 Task: Find connections with filter location Fatehpur with filter topic #Entrepreneurshipwith filter profile language Potuguese with filter current company JSW with filter school Delhi Public School, Bokaro Steel City. with filter industry Vocational Rehabilitation Services with filter service category Research with filter keywords title Director of Inside Sales
Action: Mouse moved to (188, 282)
Screenshot: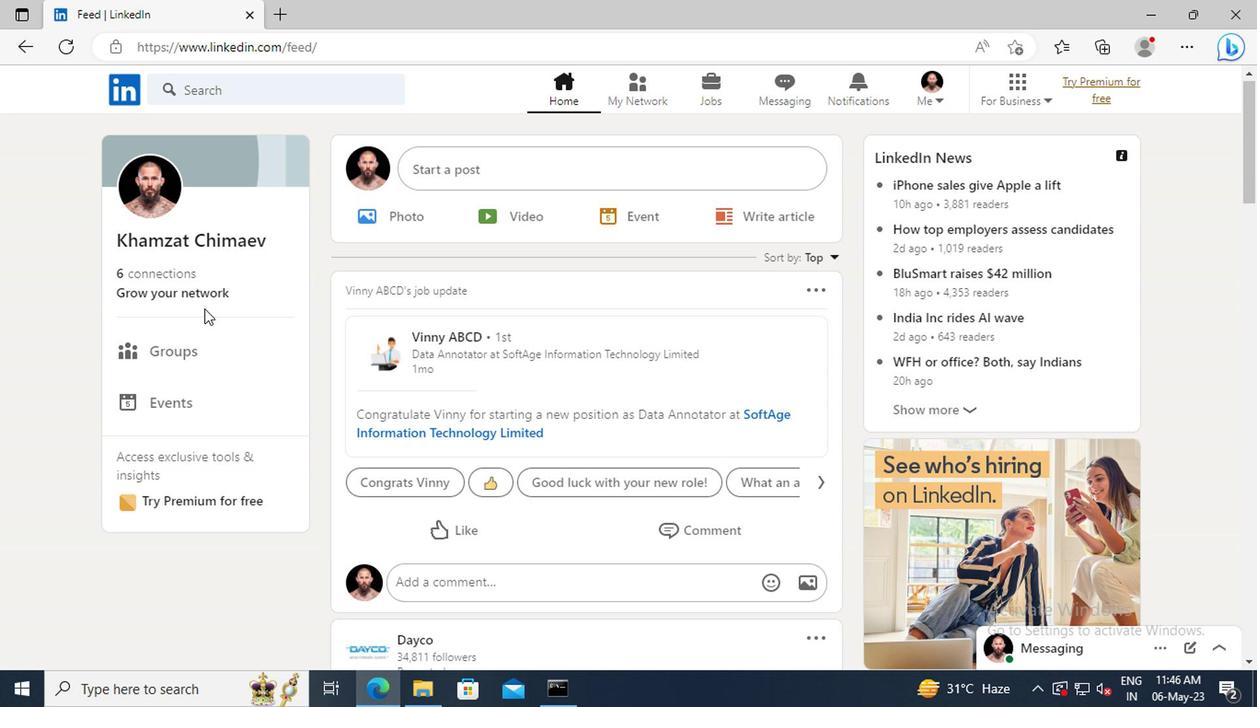 
Action: Mouse pressed left at (188, 282)
Screenshot: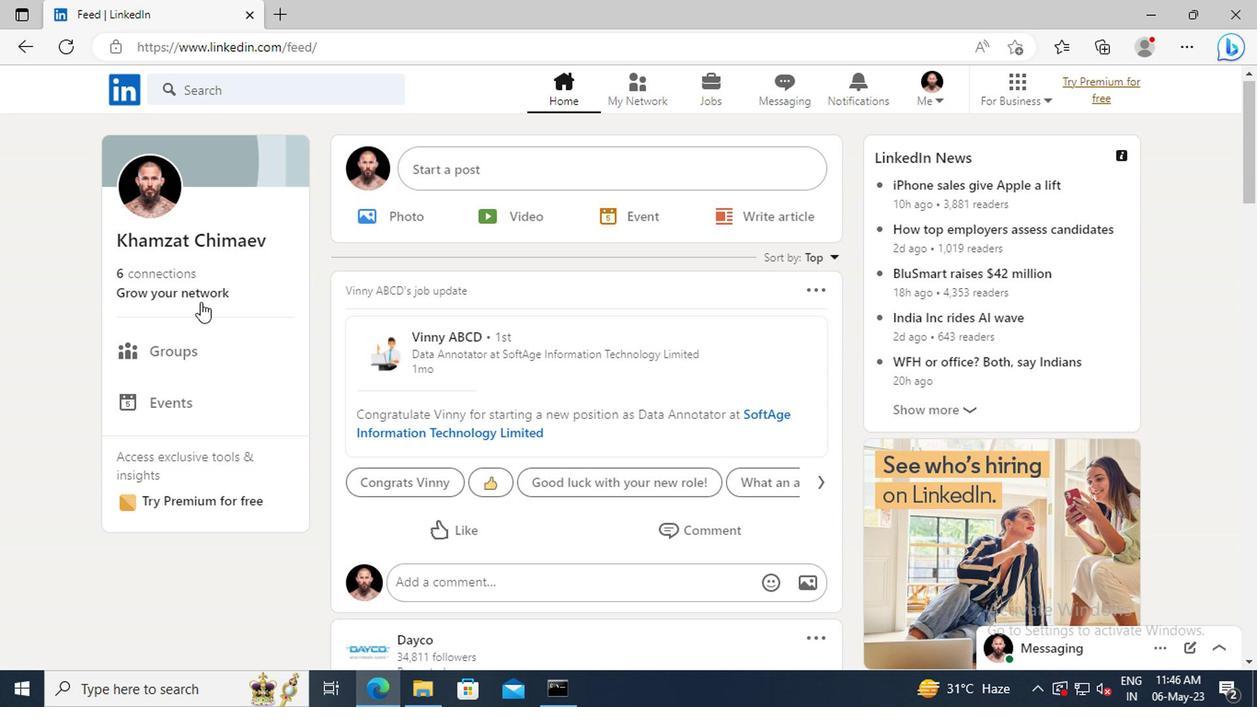
Action: Mouse moved to (197, 196)
Screenshot: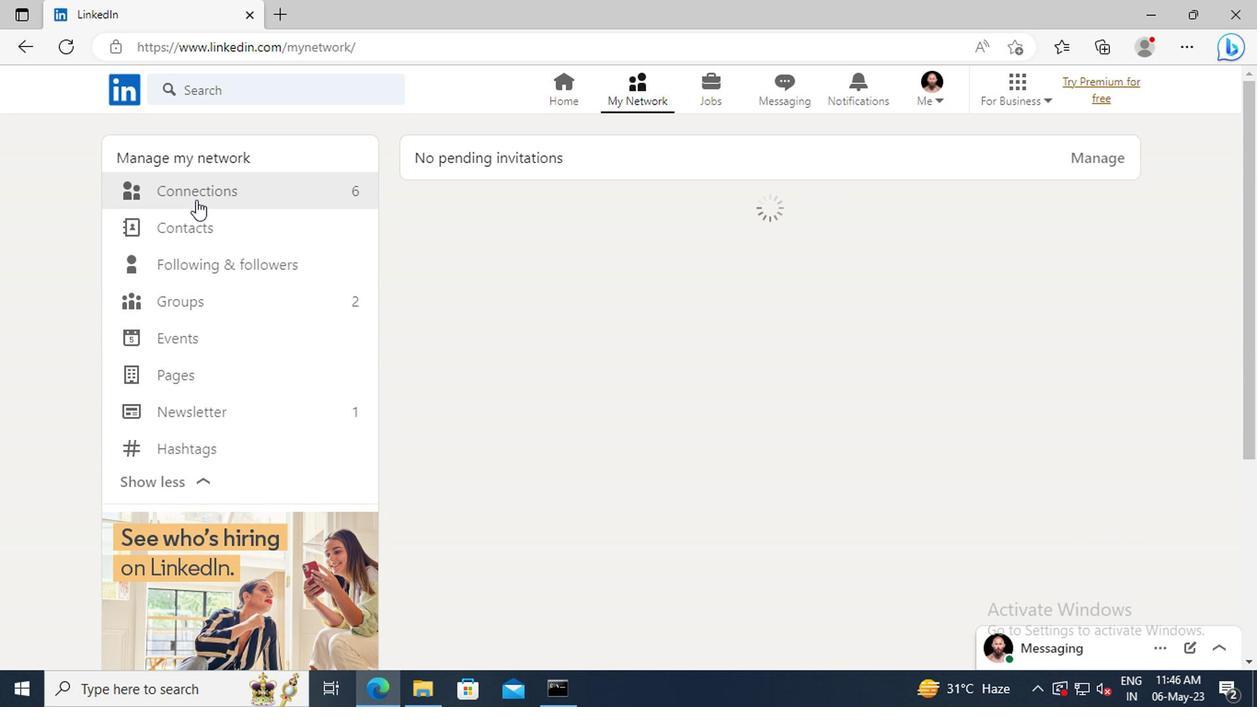 
Action: Mouse pressed left at (197, 196)
Screenshot: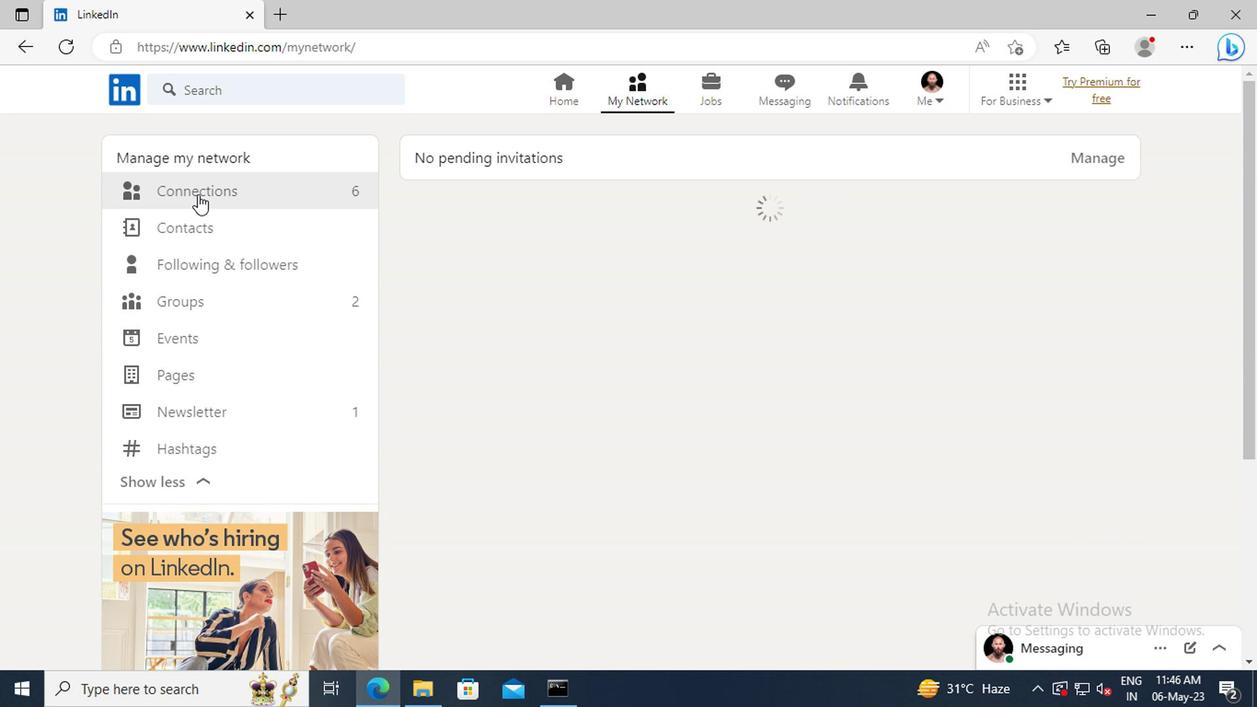 
Action: Mouse moved to (757, 198)
Screenshot: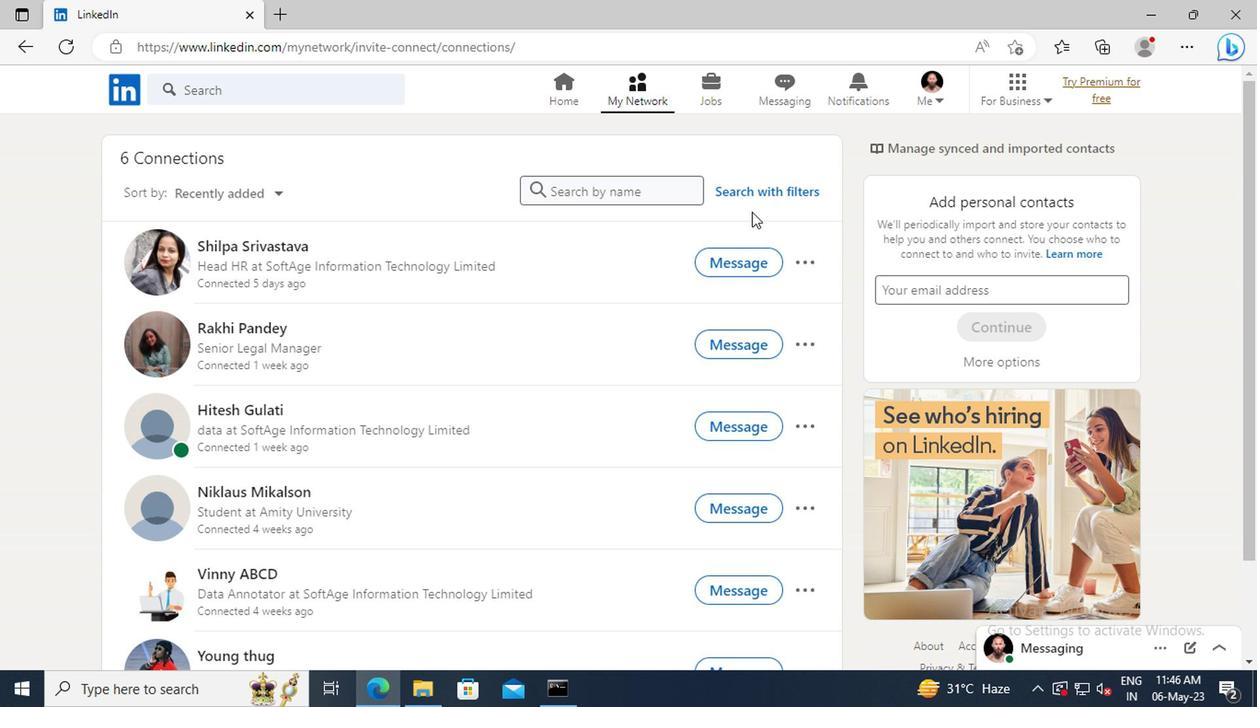 
Action: Mouse pressed left at (757, 198)
Screenshot: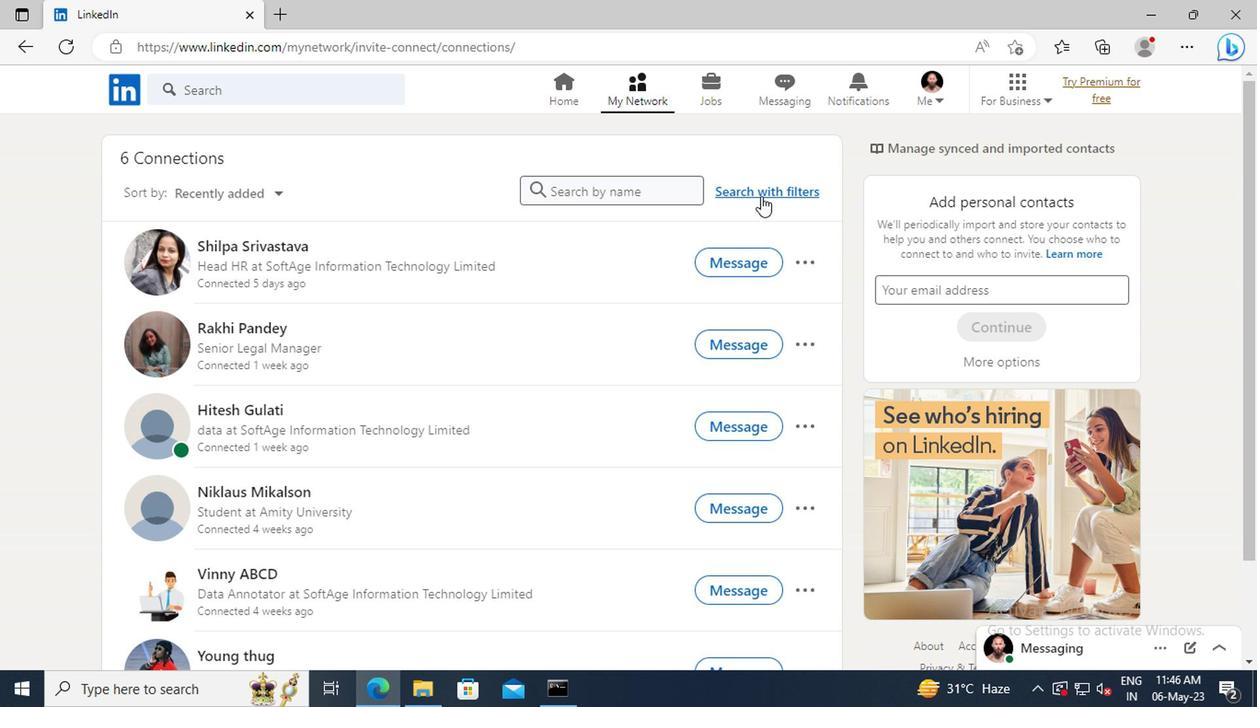 
Action: Mouse moved to (691, 141)
Screenshot: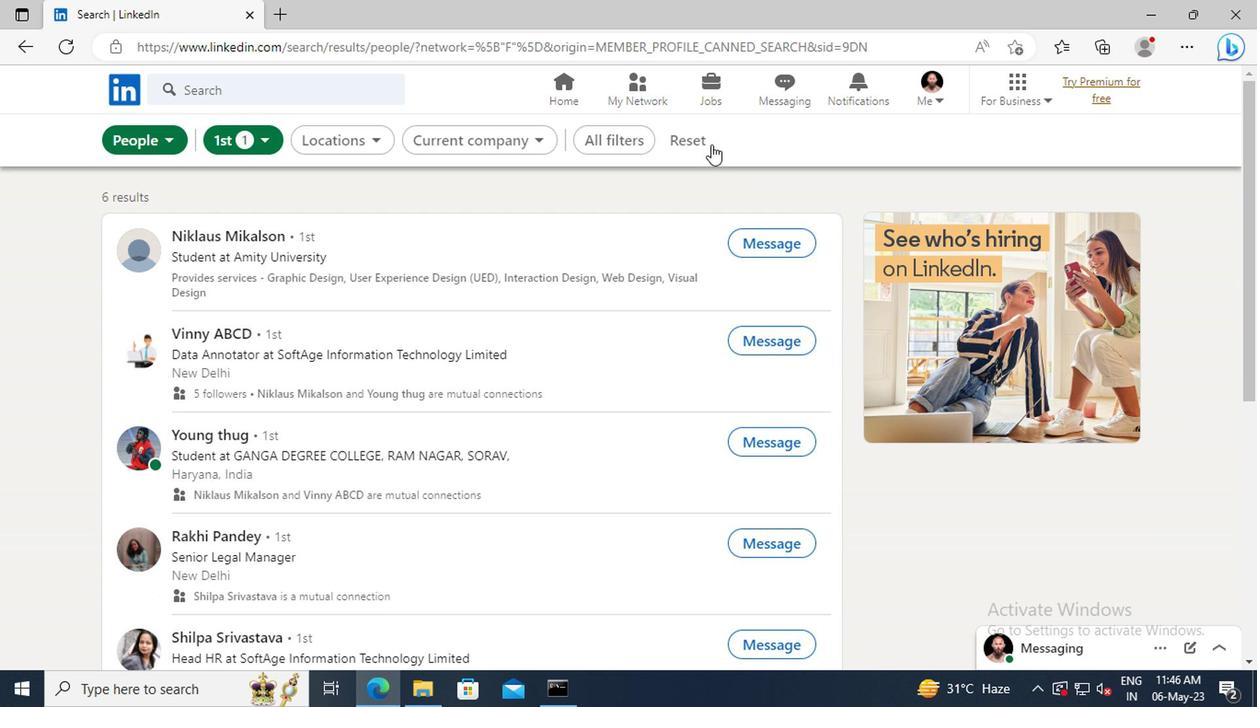 
Action: Mouse pressed left at (691, 141)
Screenshot: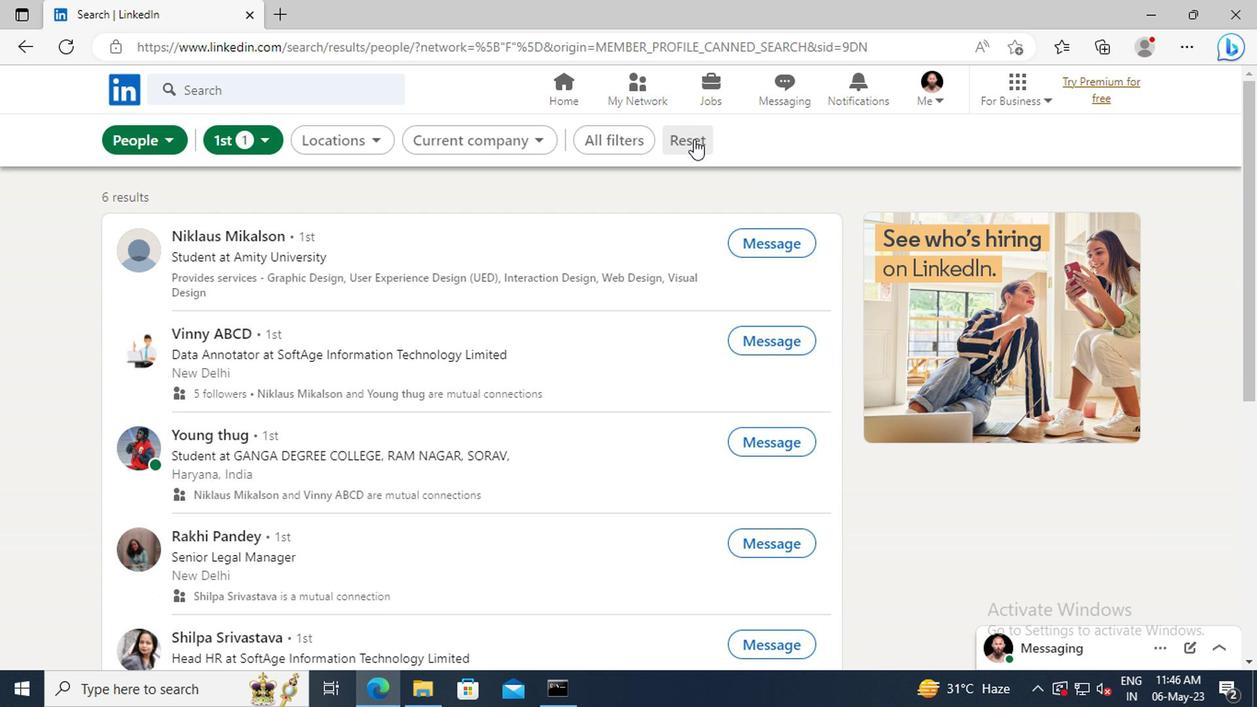 
Action: Mouse moved to (666, 141)
Screenshot: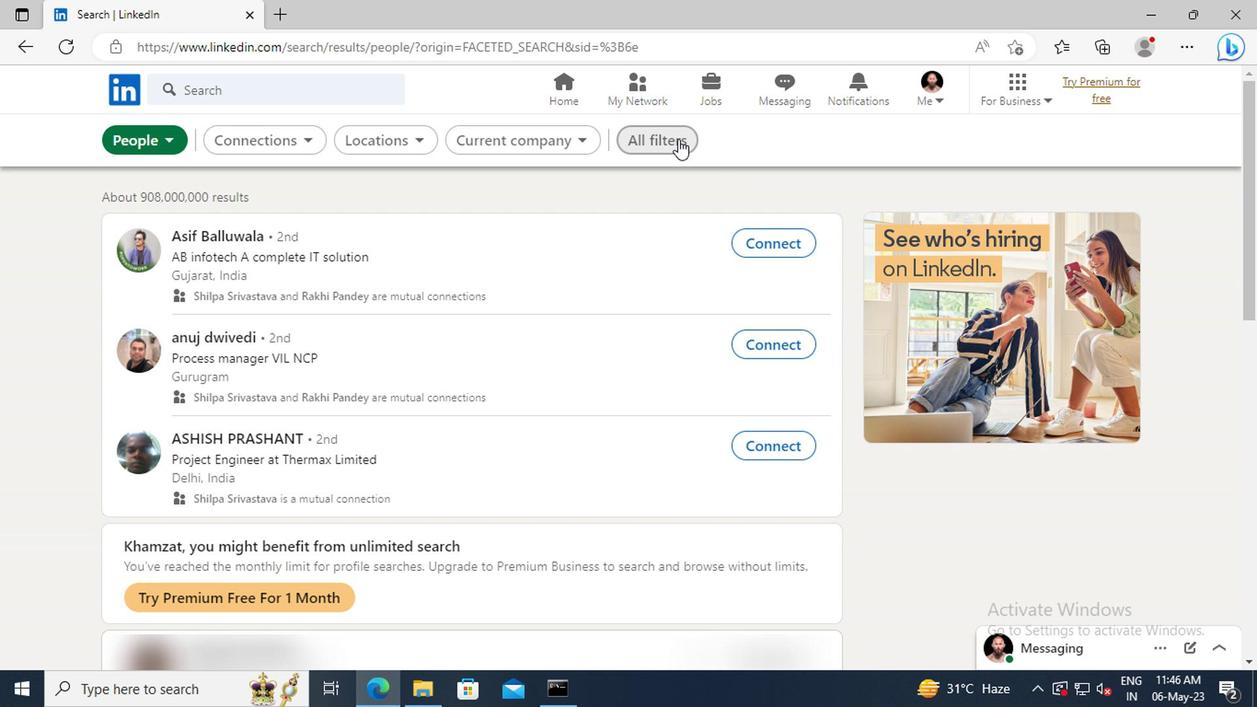 
Action: Mouse pressed left at (666, 141)
Screenshot: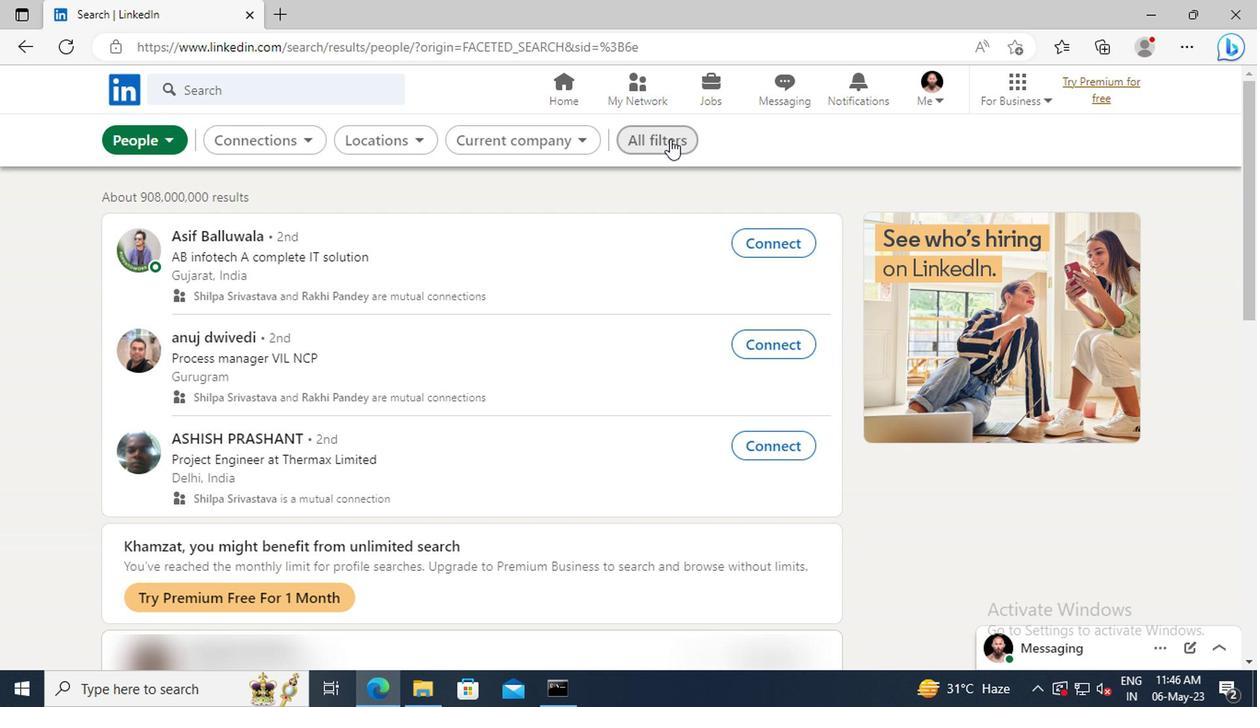 
Action: Mouse moved to (1023, 381)
Screenshot: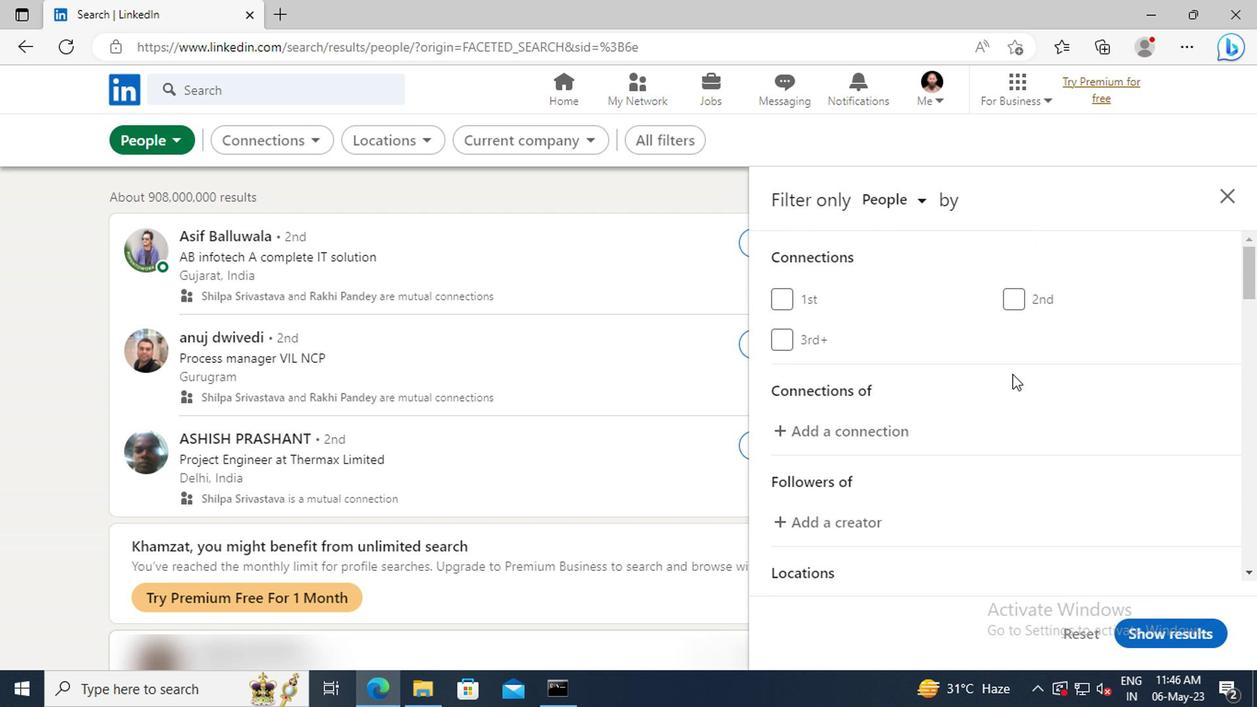 
Action: Mouse scrolled (1023, 379) with delta (0, -1)
Screenshot: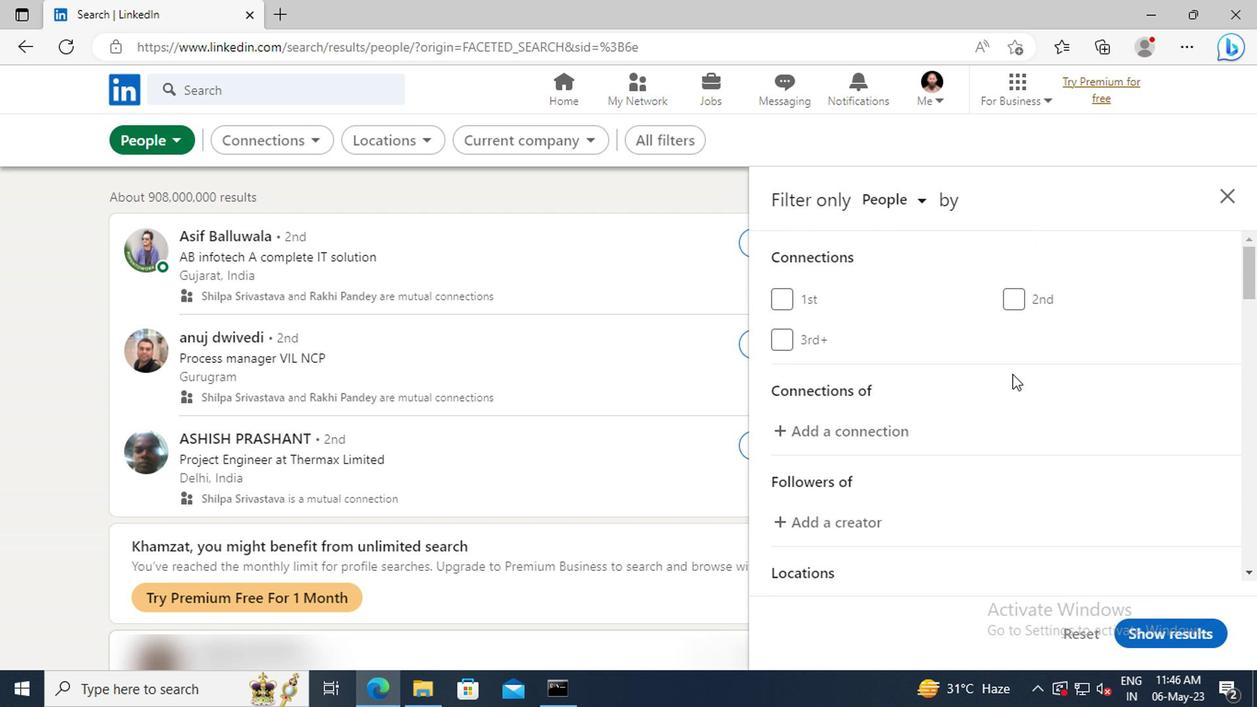 
Action: Mouse scrolled (1023, 379) with delta (0, -1)
Screenshot: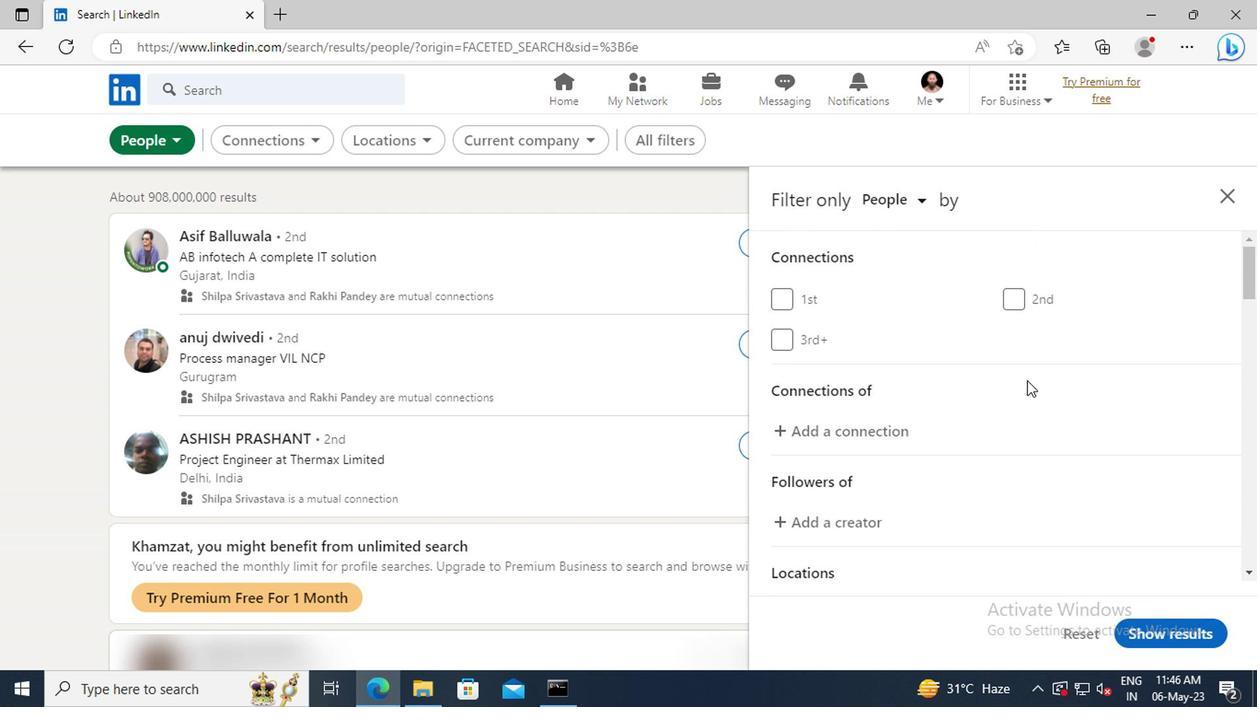 
Action: Mouse scrolled (1023, 379) with delta (0, -1)
Screenshot: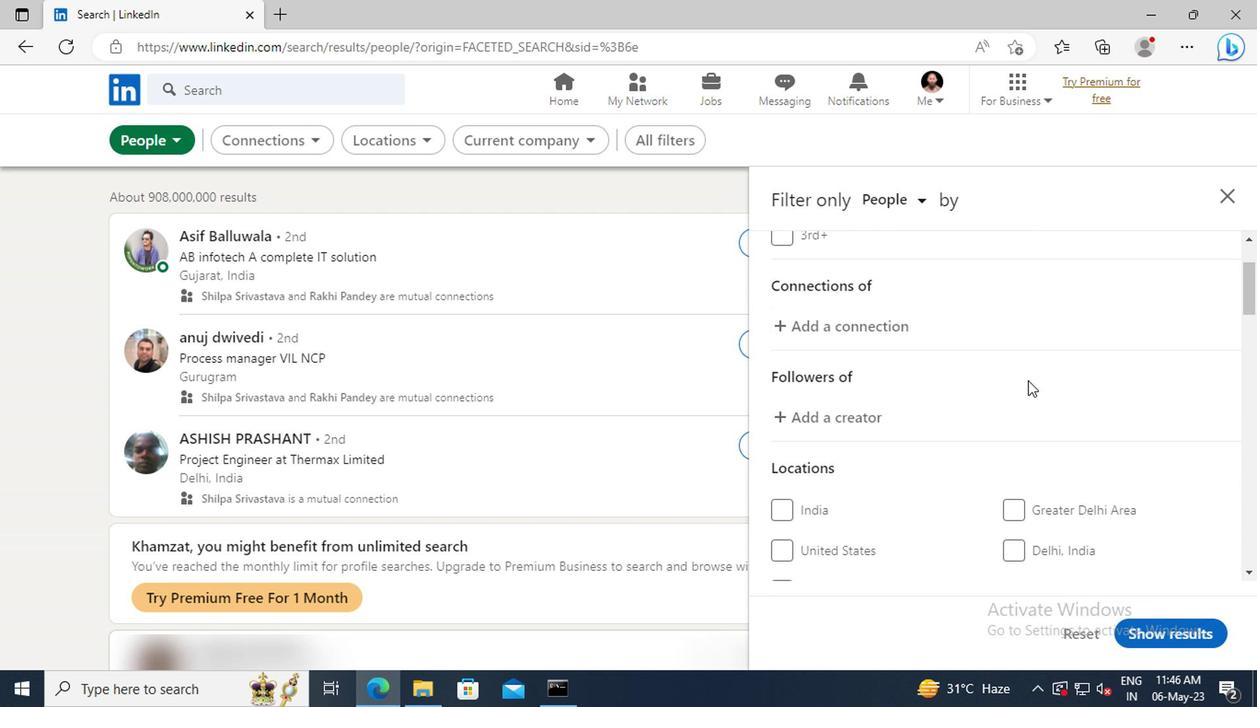 
Action: Mouse scrolled (1023, 379) with delta (0, -1)
Screenshot: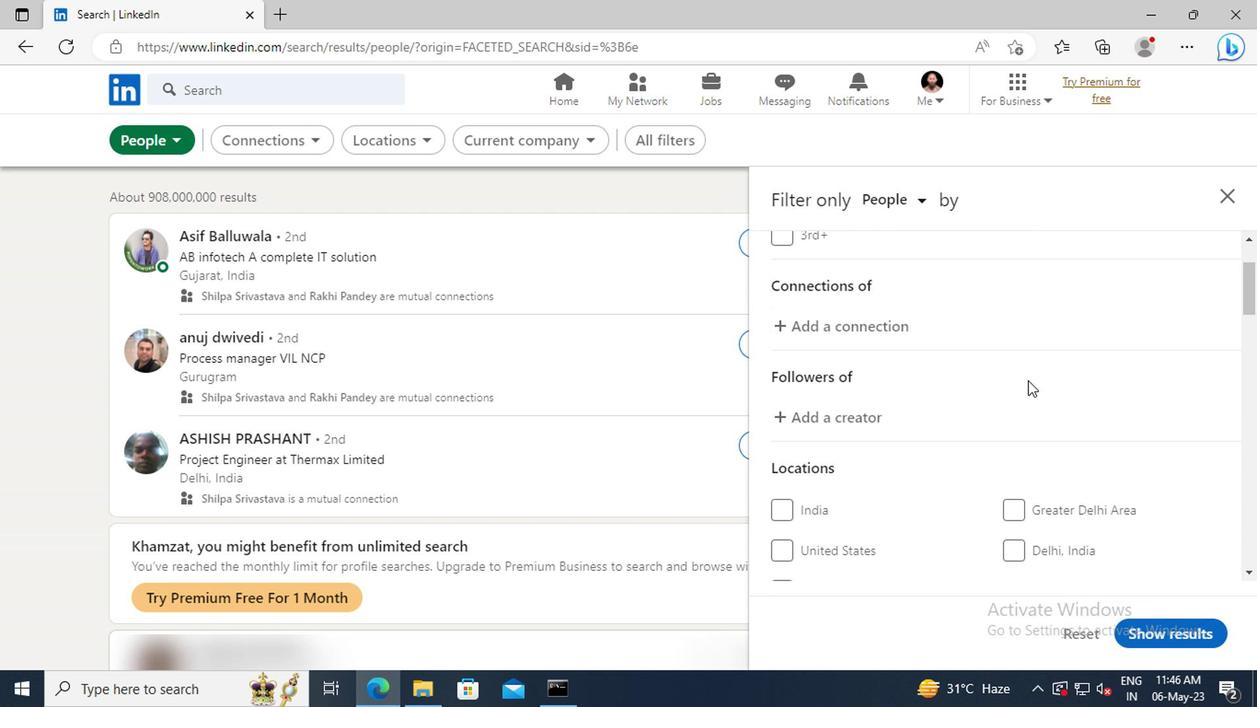 
Action: Mouse scrolled (1023, 379) with delta (0, -1)
Screenshot: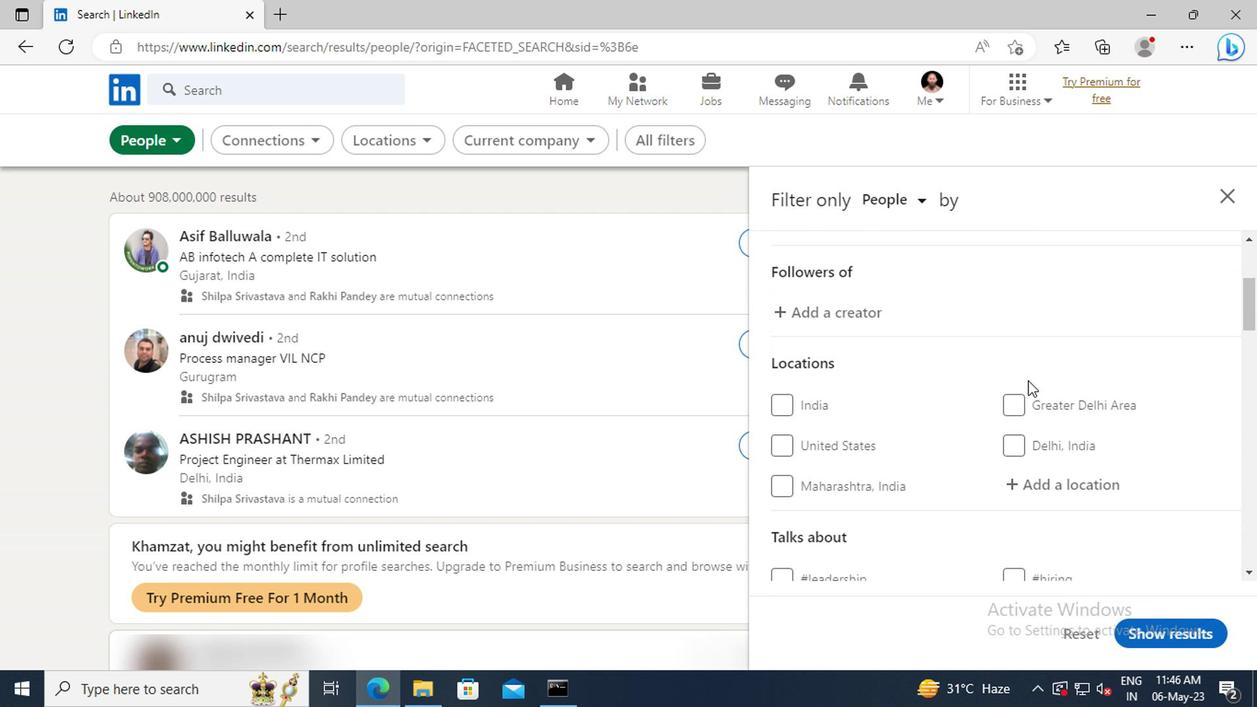 
Action: Mouse scrolled (1023, 379) with delta (0, -1)
Screenshot: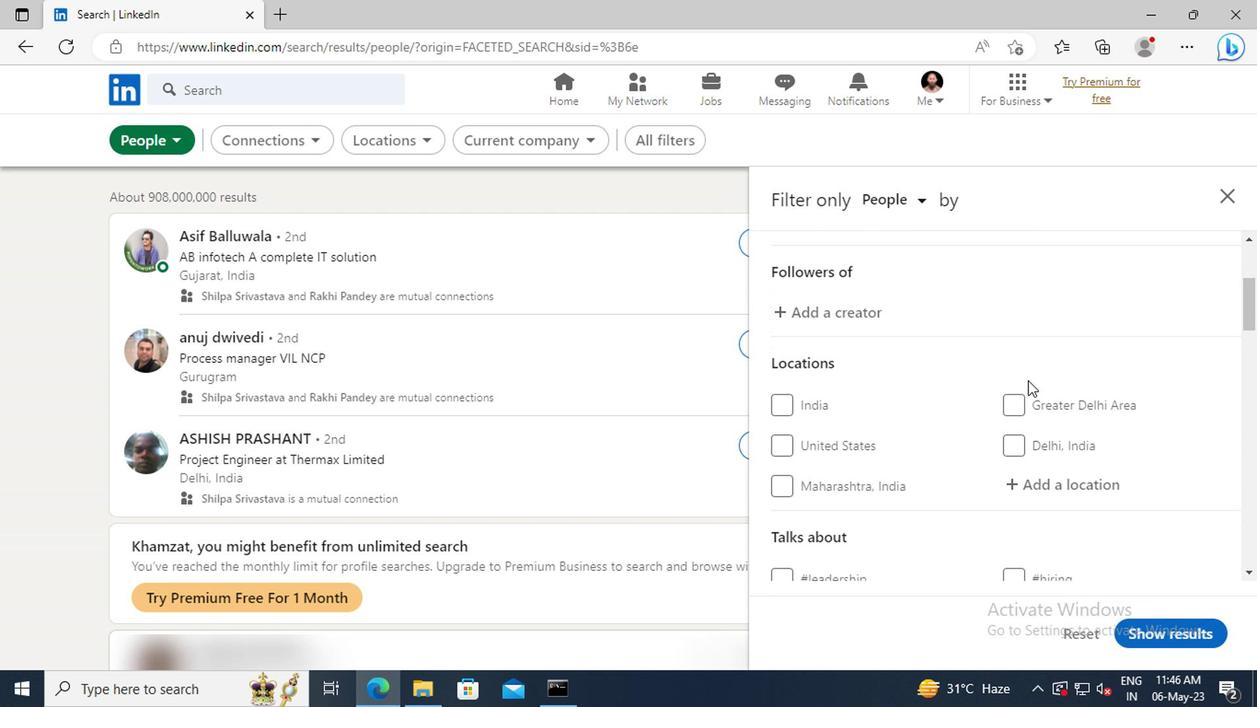 
Action: Mouse moved to (1025, 389)
Screenshot: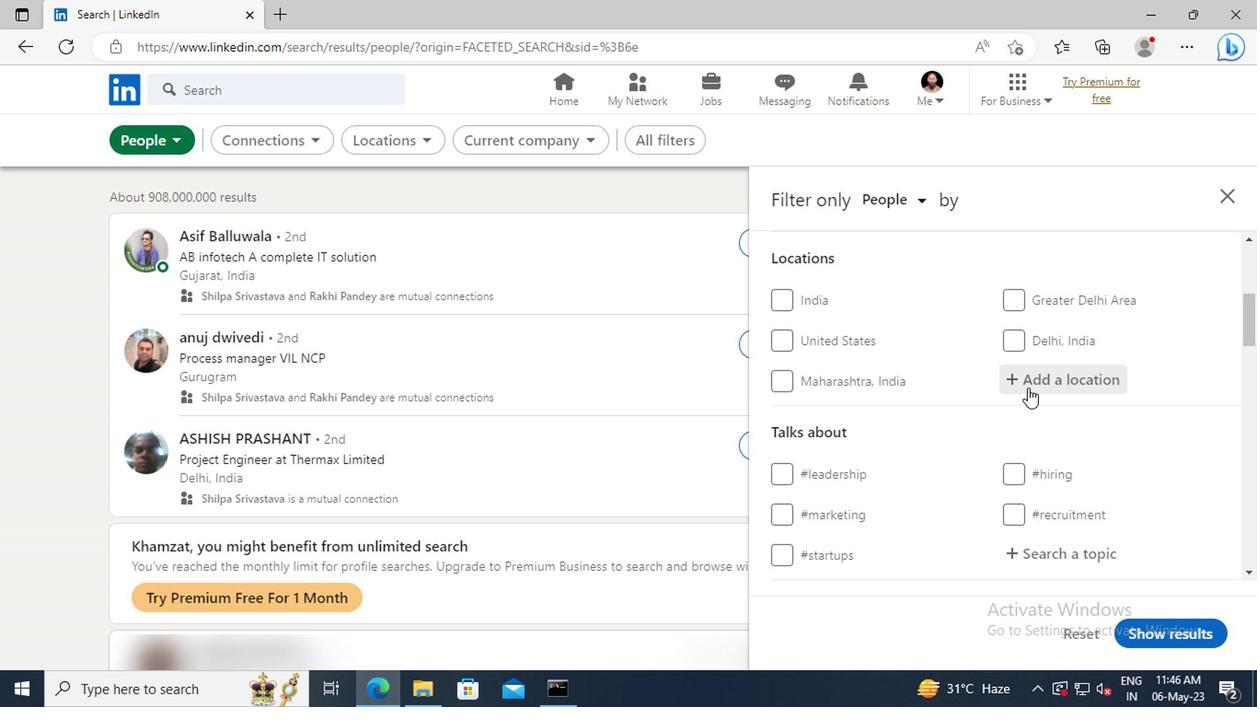 
Action: Mouse pressed left at (1025, 389)
Screenshot: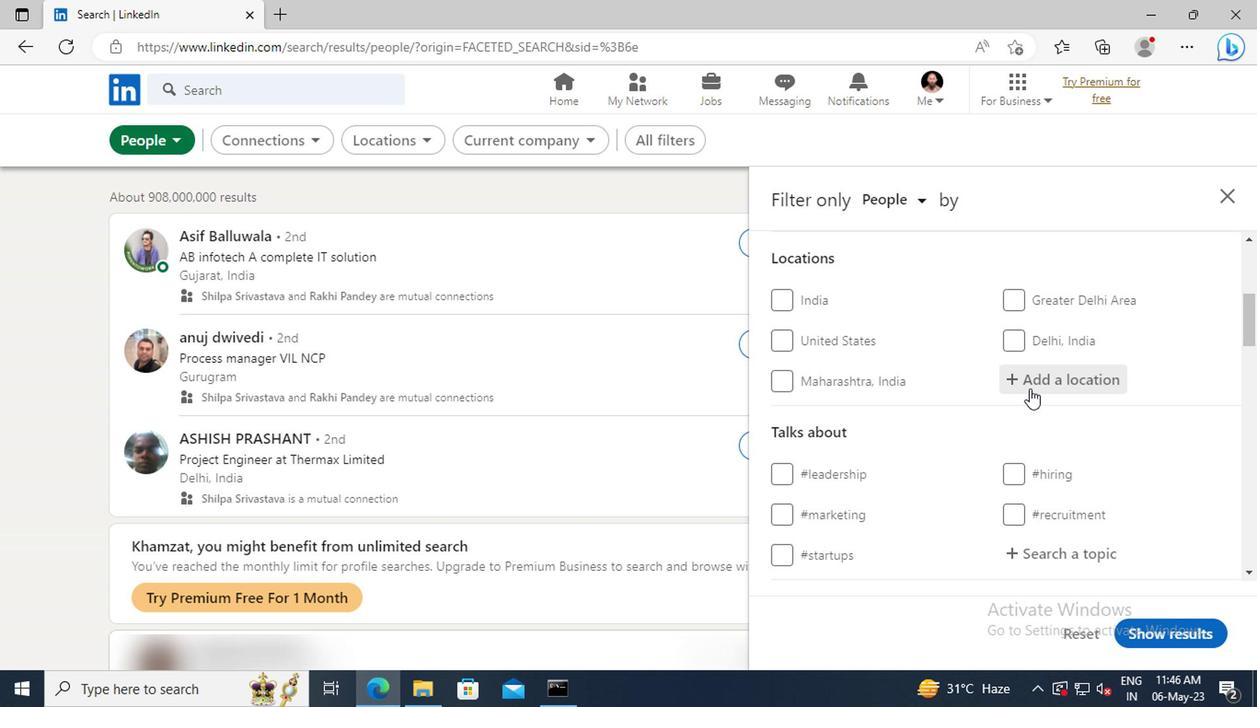 
Action: Key pressed <Key.shift>FATEHP
Screenshot: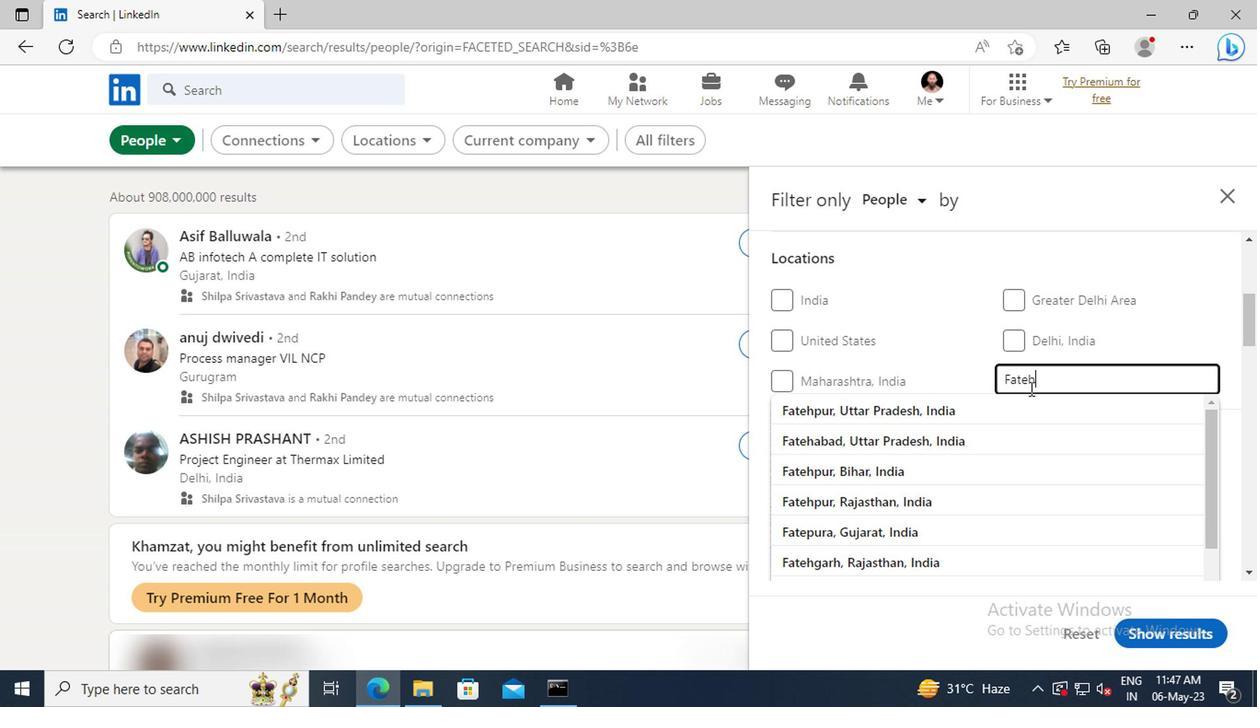 
Action: Mouse moved to (1027, 402)
Screenshot: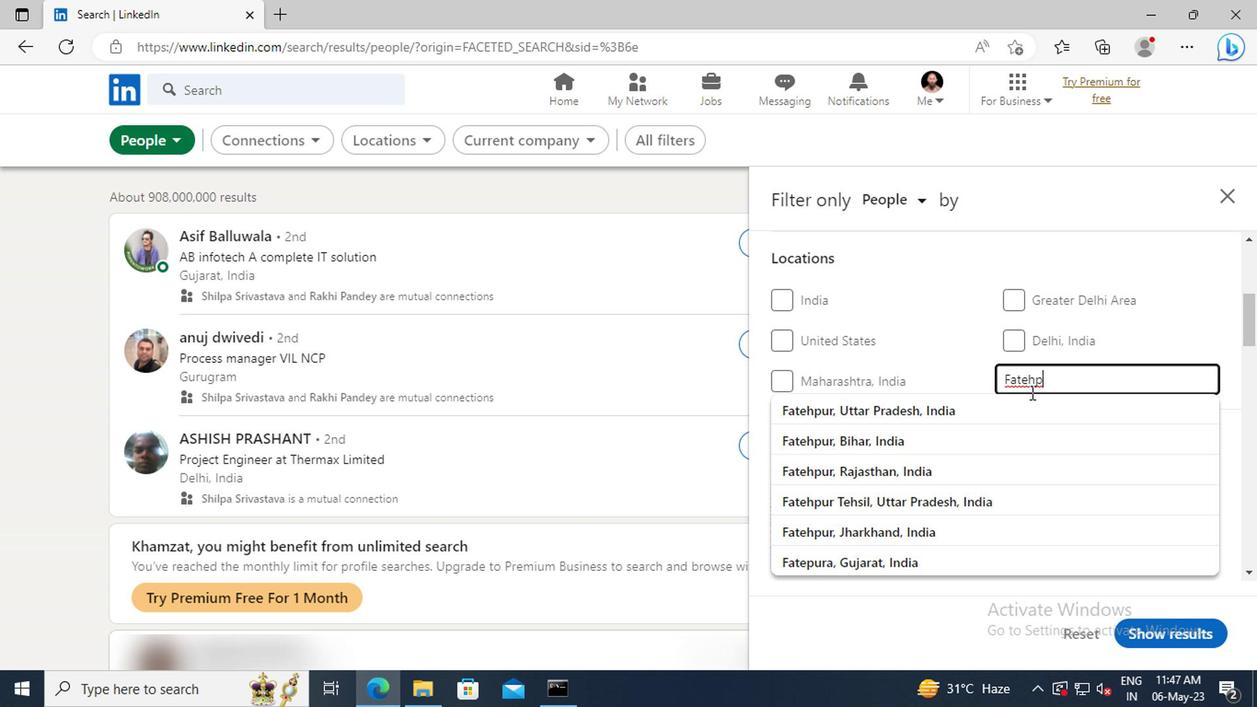 
Action: Mouse pressed left at (1027, 402)
Screenshot: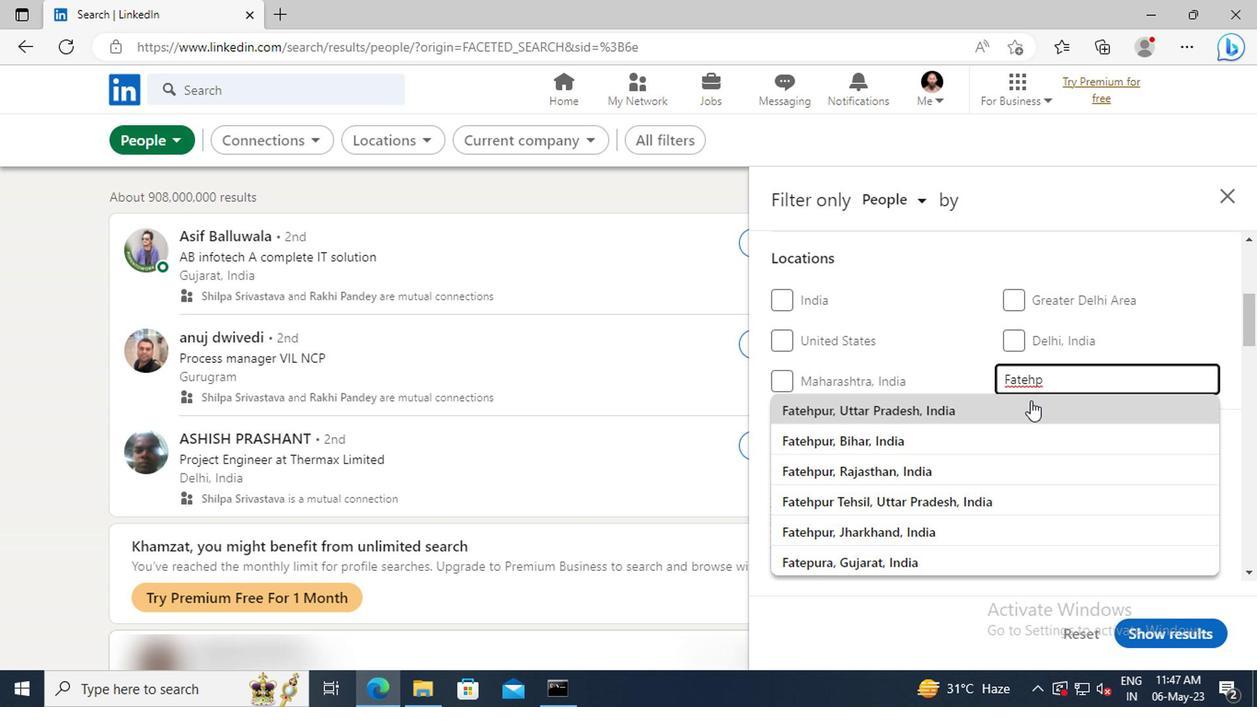 
Action: Mouse moved to (1027, 402)
Screenshot: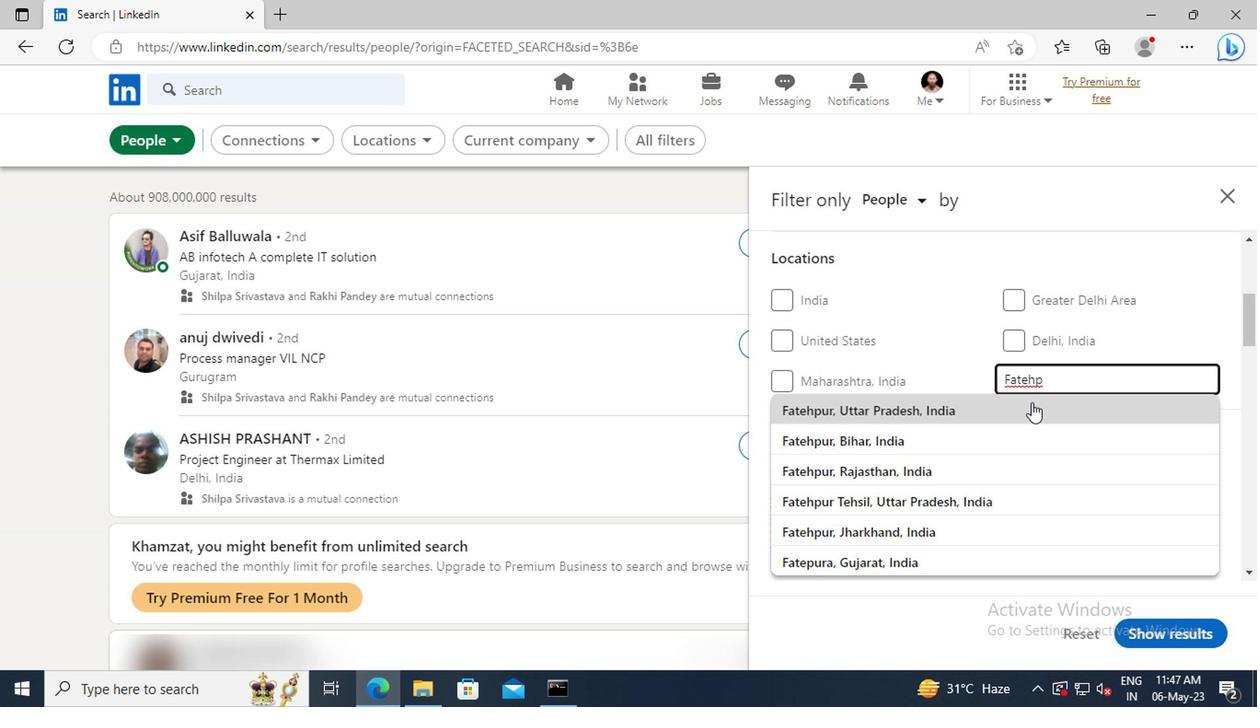 
Action: Mouse scrolled (1027, 402) with delta (0, 0)
Screenshot: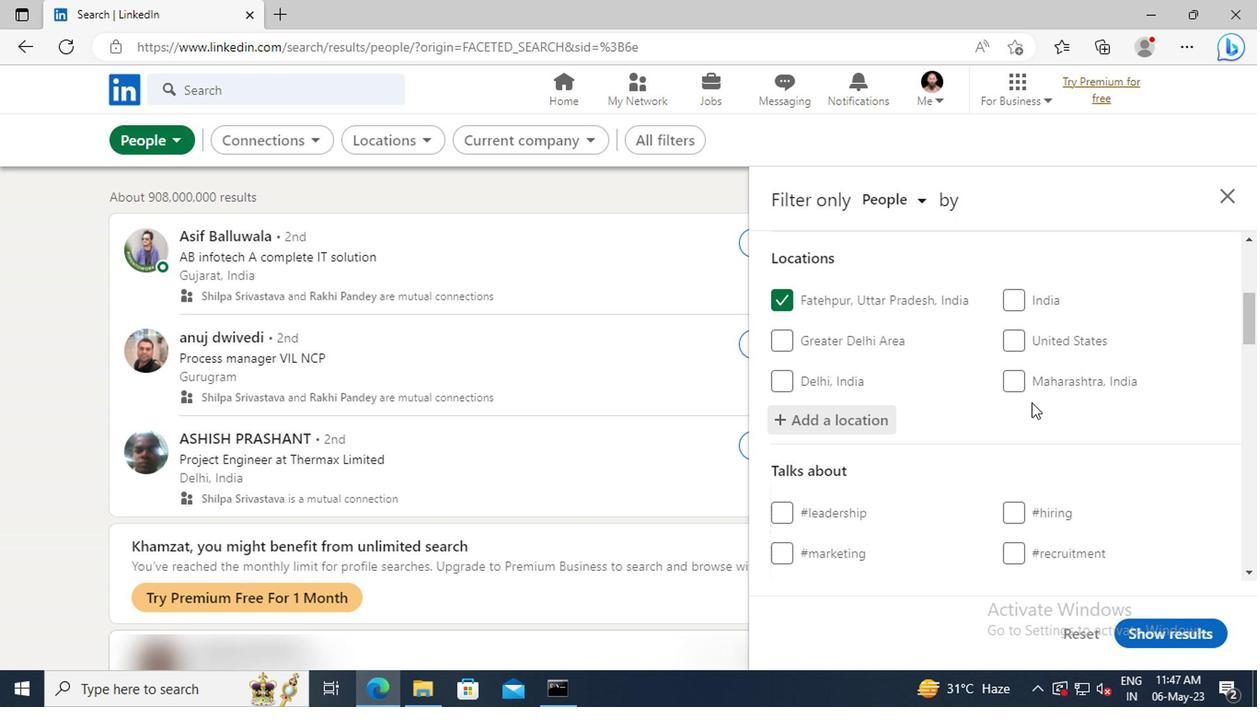 
Action: Mouse scrolled (1027, 402) with delta (0, 0)
Screenshot: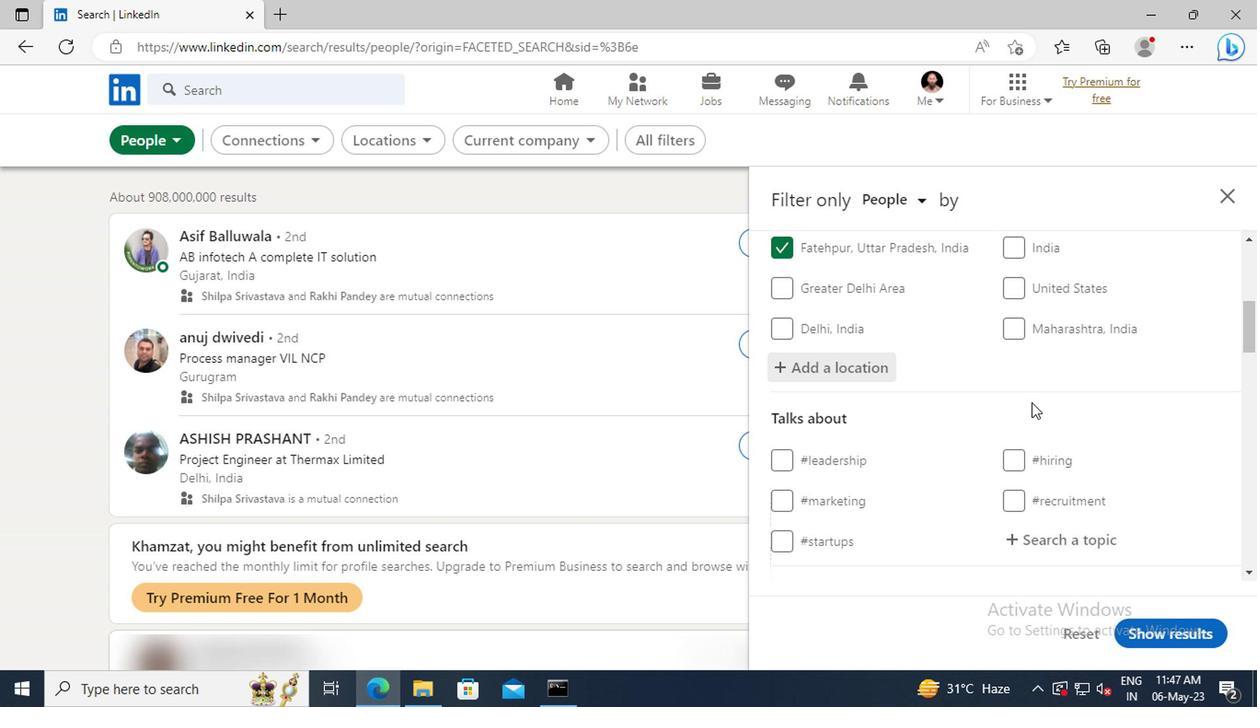 
Action: Mouse scrolled (1027, 402) with delta (0, 0)
Screenshot: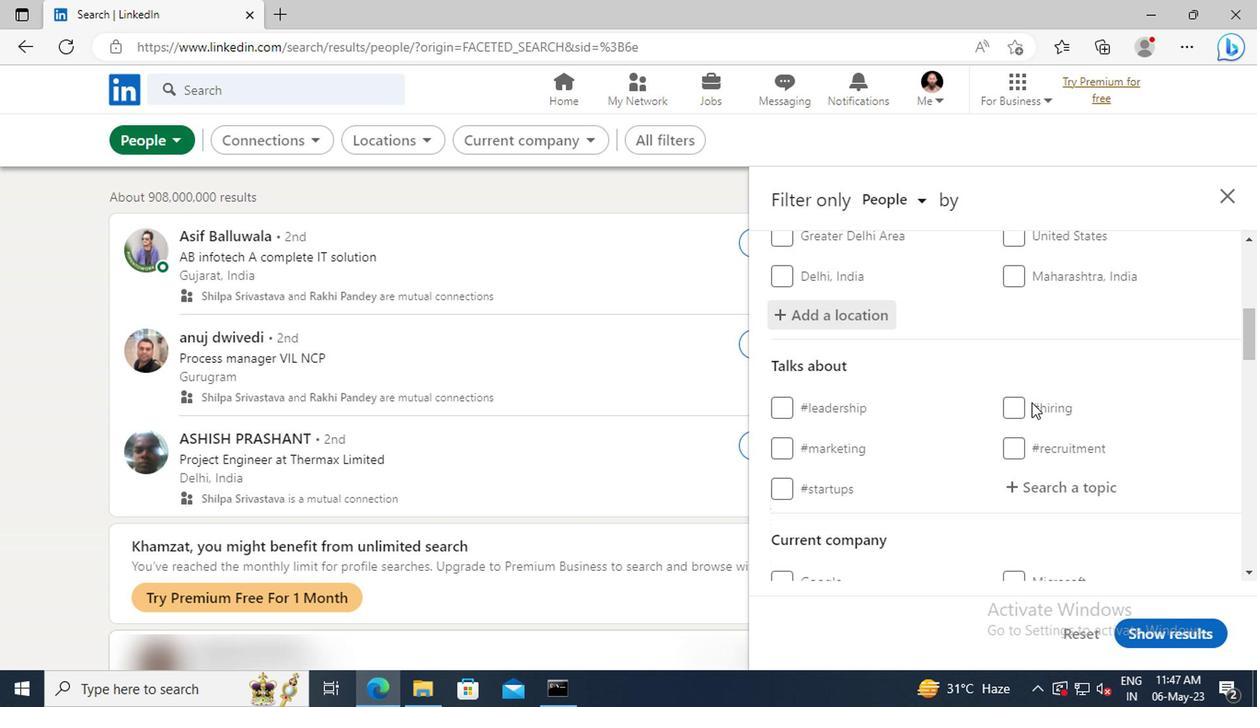 
Action: Mouse moved to (1033, 431)
Screenshot: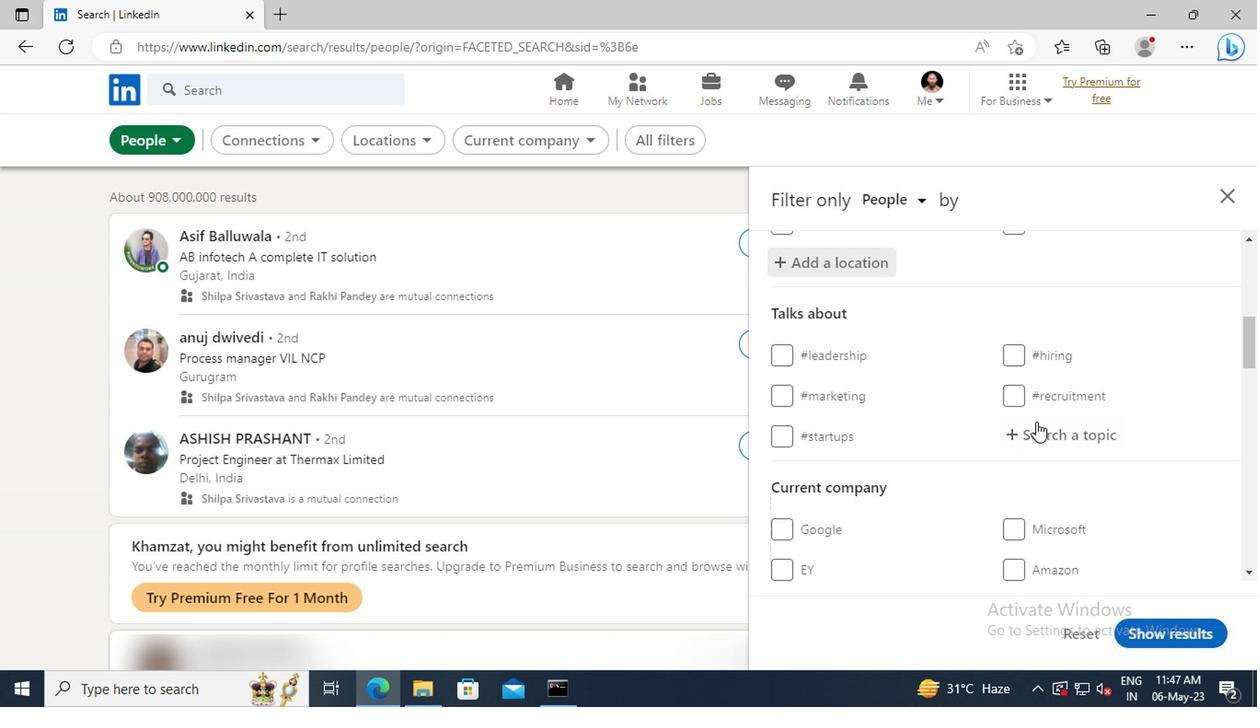 
Action: Mouse pressed left at (1033, 431)
Screenshot: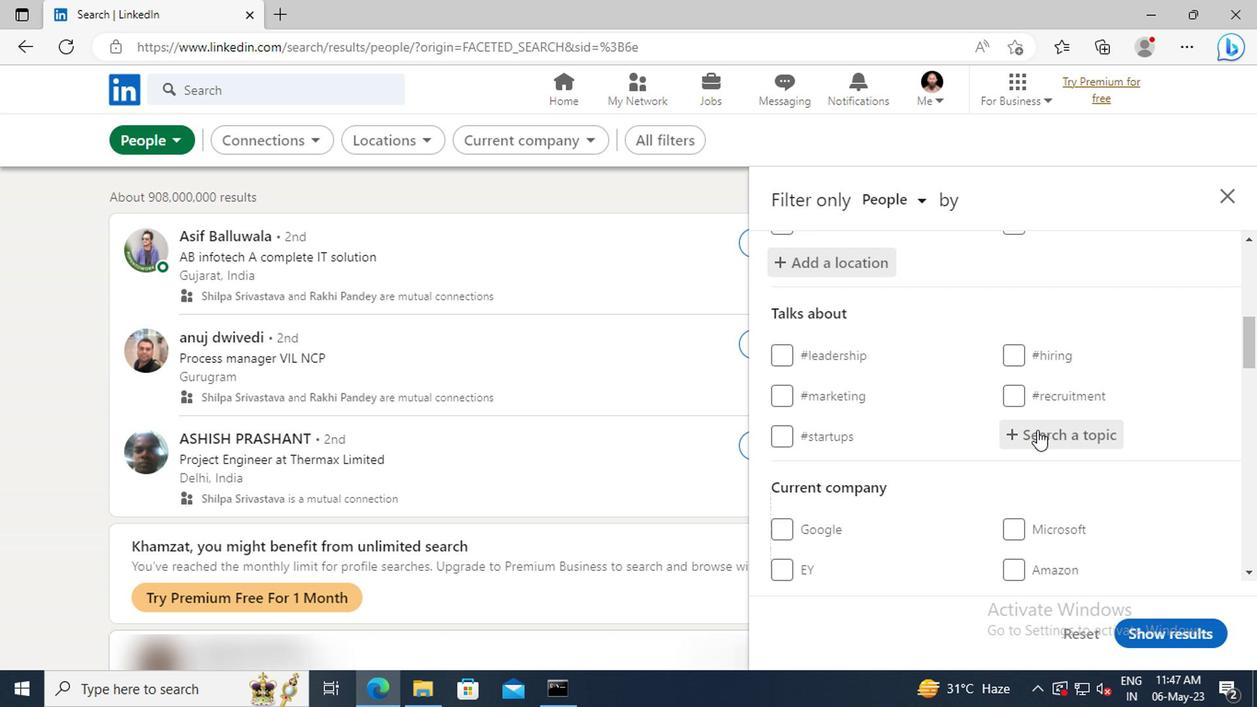
Action: Mouse moved to (1034, 431)
Screenshot: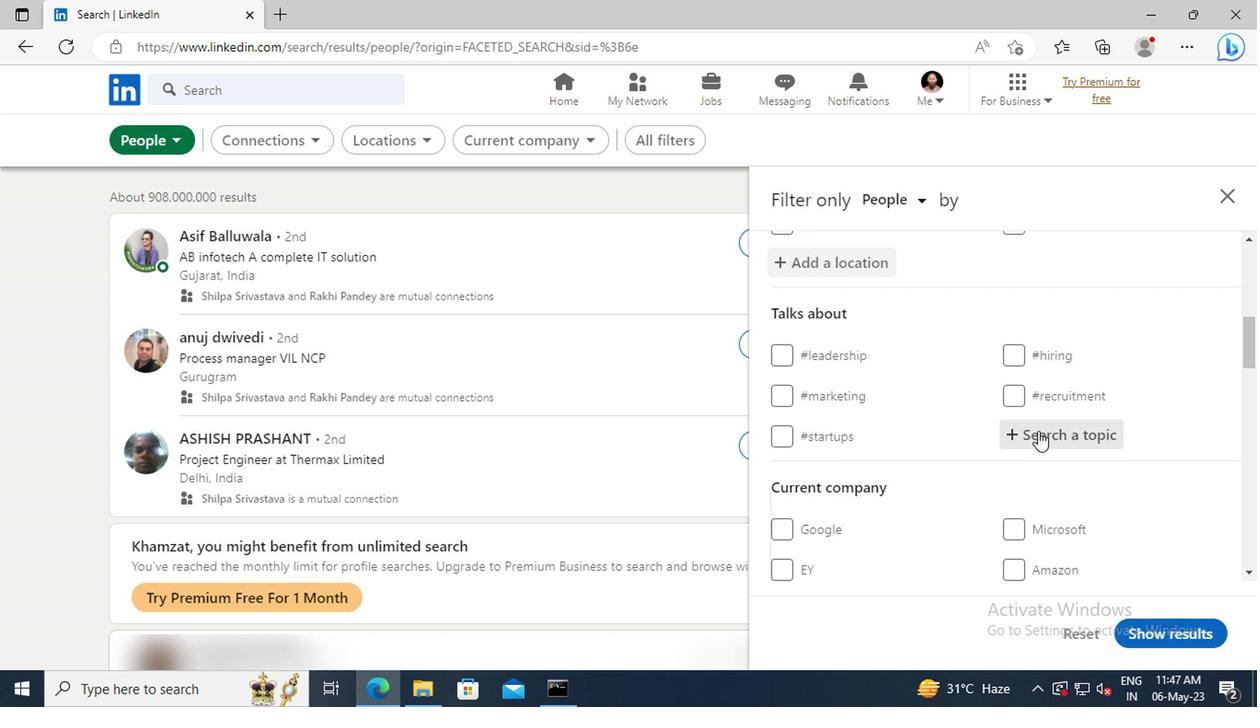 
Action: Key pressed <Key.shift>ENTREP
Screenshot: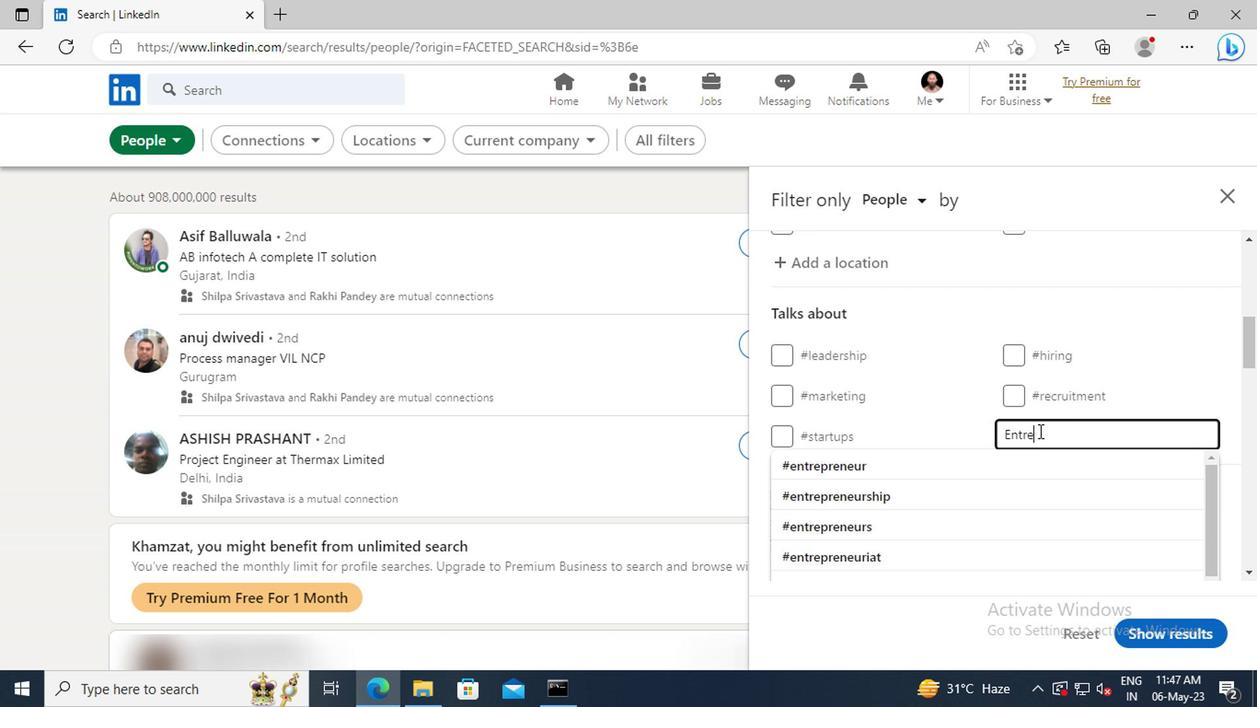 
Action: Mouse moved to (1036, 489)
Screenshot: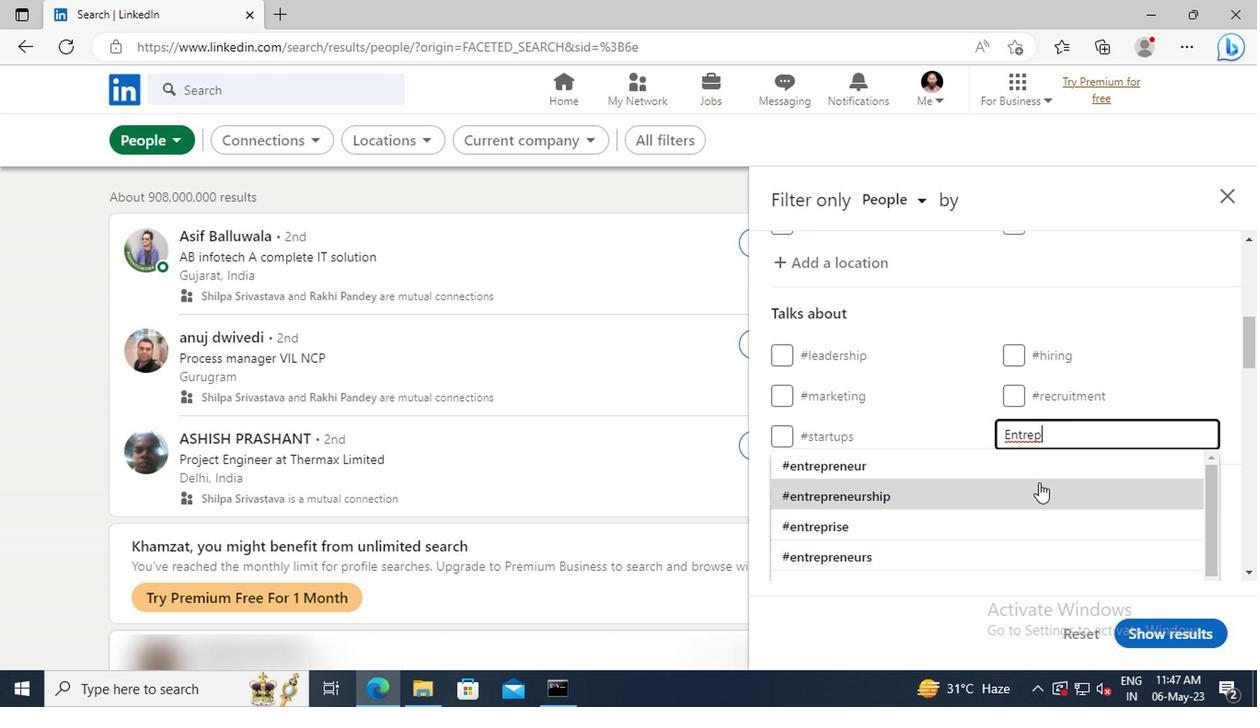 
Action: Mouse pressed left at (1036, 489)
Screenshot: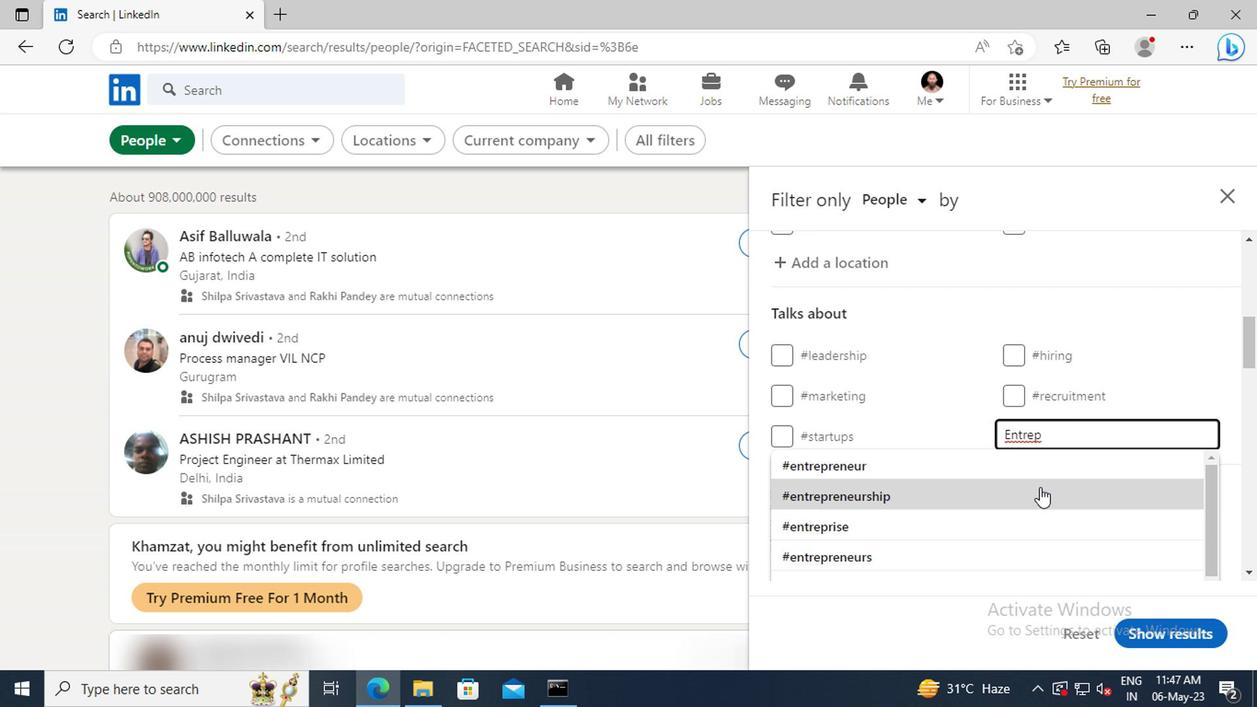 
Action: Mouse moved to (1045, 489)
Screenshot: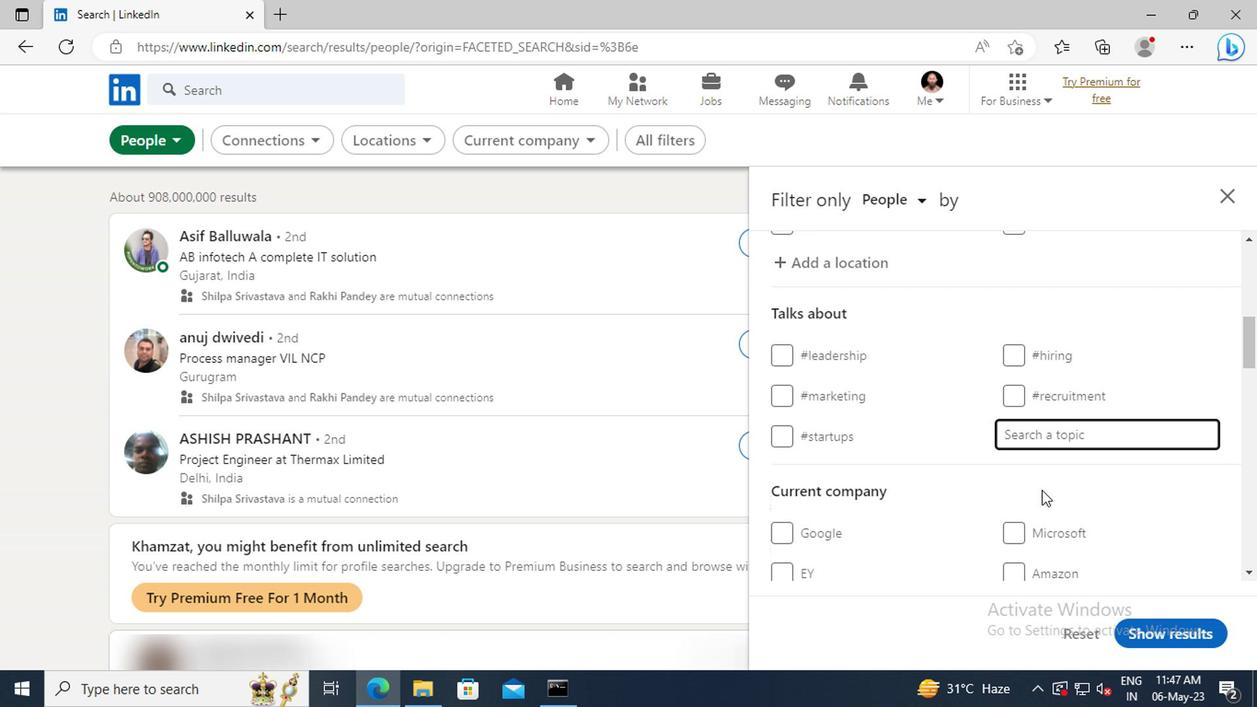 
Action: Mouse scrolled (1045, 488) with delta (0, -1)
Screenshot: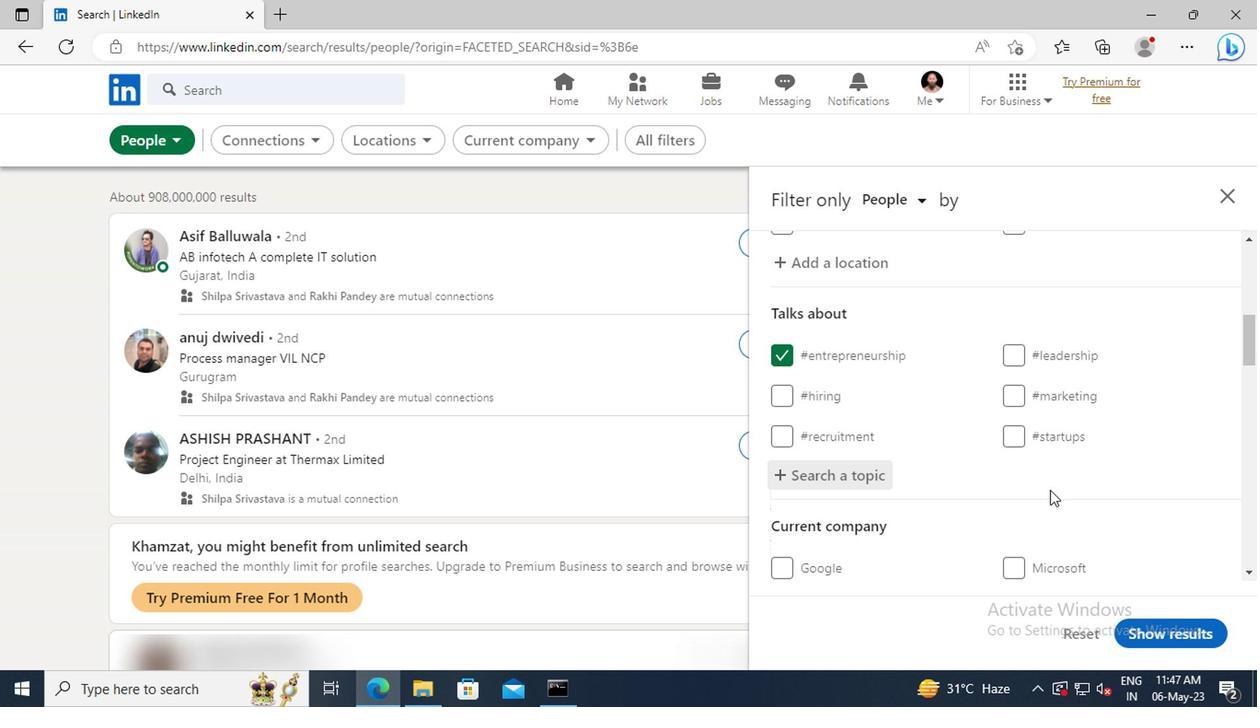 
Action: Mouse scrolled (1045, 488) with delta (0, -1)
Screenshot: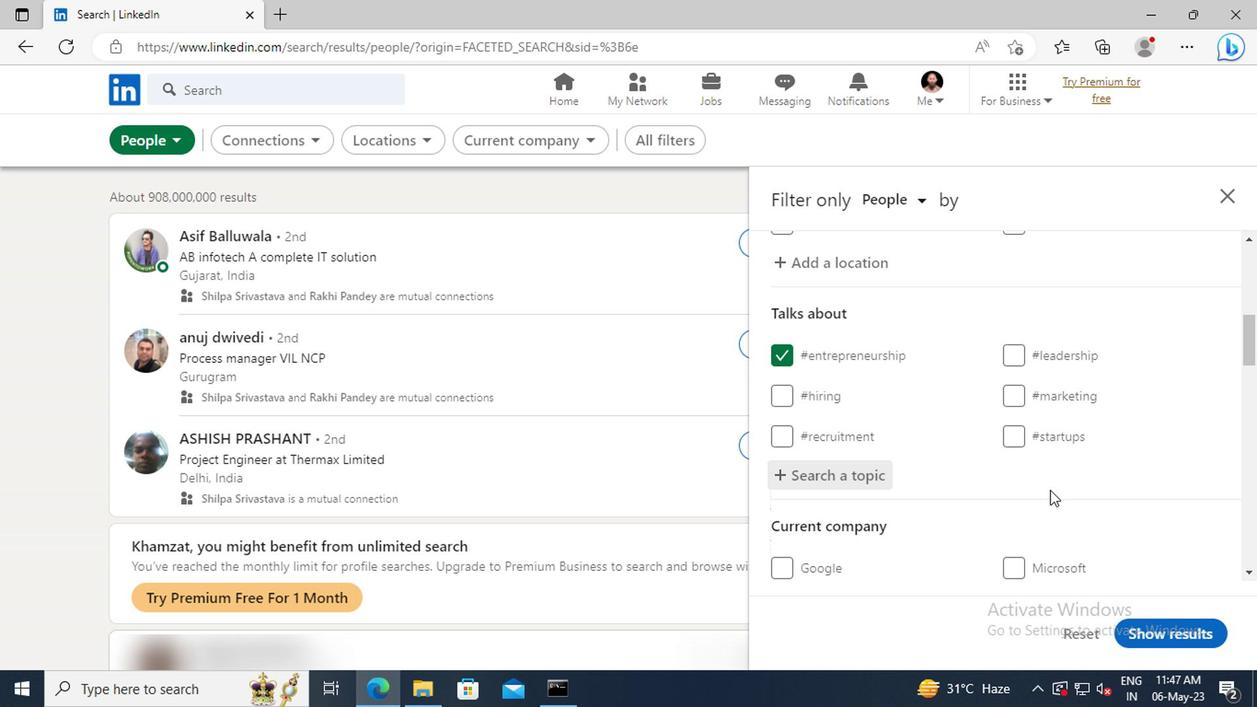 
Action: Mouse scrolled (1045, 488) with delta (0, -1)
Screenshot: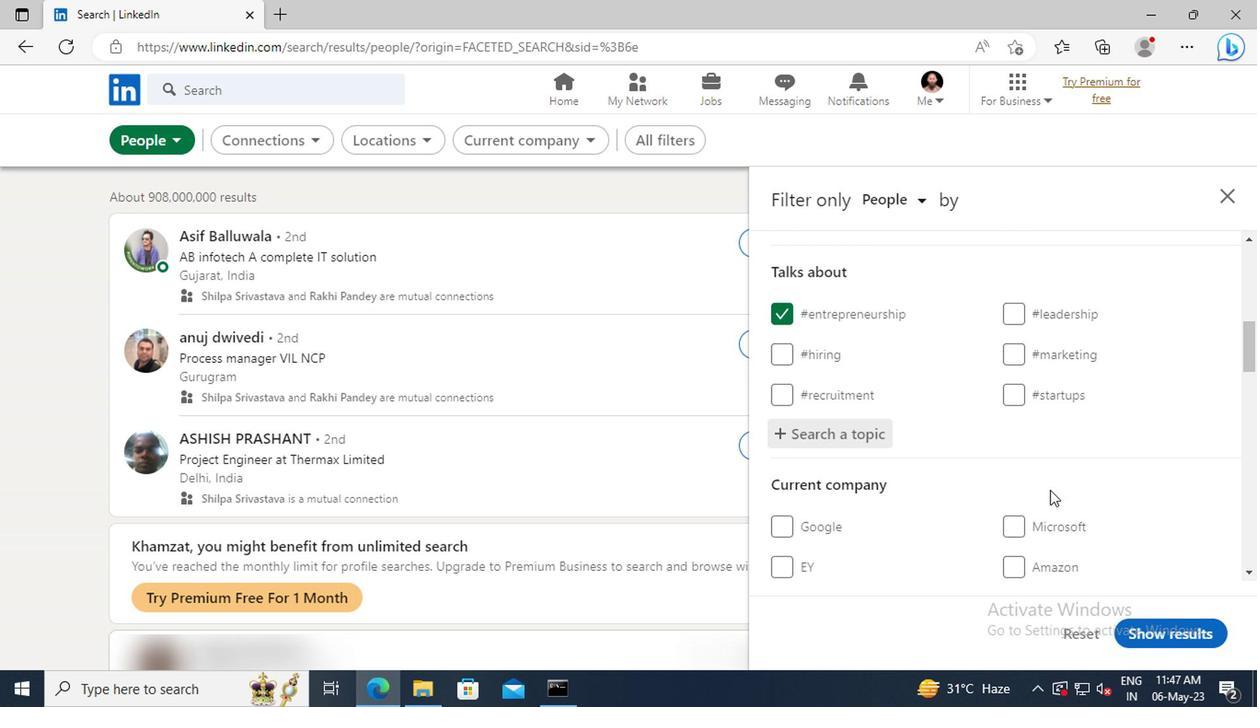 
Action: Mouse scrolled (1045, 488) with delta (0, -1)
Screenshot: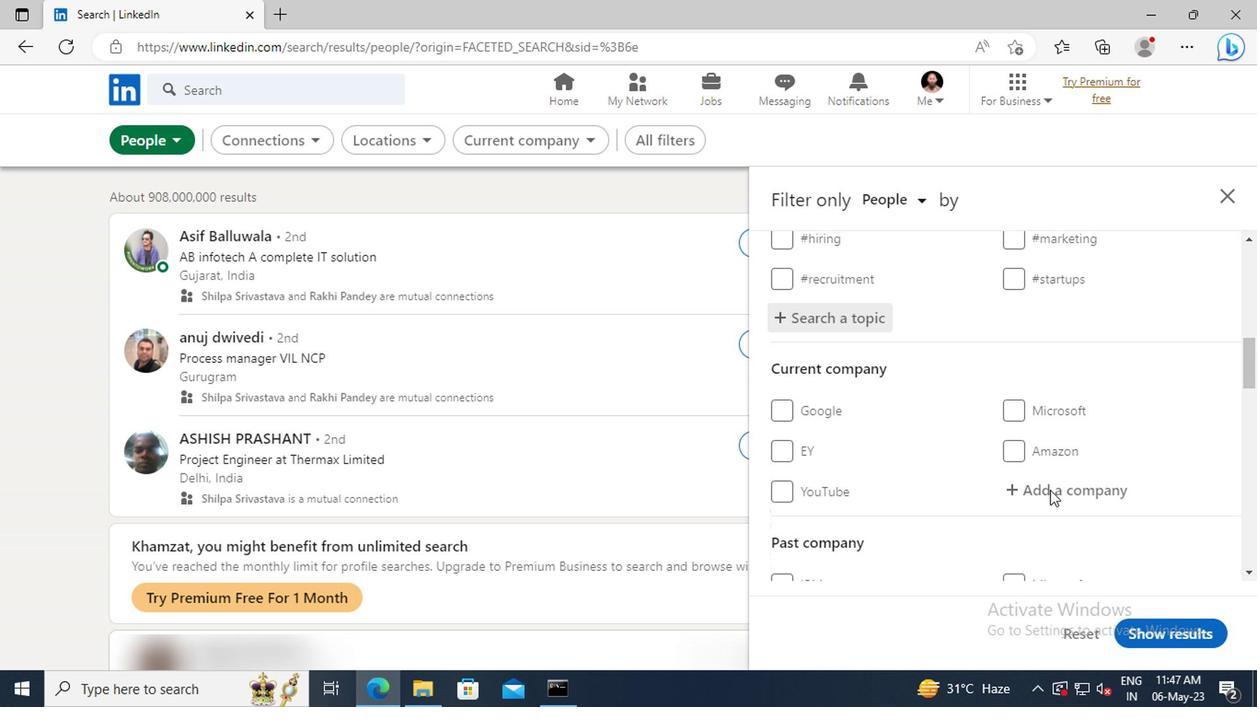 
Action: Mouse scrolled (1045, 488) with delta (0, -1)
Screenshot: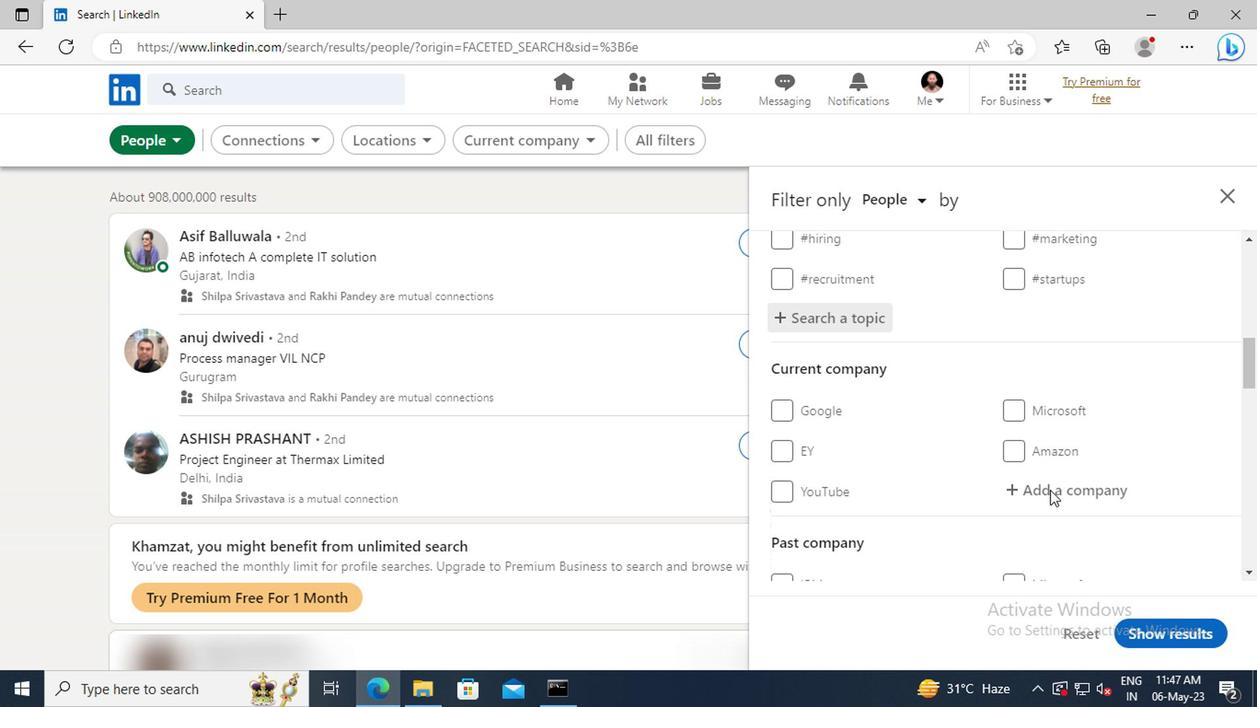 
Action: Mouse scrolled (1045, 488) with delta (0, -1)
Screenshot: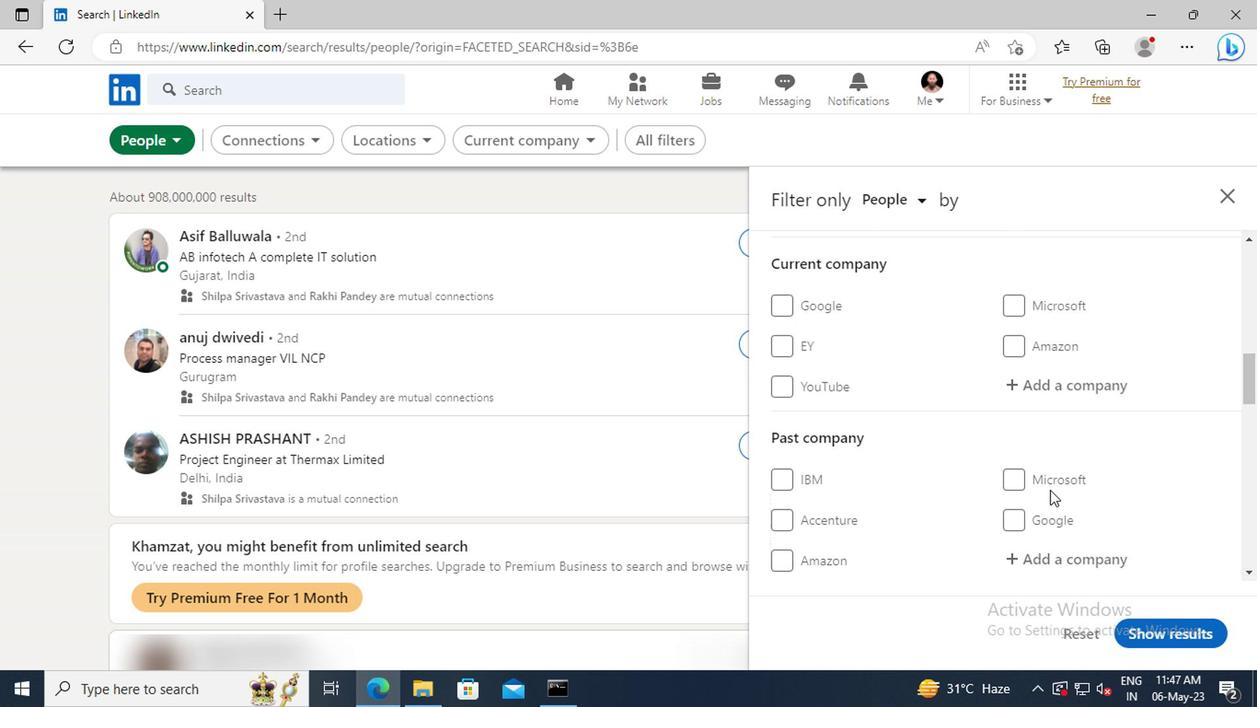 
Action: Mouse scrolled (1045, 488) with delta (0, -1)
Screenshot: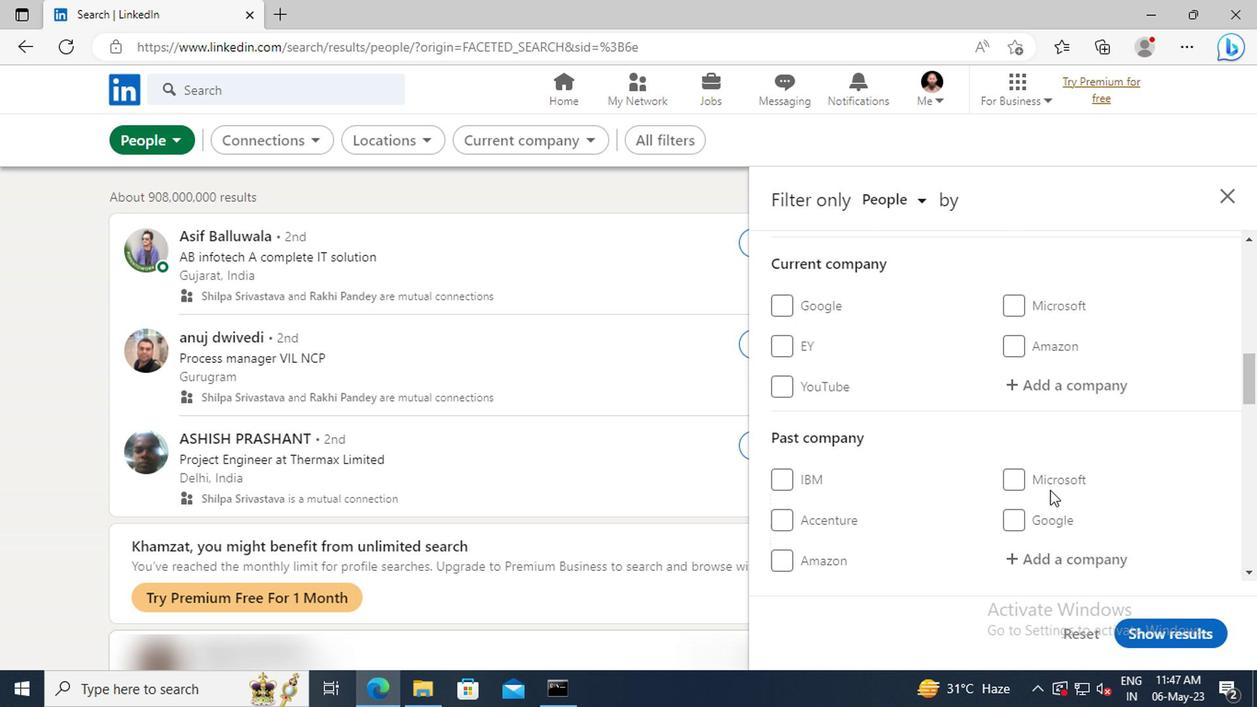 
Action: Mouse scrolled (1045, 488) with delta (0, -1)
Screenshot: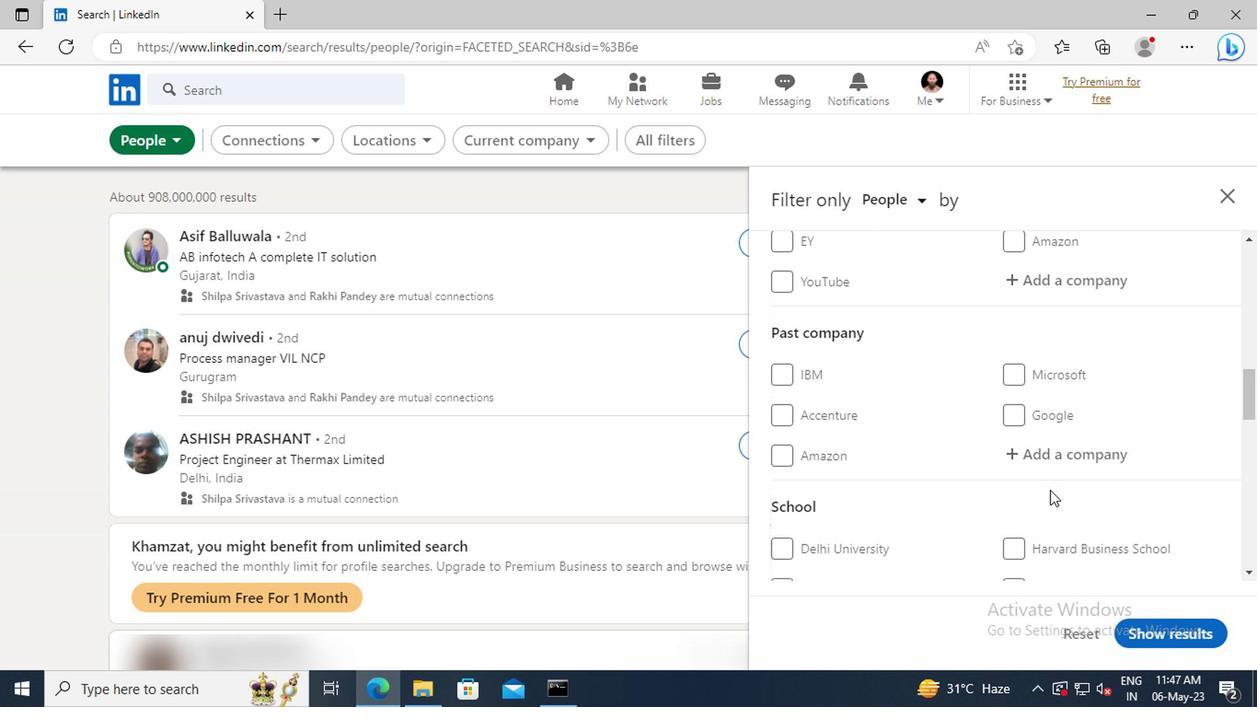 
Action: Mouse scrolled (1045, 488) with delta (0, -1)
Screenshot: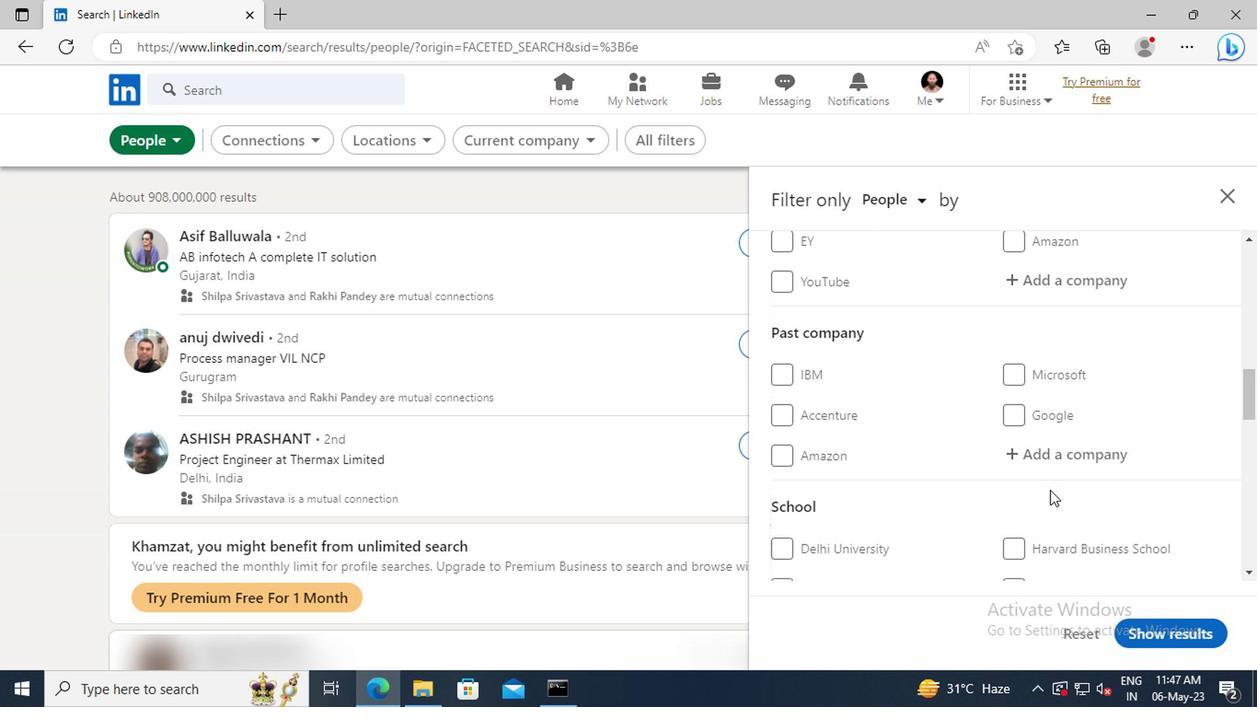 
Action: Mouse scrolled (1045, 488) with delta (0, -1)
Screenshot: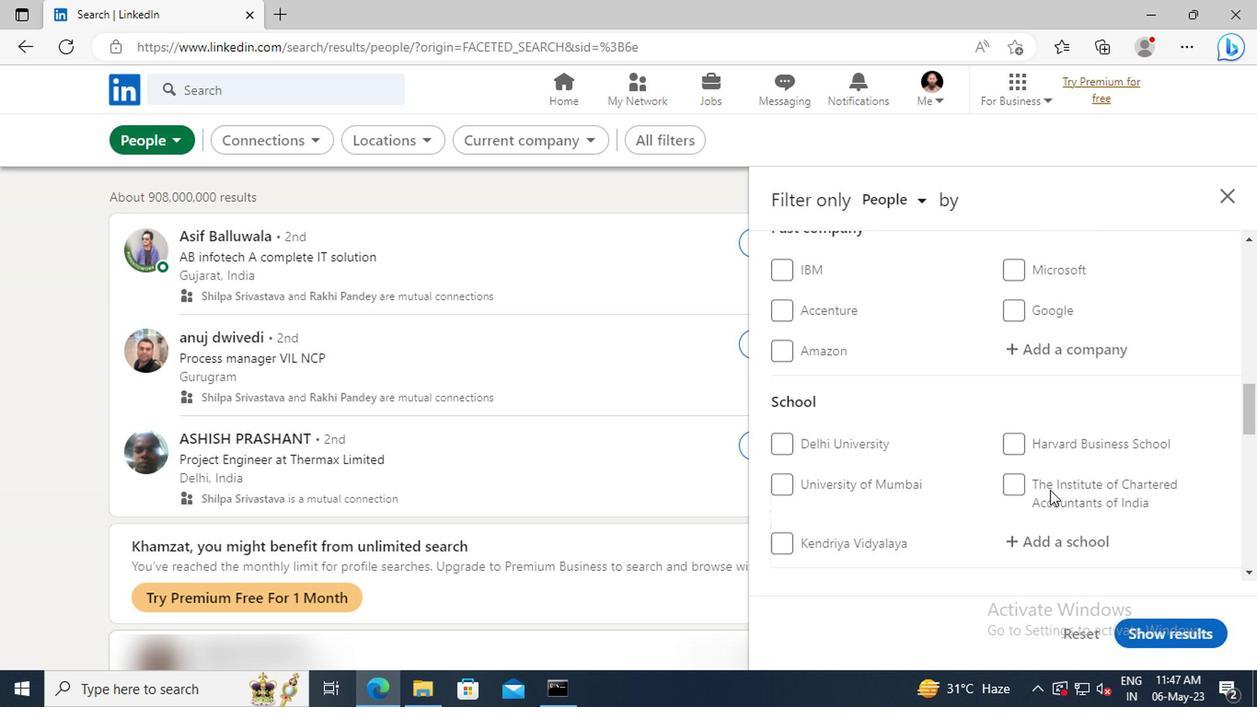 
Action: Mouse scrolled (1045, 488) with delta (0, -1)
Screenshot: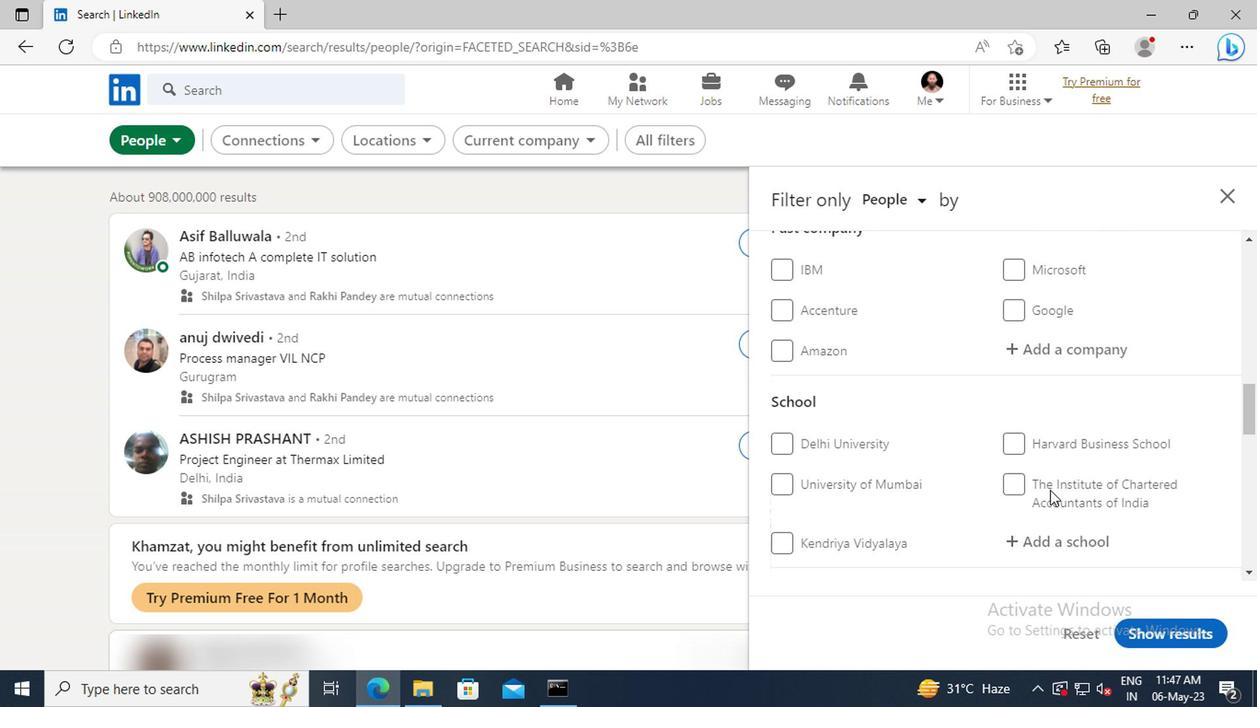 
Action: Mouse scrolled (1045, 488) with delta (0, -1)
Screenshot: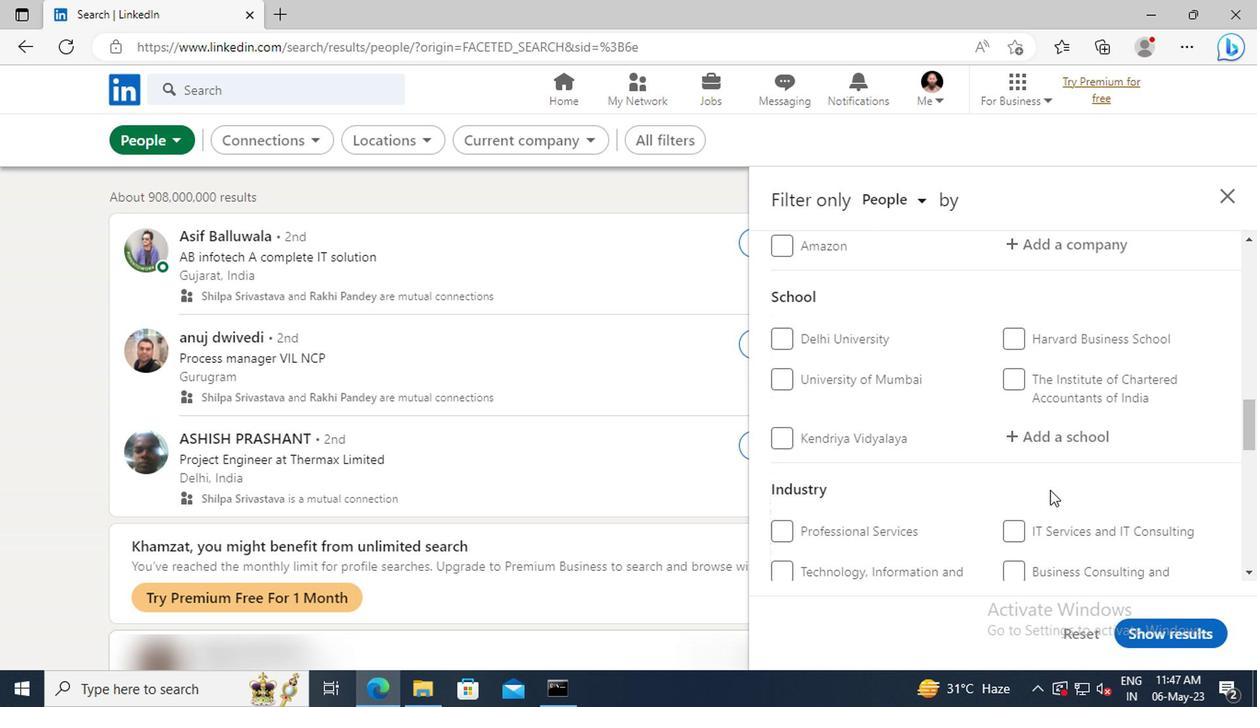 
Action: Mouse scrolled (1045, 488) with delta (0, -1)
Screenshot: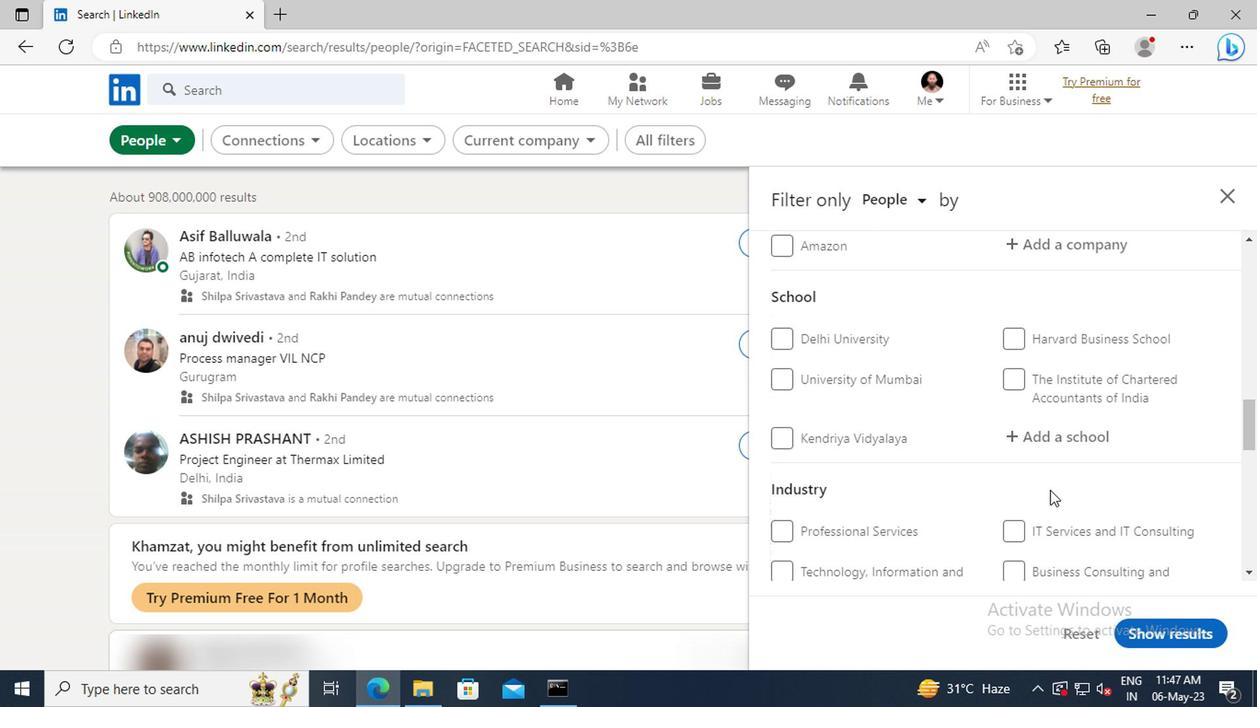 
Action: Mouse scrolled (1045, 488) with delta (0, -1)
Screenshot: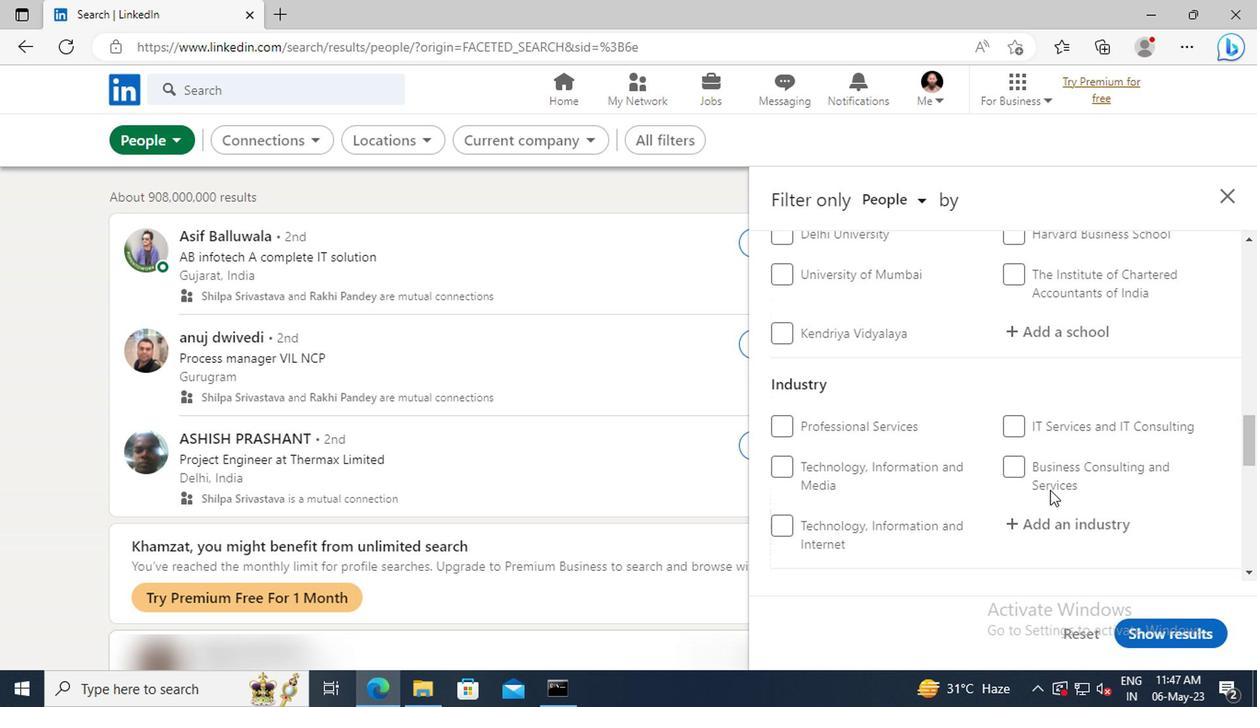 
Action: Mouse scrolled (1045, 488) with delta (0, -1)
Screenshot: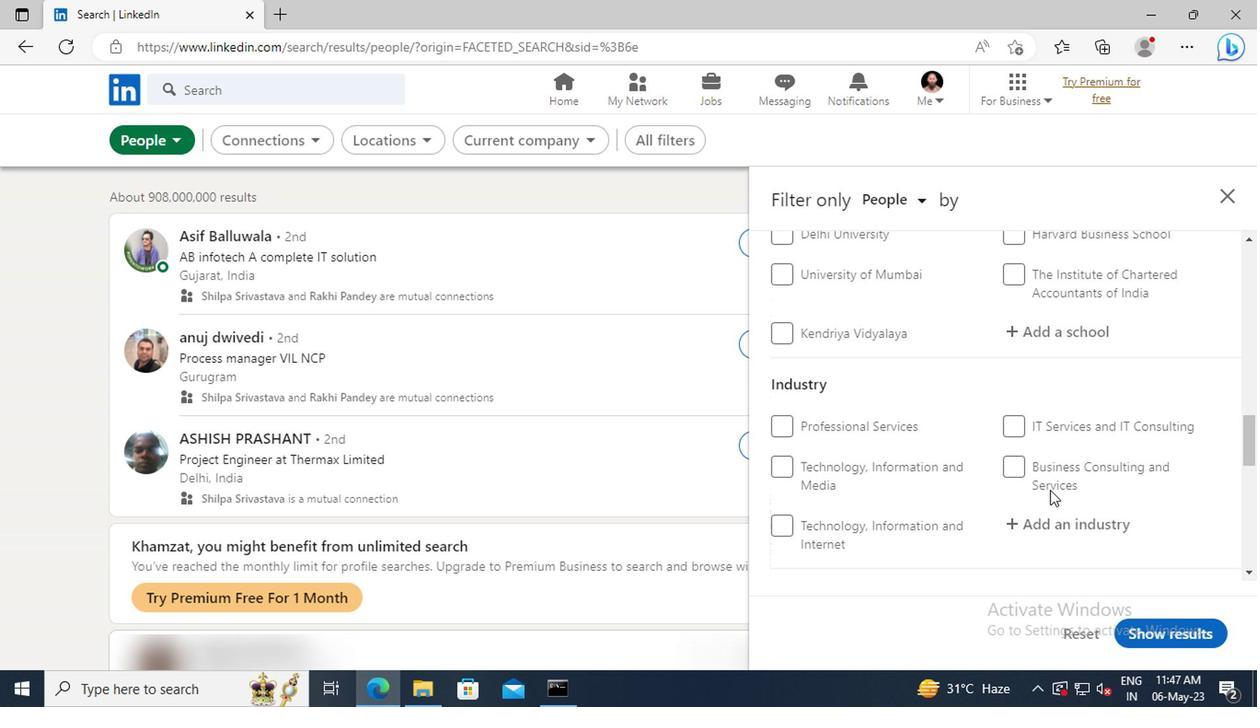 
Action: Mouse scrolled (1045, 488) with delta (0, -1)
Screenshot: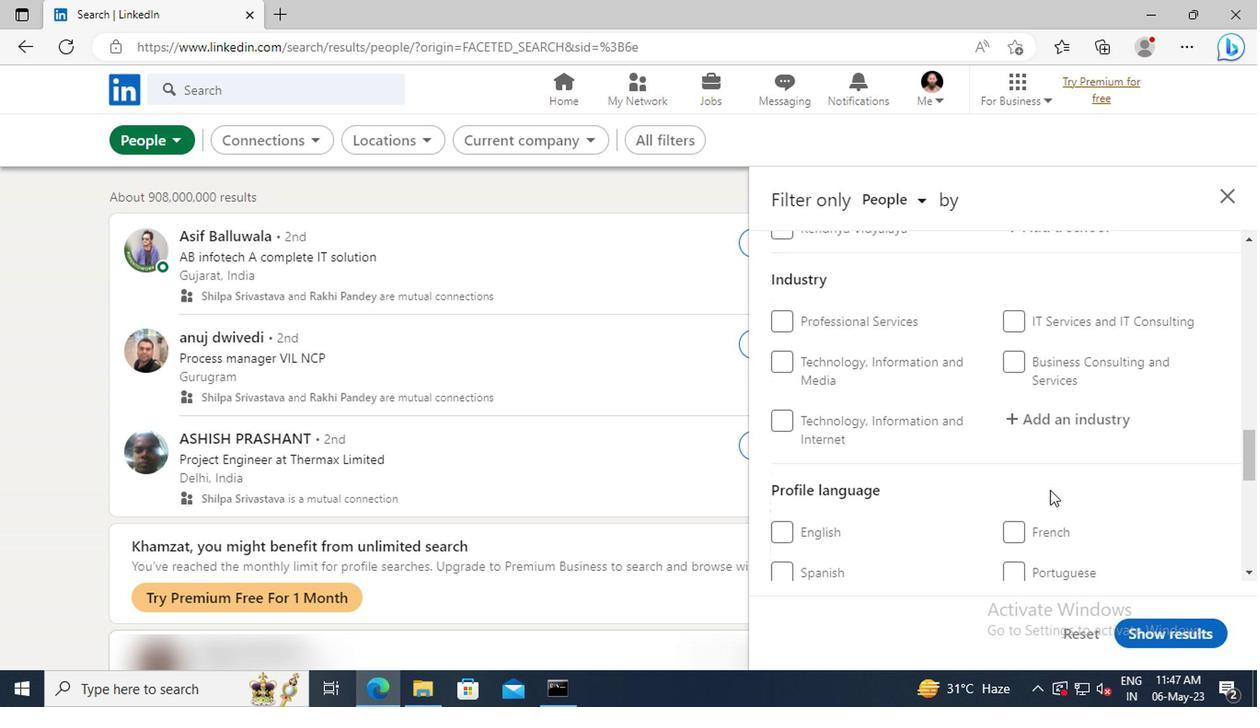 
Action: Mouse moved to (1008, 522)
Screenshot: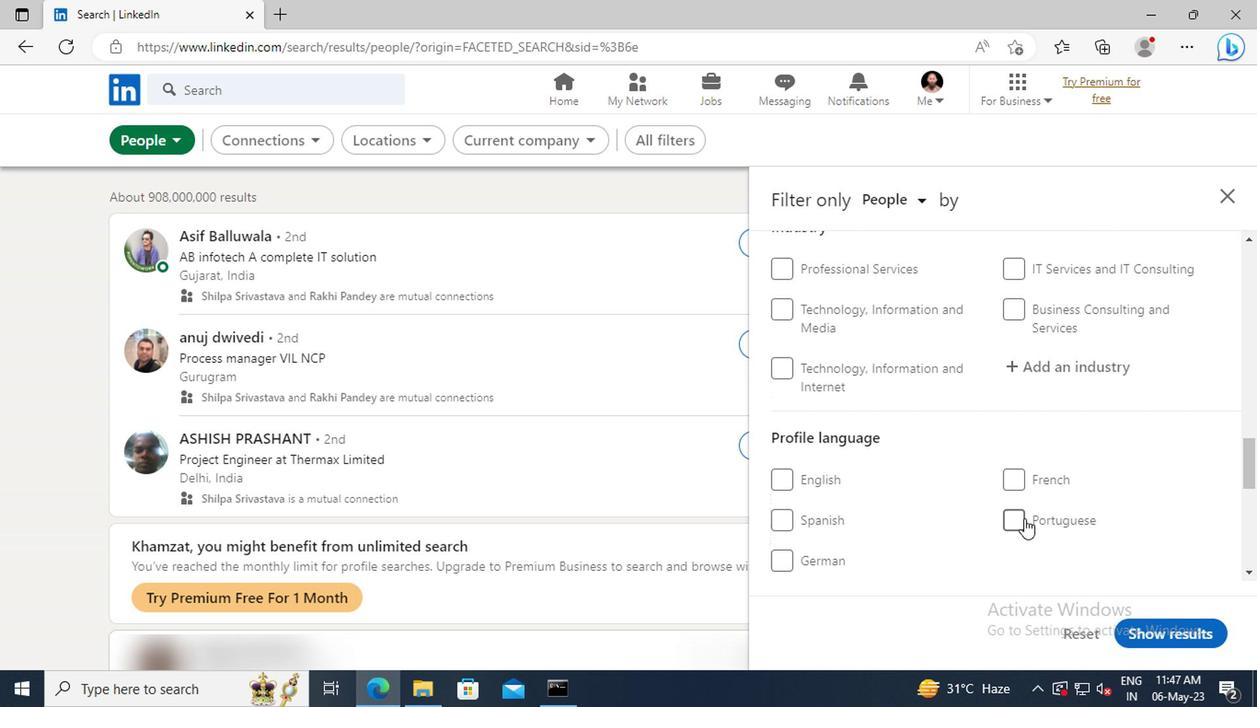 
Action: Mouse pressed left at (1008, 522)
Screenshot: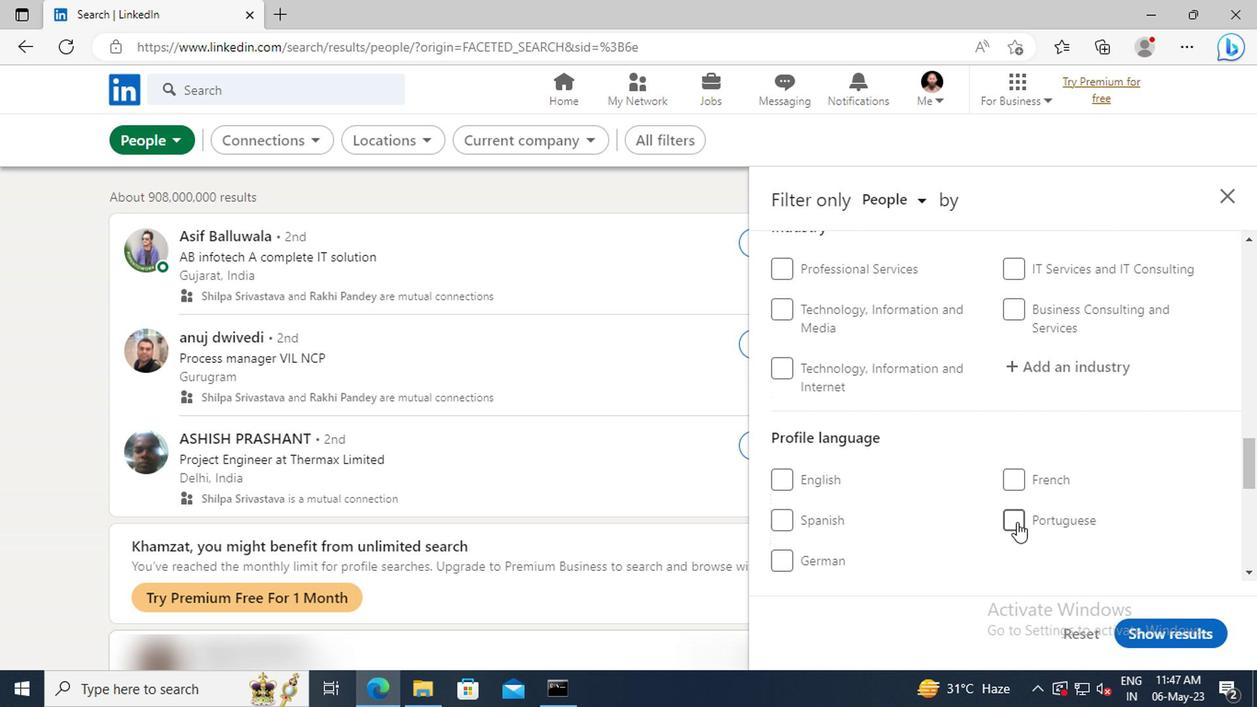 
Action: Mouse moved to (1043, 448)
Screenshot: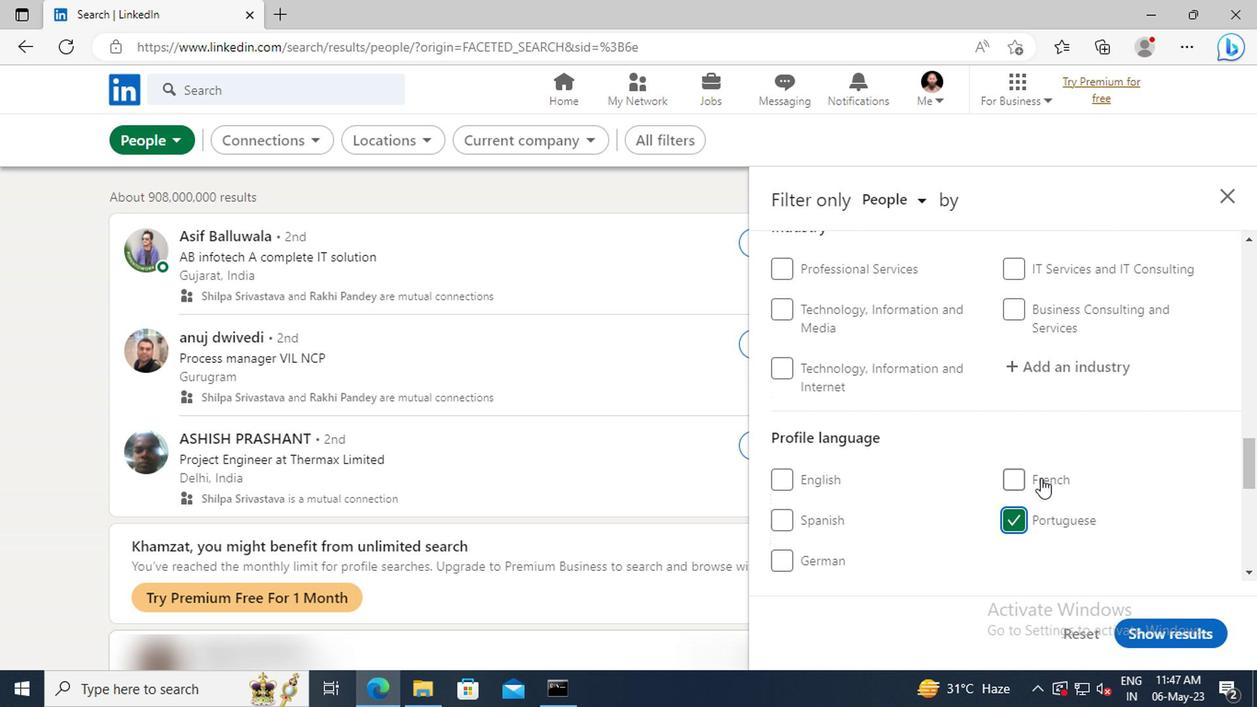 
Action: Mouse scrolled (1043, 449) with delta (0, 0)
Screenshot: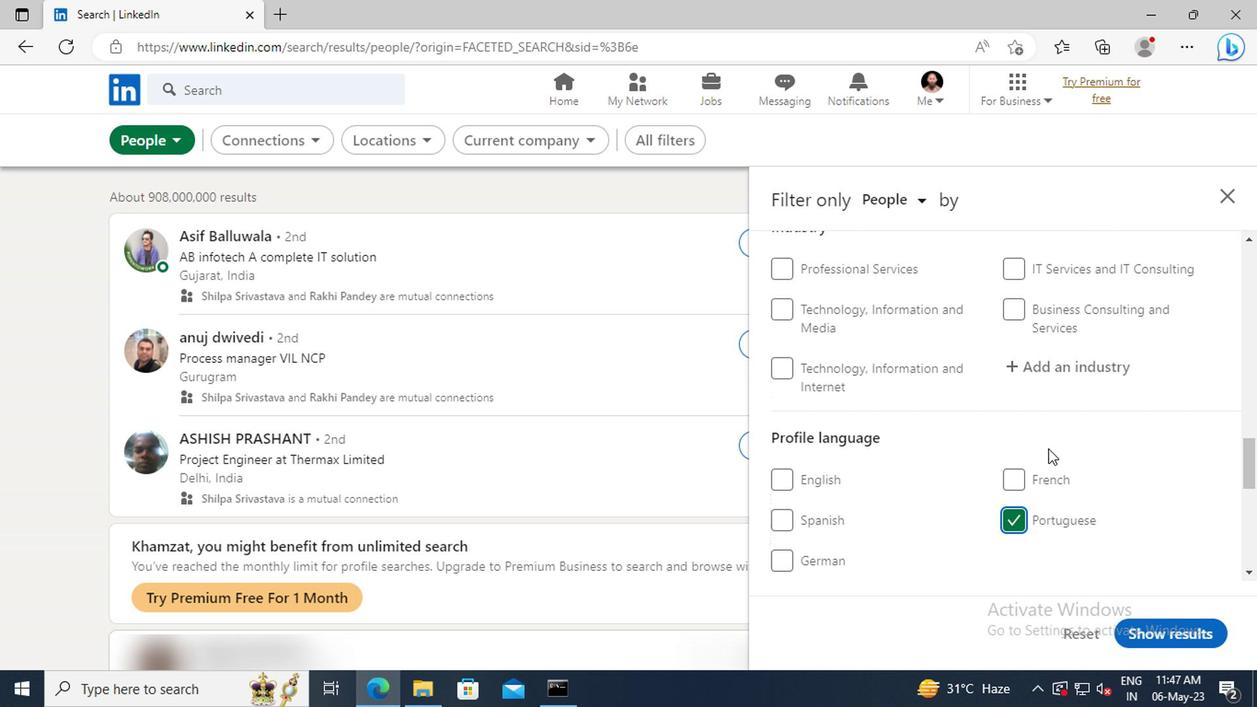 
Action: Mouse scrolled (1043, 449) with delta (0, 0)
Screenshot: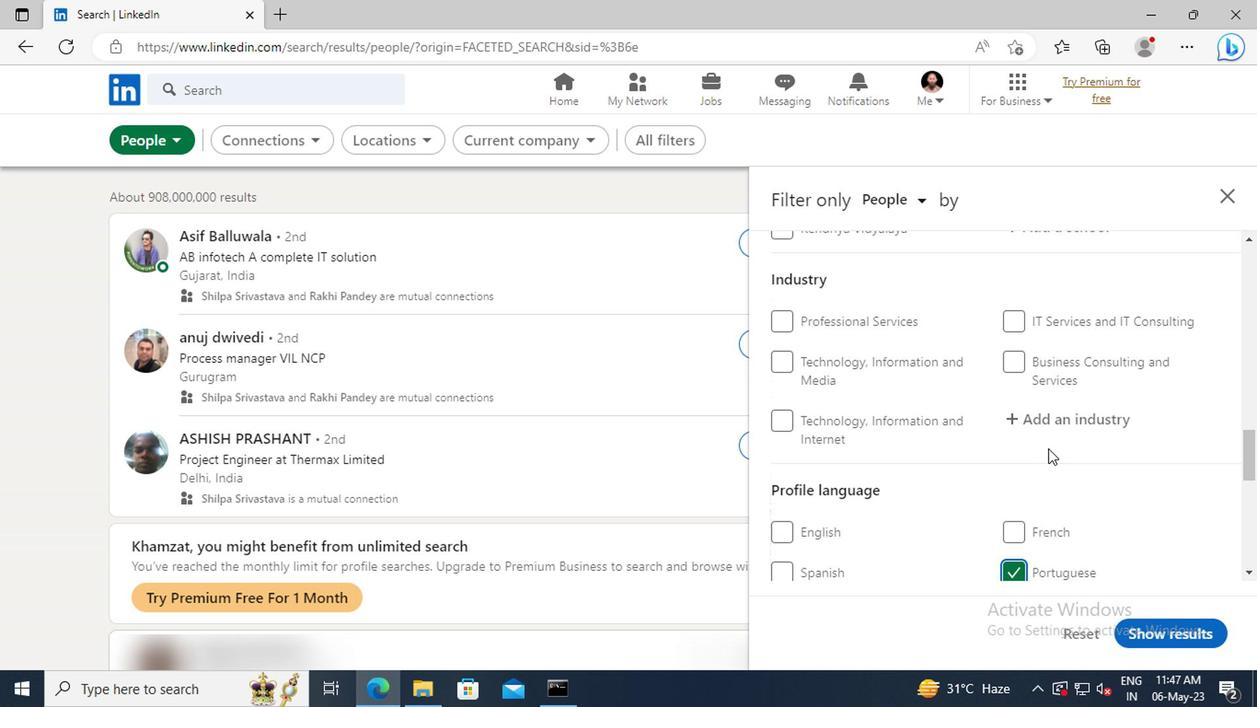 
Action: Mouse scrolled (1043, 449) with delta (0, 0)
Screenshot: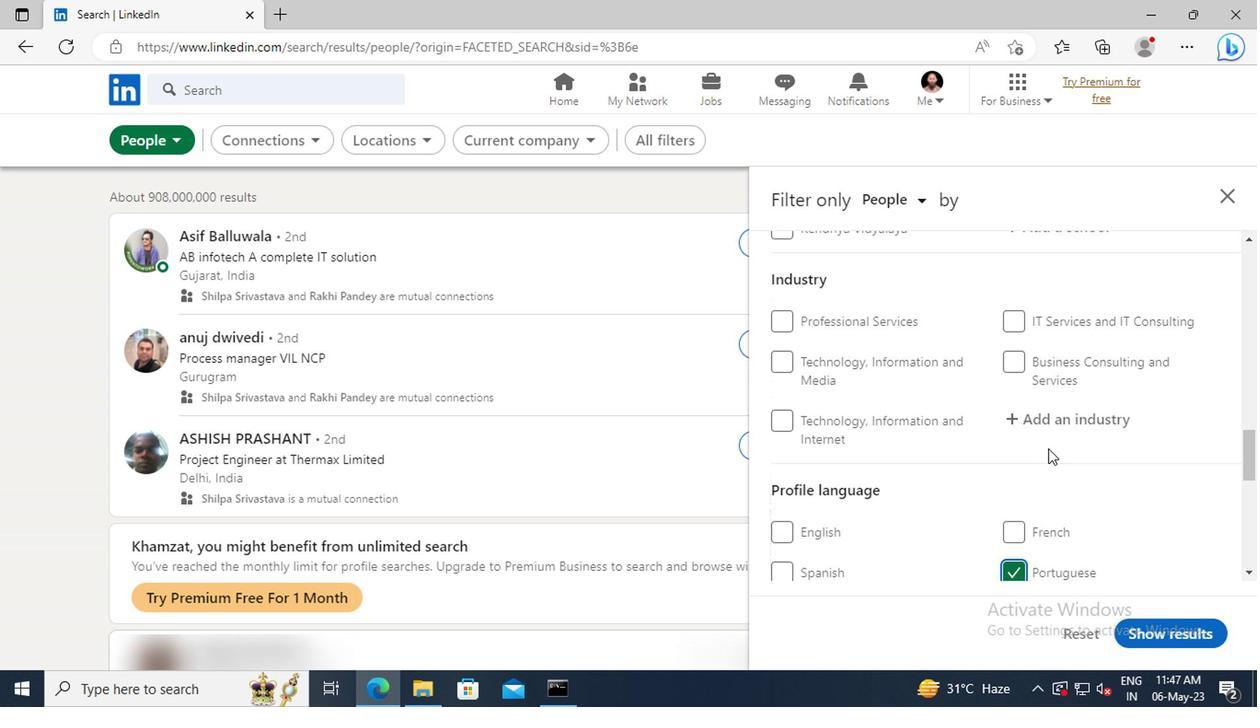 
Action: Mouse scrolled (1043, 449) with delta (0, 0)
Screenshot: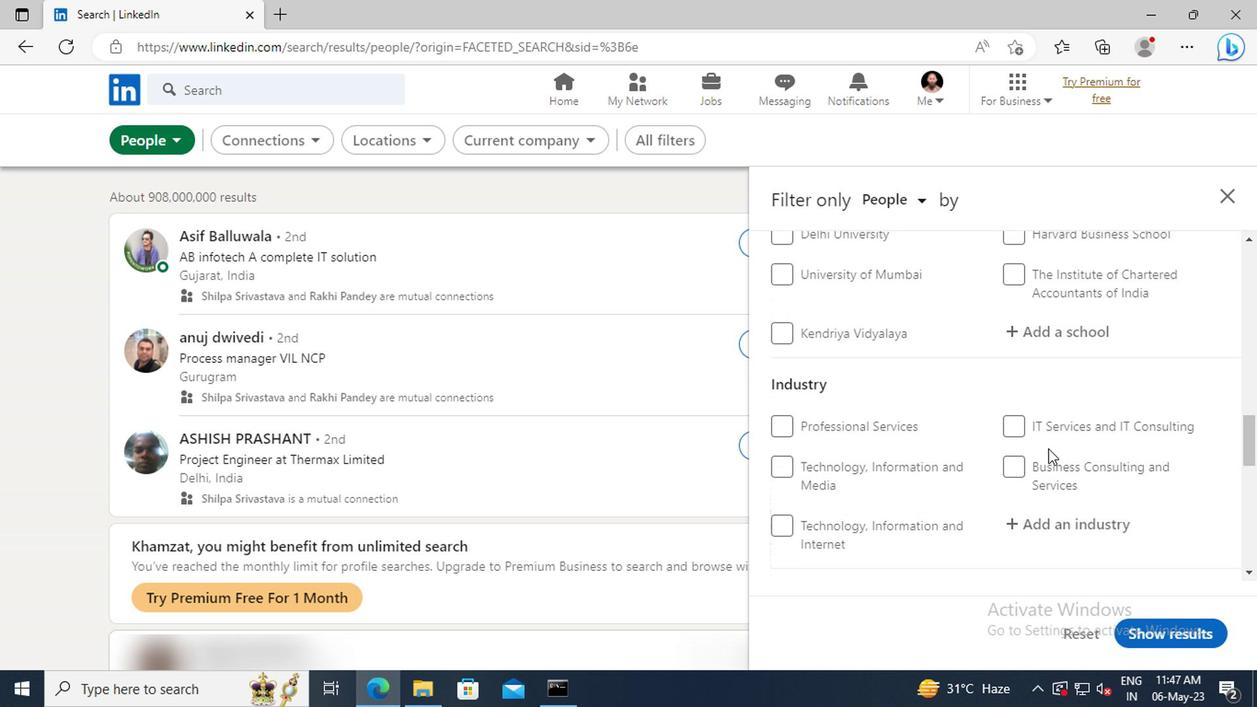
Action: Mouse scrolled (1043, 449) with delta (0, 0)
Screenshot: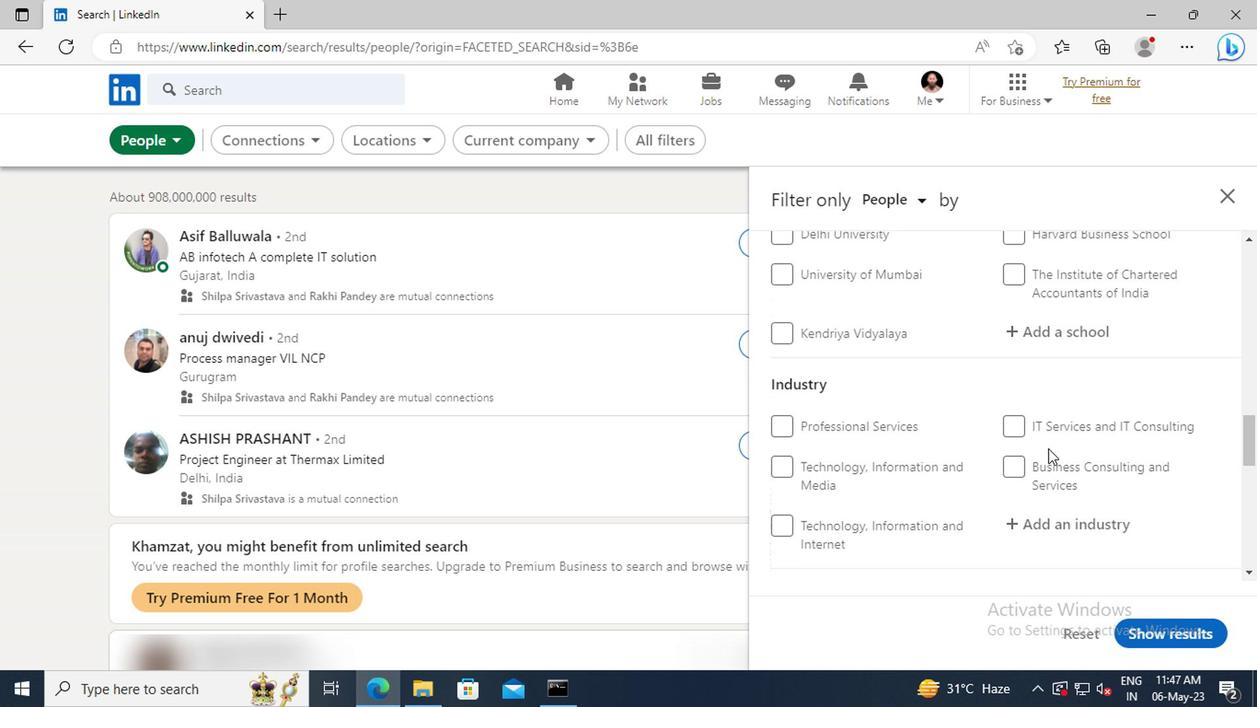 
Action: Mouse scrolled (1043, 449) with delta (0, 0)
Screenshot: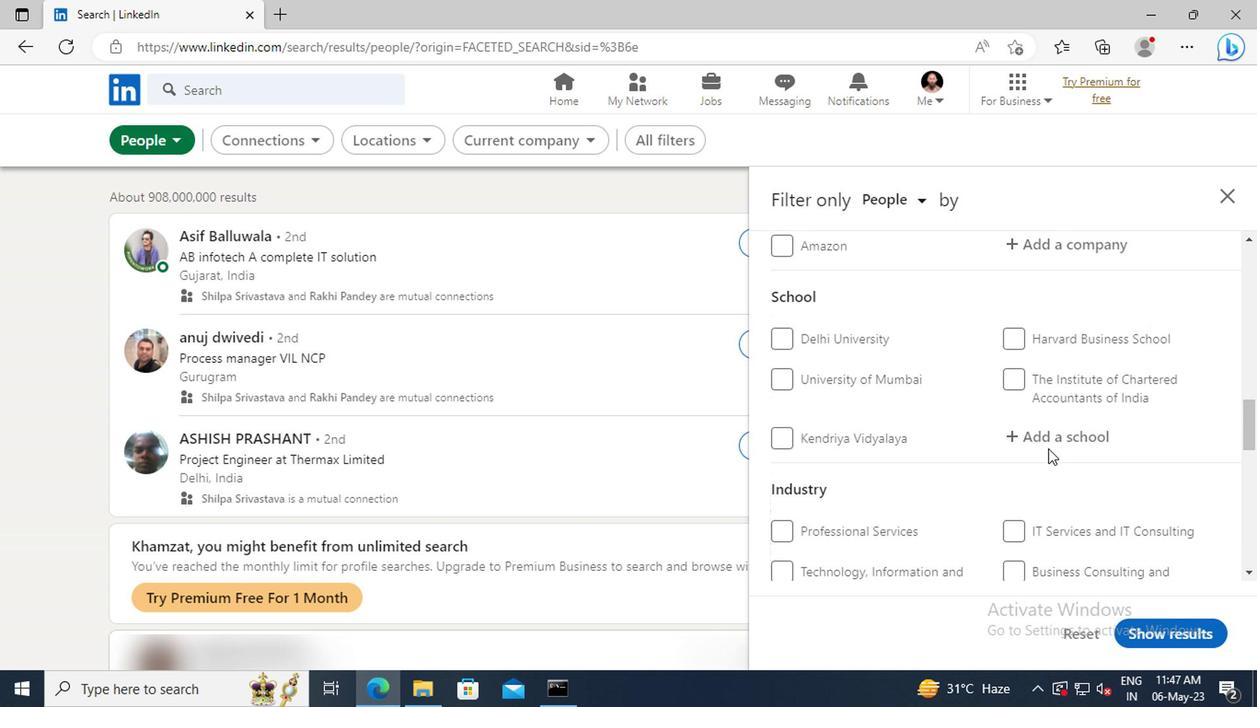 
Action: Mouse scrolled (1043, 449) with delta (0, 0)
Screenshot: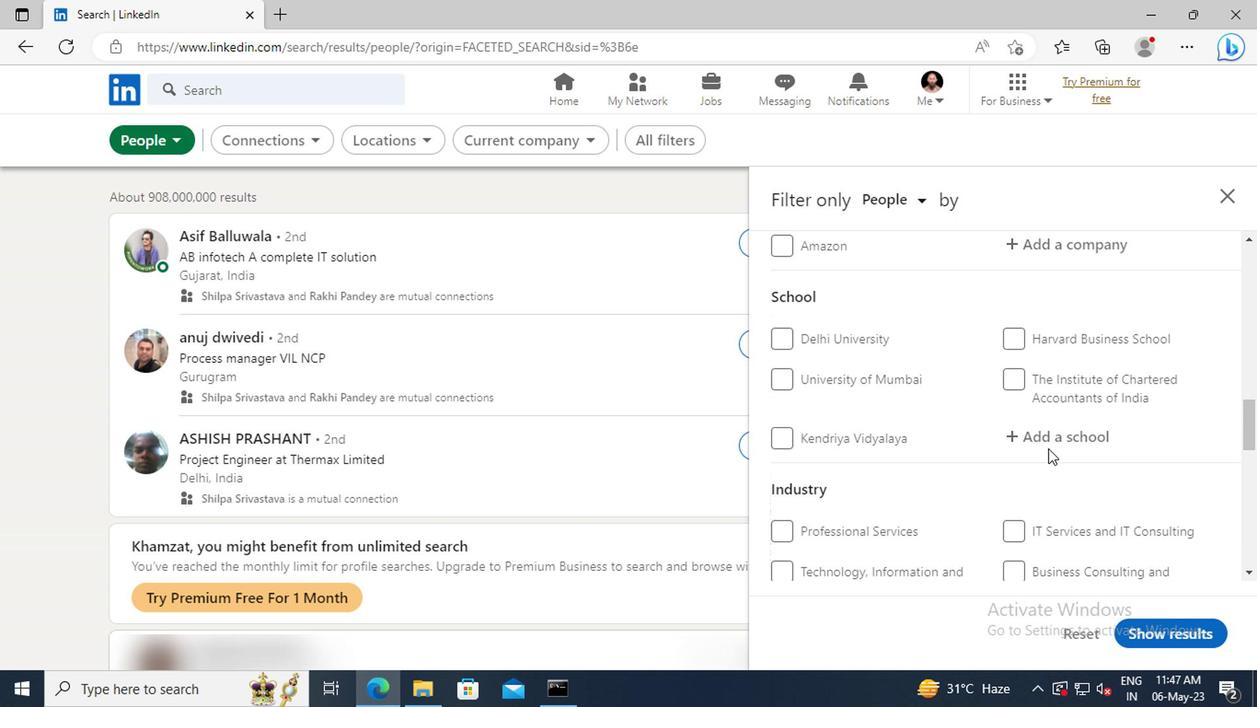 
Action: Mouse scrolled (1043, 449) with delta (0, 0)
Screenshot: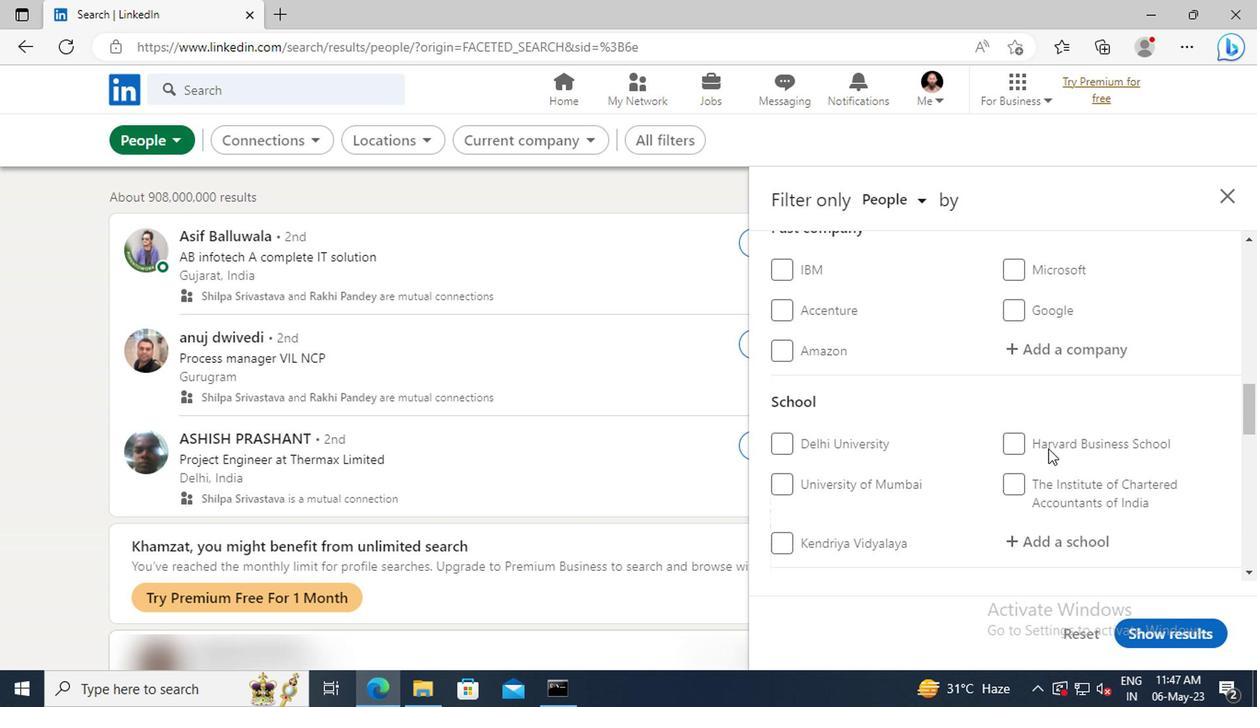 
Action: Mouse scrolled (1043, 449) with delta (0, 0)
Screenshot: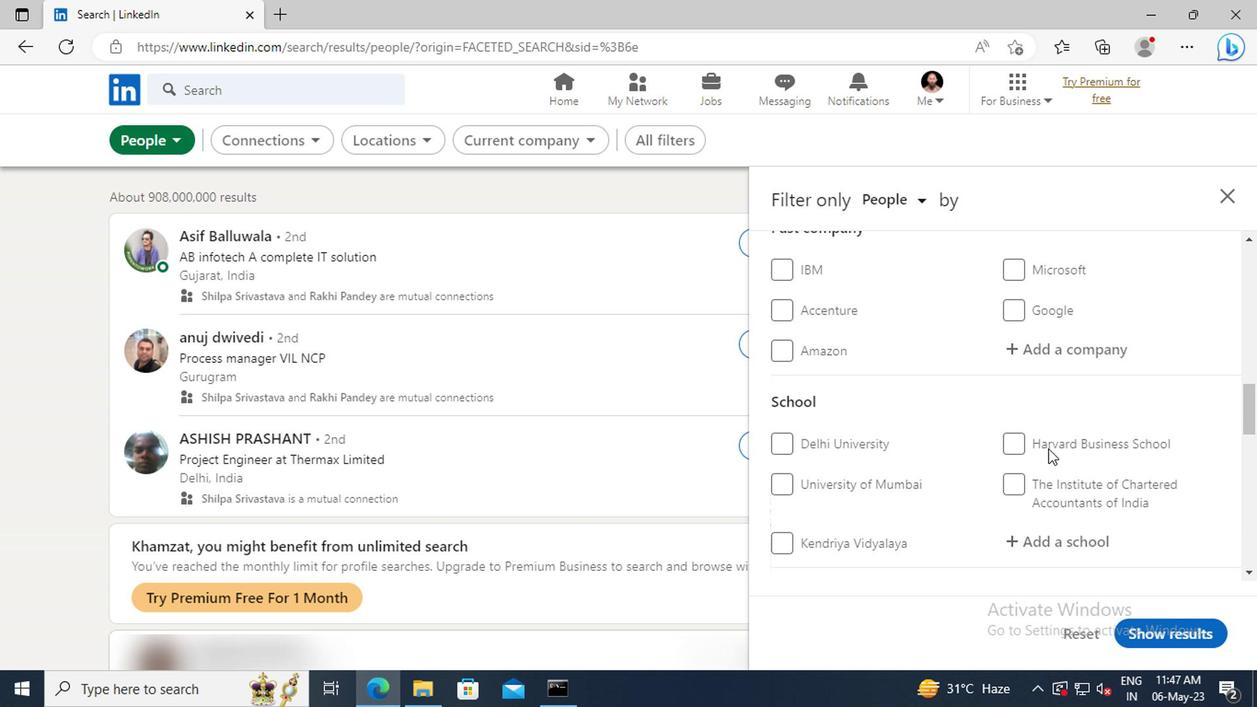 
Action: Mouse scrolled (1043, 449) with delta (0, 0)
Screenshot: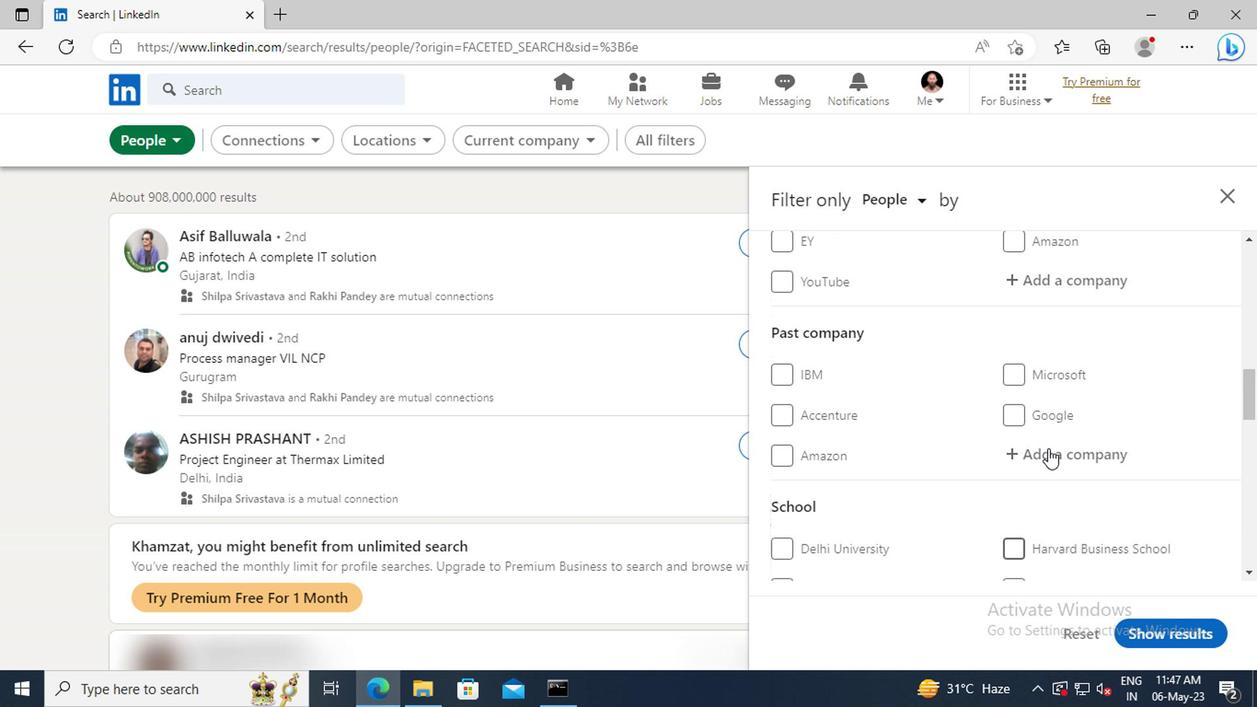 
Action: Mouse scrolled (1043, 449) with delta (0, 0)
Screenshot: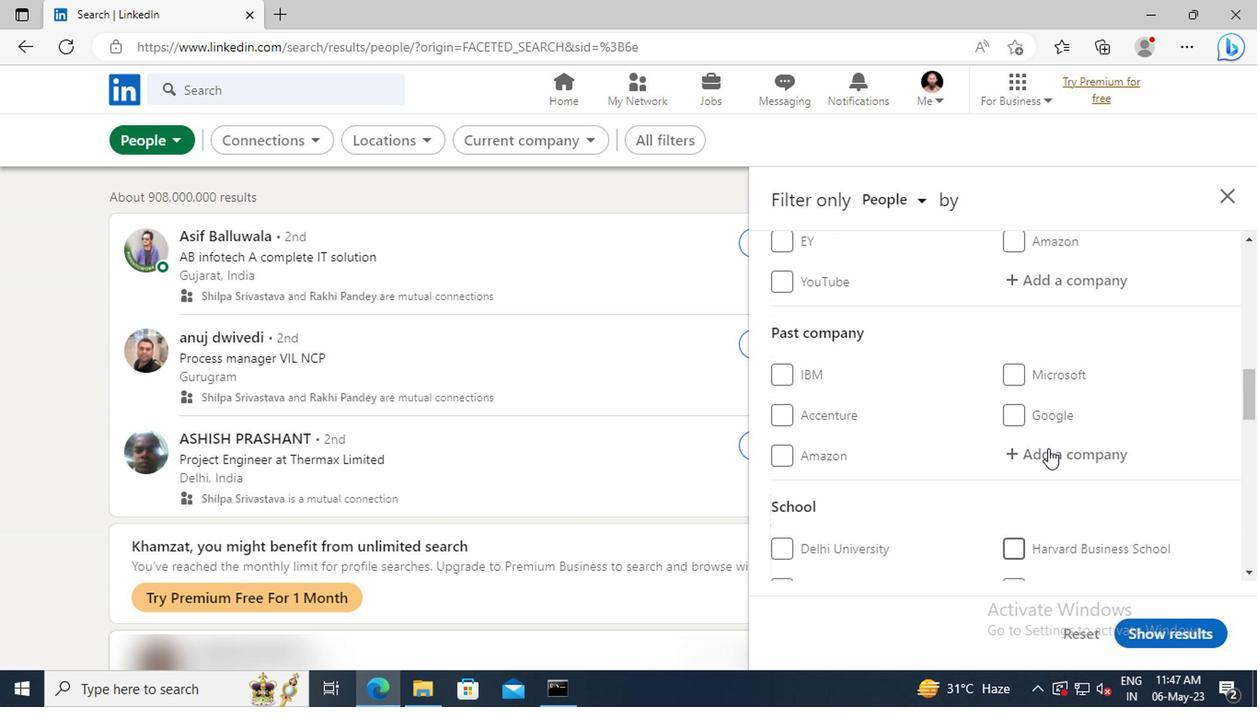 
Action: Mouse scrolled (1043, 449) with delta (0, 0)
Screenshot: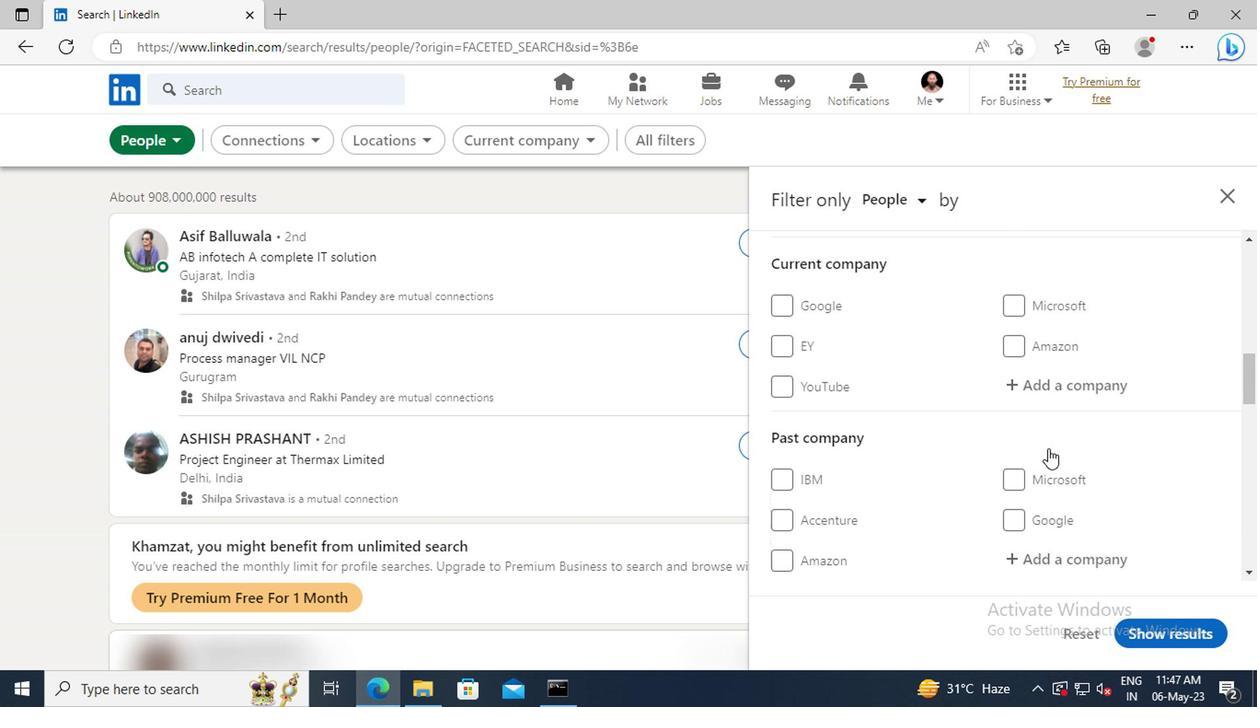 
Action: Mouse moved to (1041, 437)
Screenshot: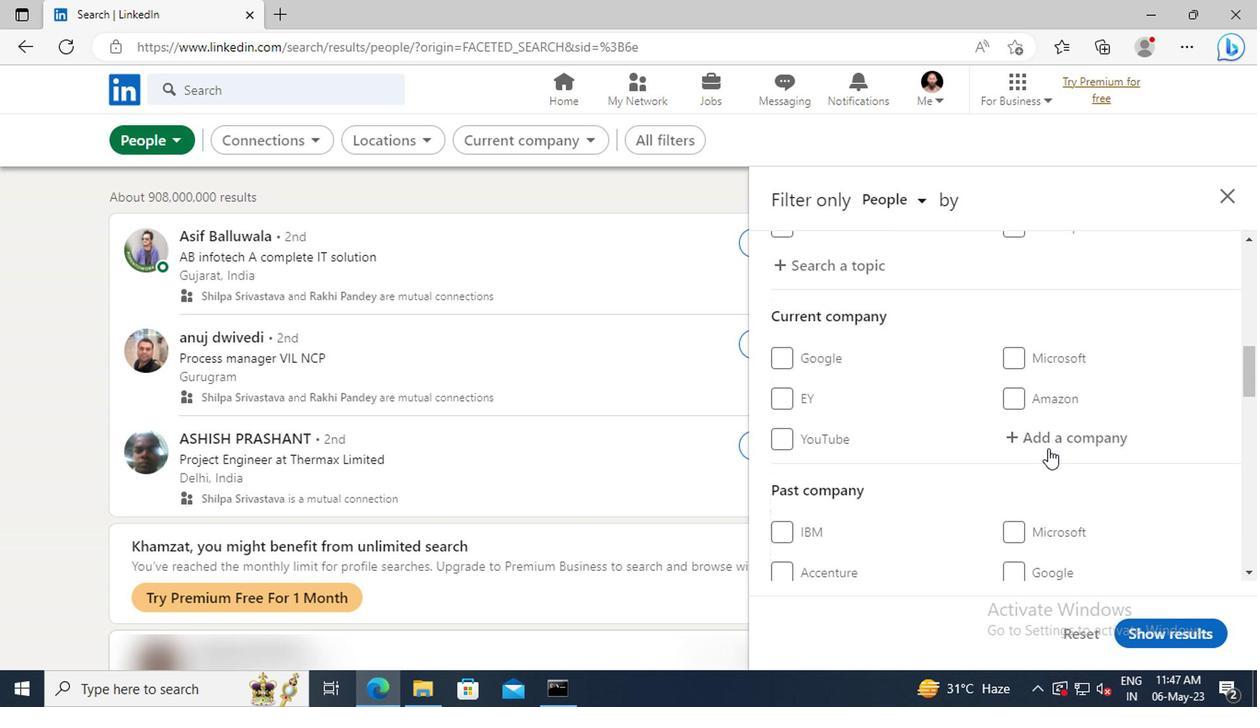 
Action: Mouse pressed left at (1041, 437)
Screenshot: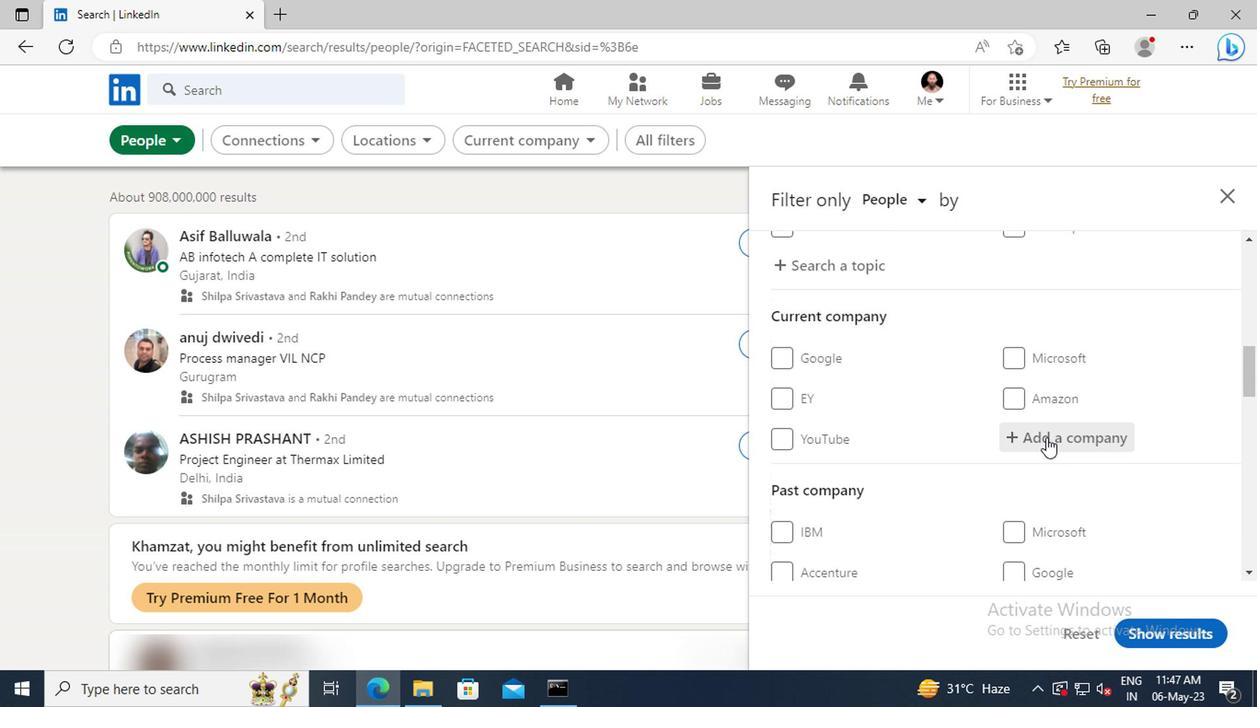 
Action: Mouse moved to (1038, 438)
Screenshot: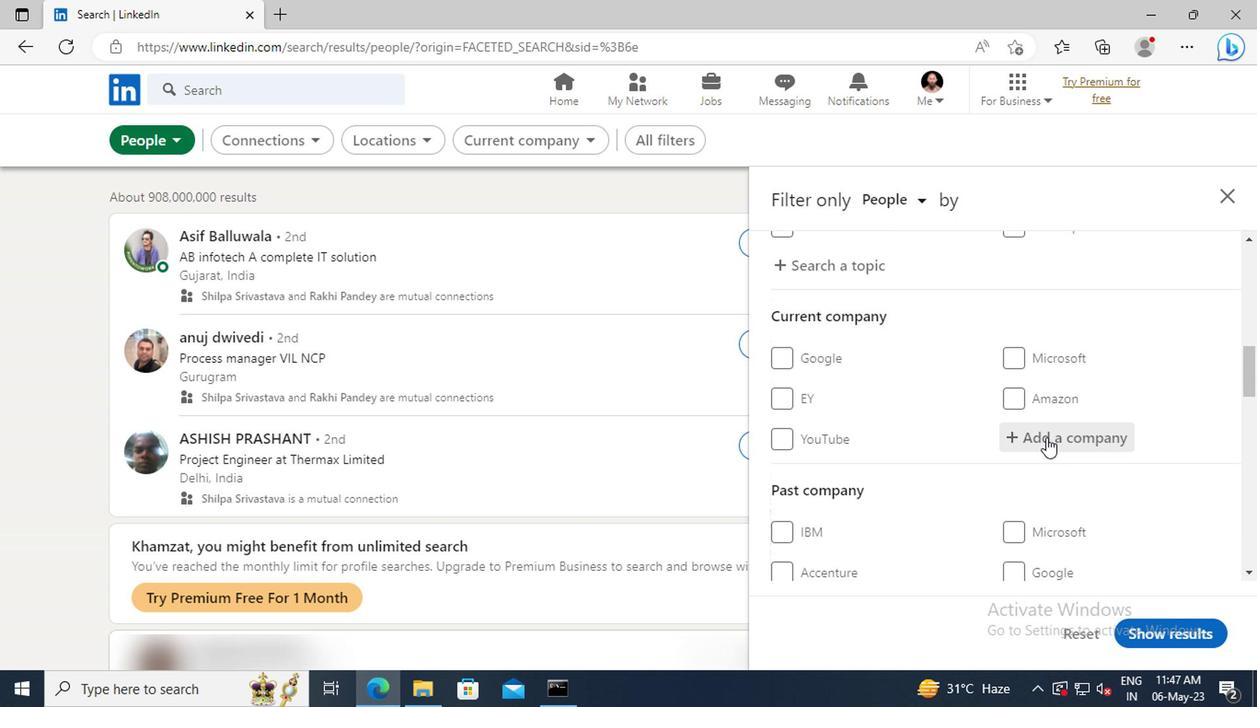 
Action: Key pressed <Key.shift>JSW
Screenshot: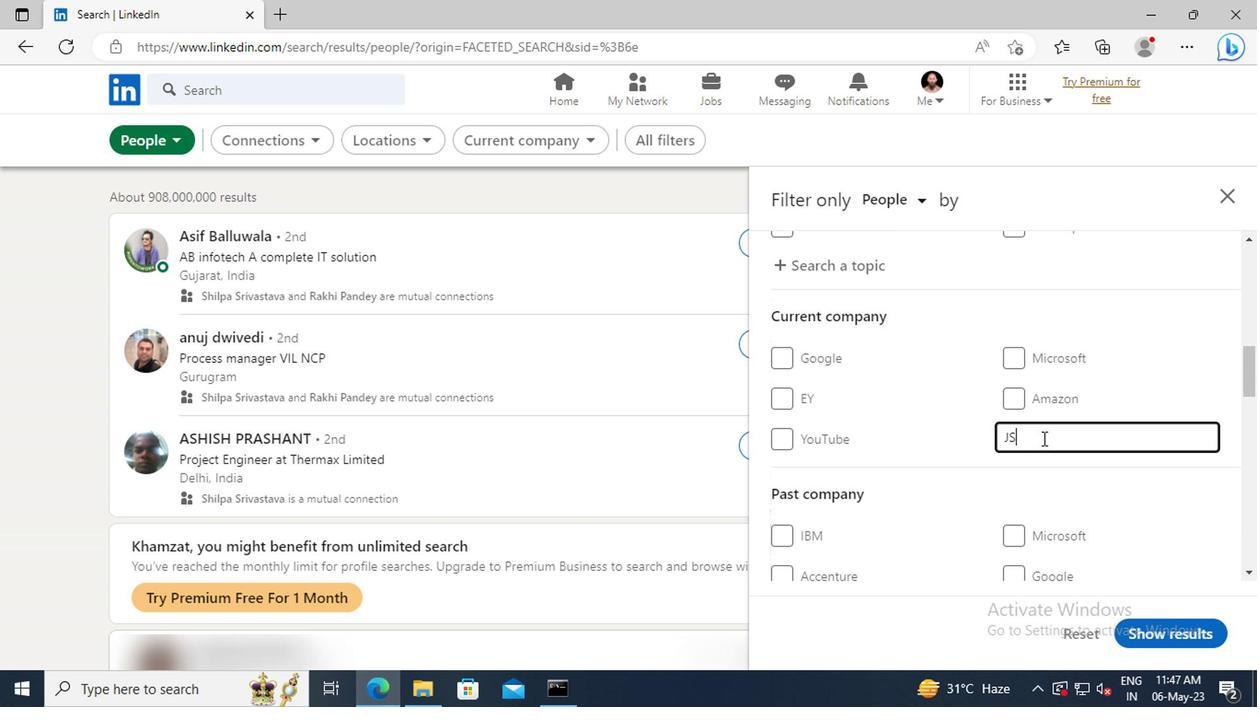 
Action: Mouse moved to (1034, 461)
Screenshot: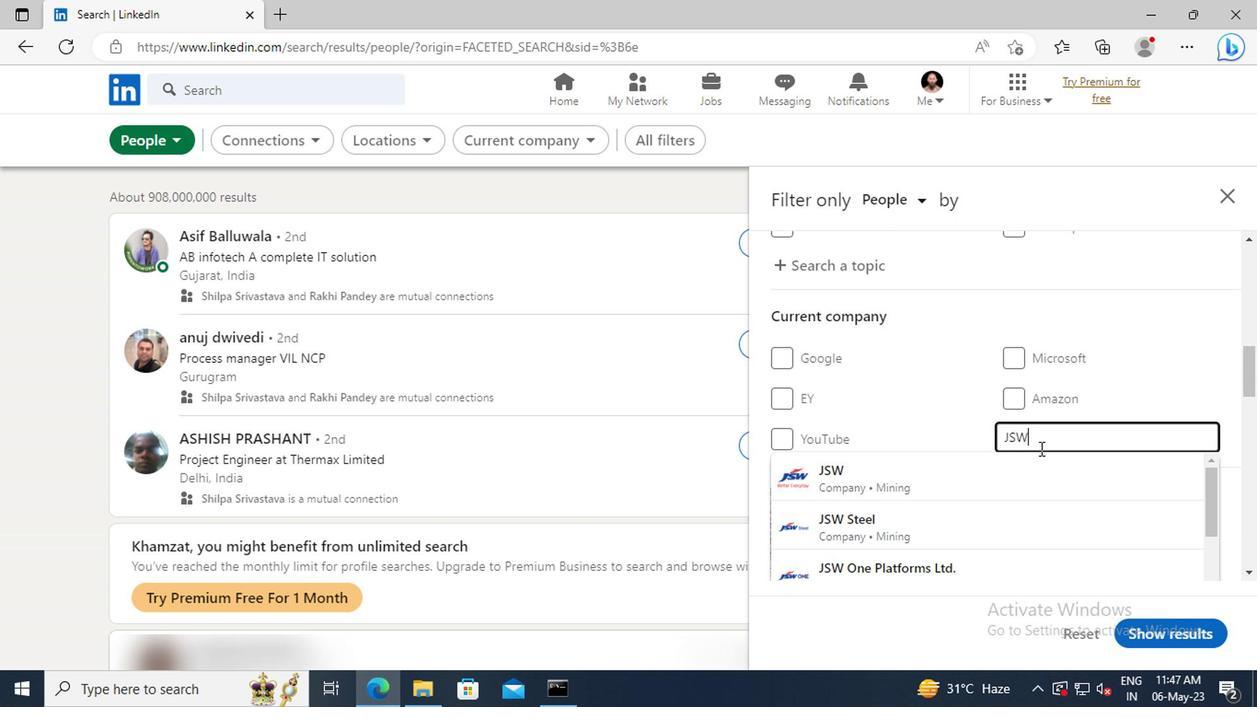 
Action: Mouse pressed left at (1034, 461)
Screenshot: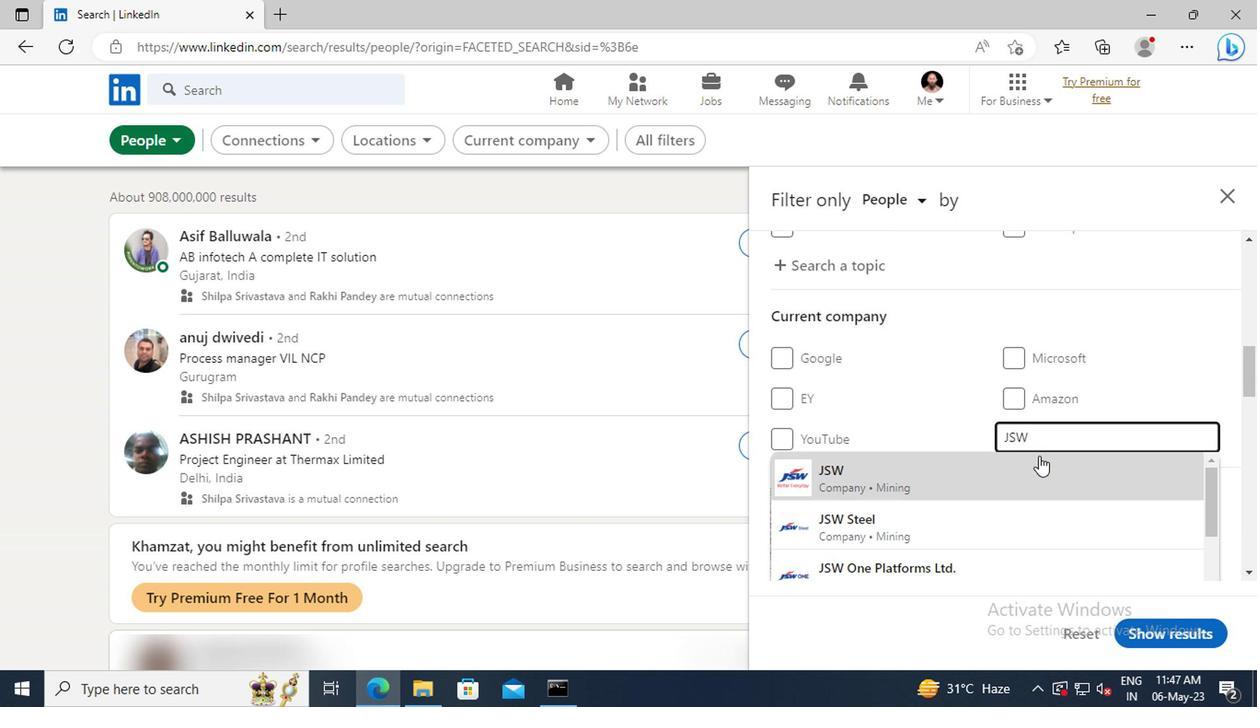 
Action: Mouse scrolled (1034, 460) with delta (0, -1)
Screenshot: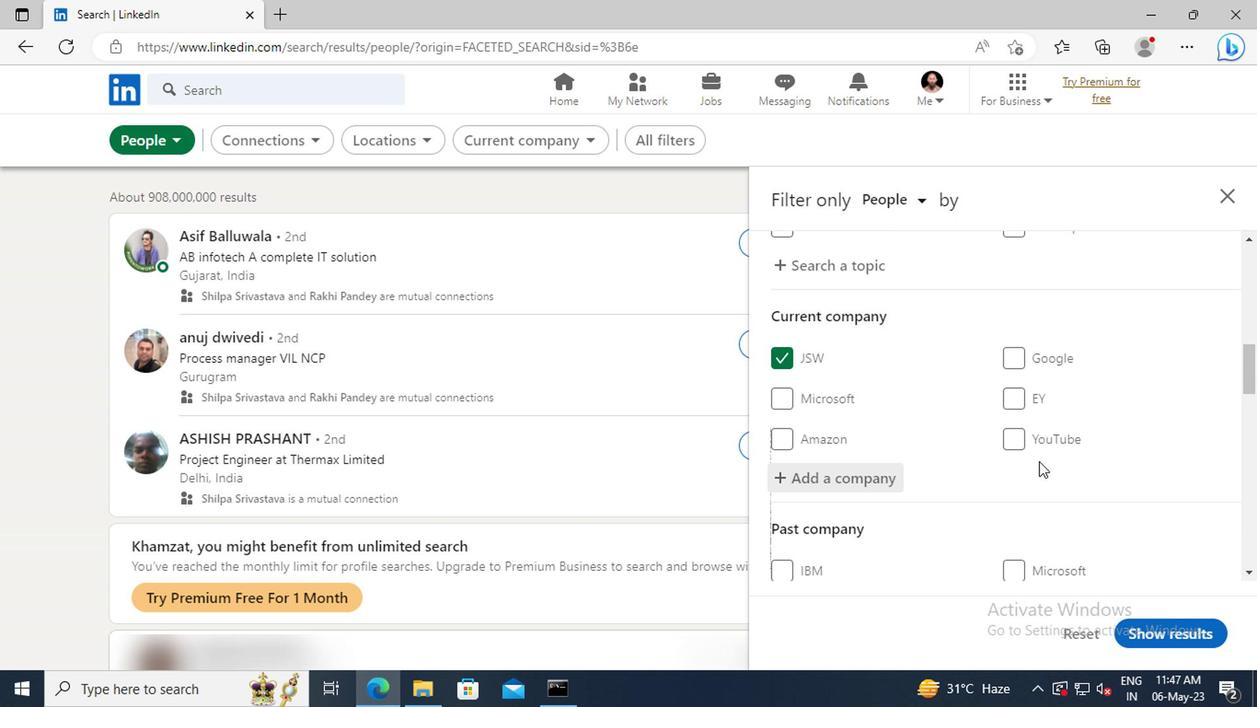 
Action: Mouse moved to (1033, 462)
Screenshot: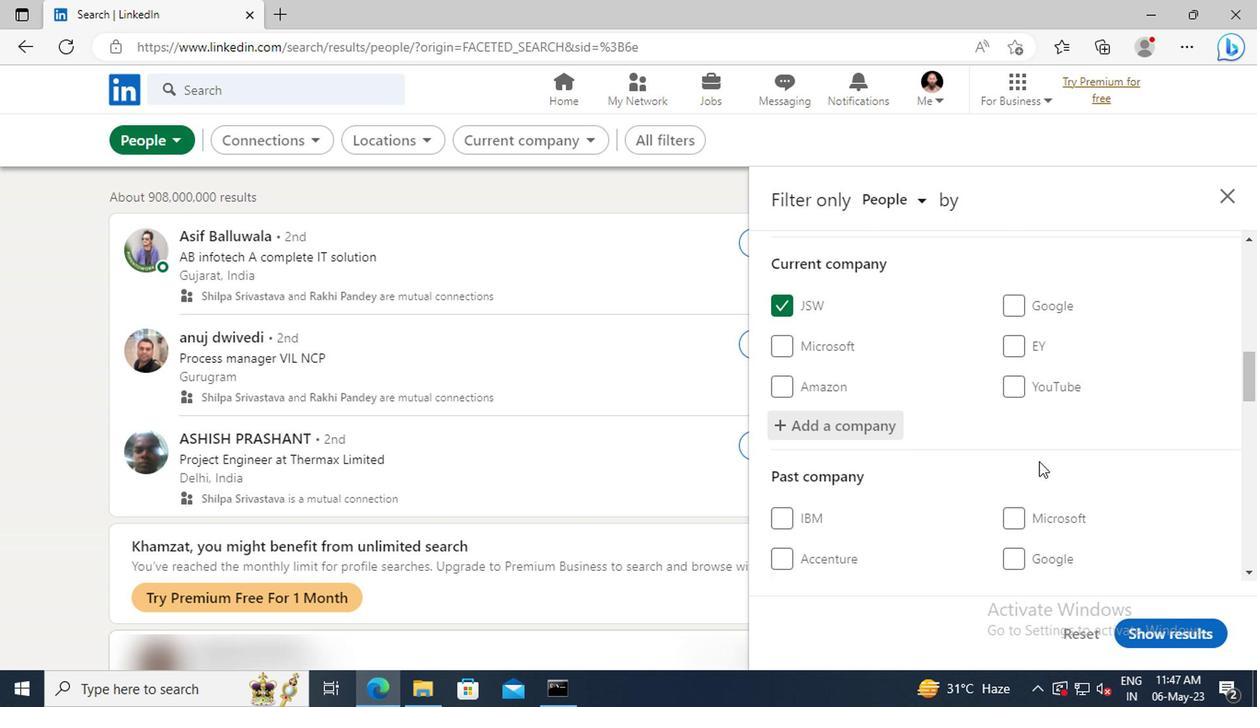 
Action: Mouse scrolled (1033, 461) with delta (0, 0)
Screenshot: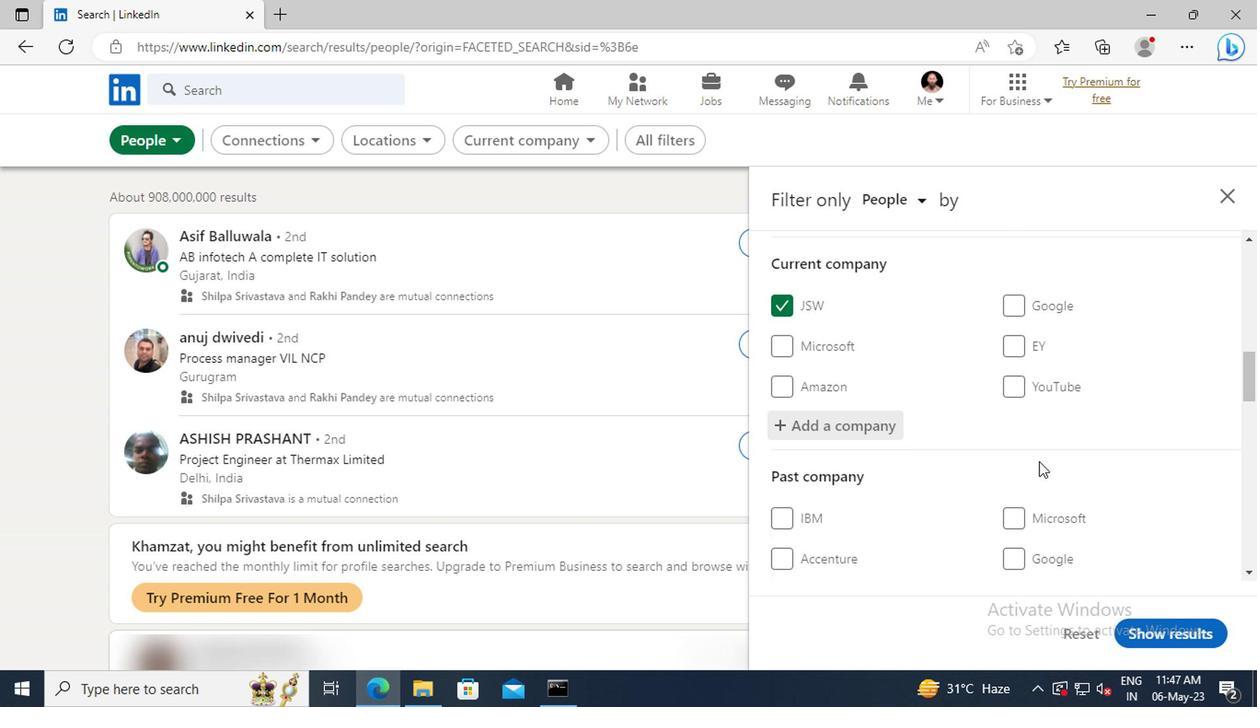 
Action: Mouse scrolled (1033, 461) with delta (0, 0)
Screenshot: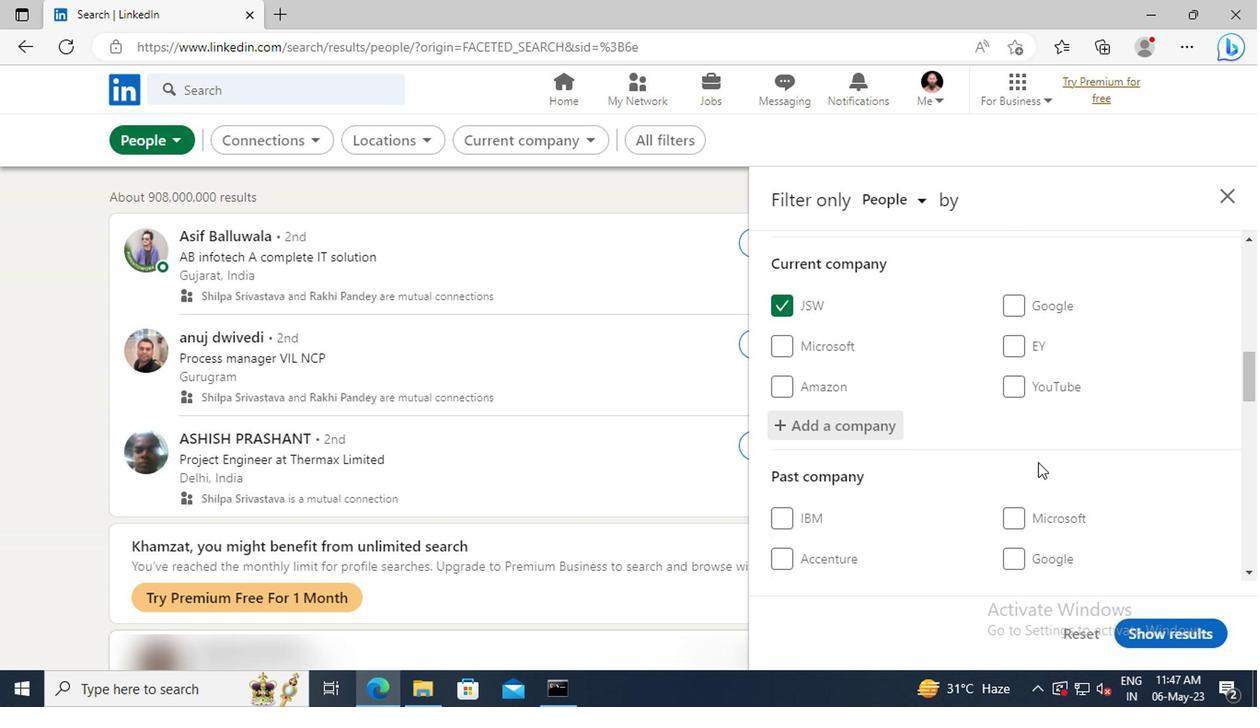 
Action: Mouse scrolled (1033, 461) with delta (0, 0)
Screenshot: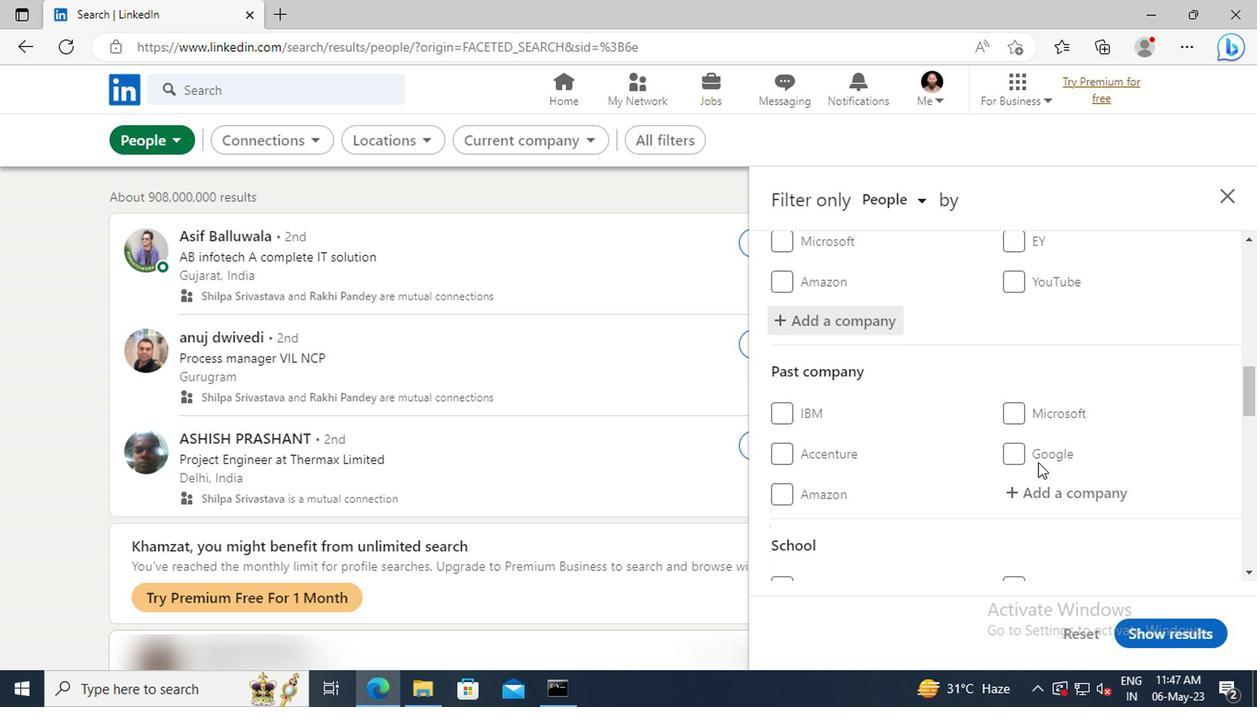 
Action: Mouse moved to (1033, 457)
Screenshot: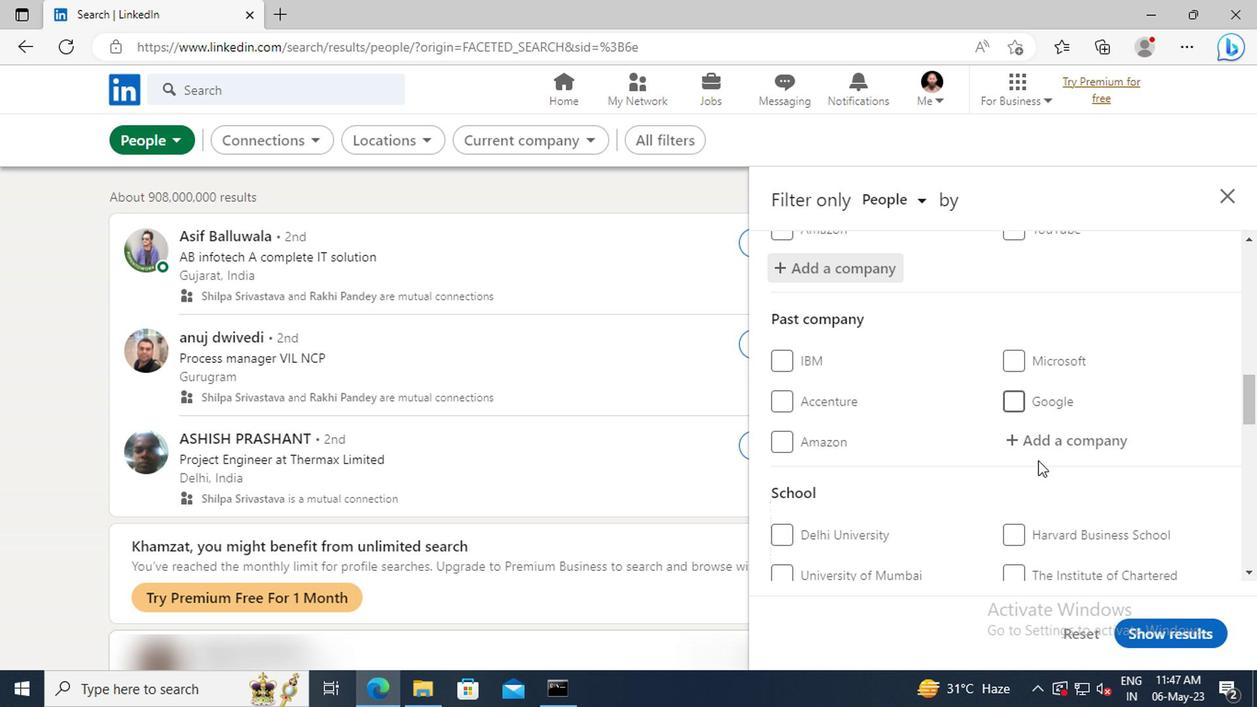 
Action: Mouse scrolled (1033, 455) with delta (0, -1)
Screenshot: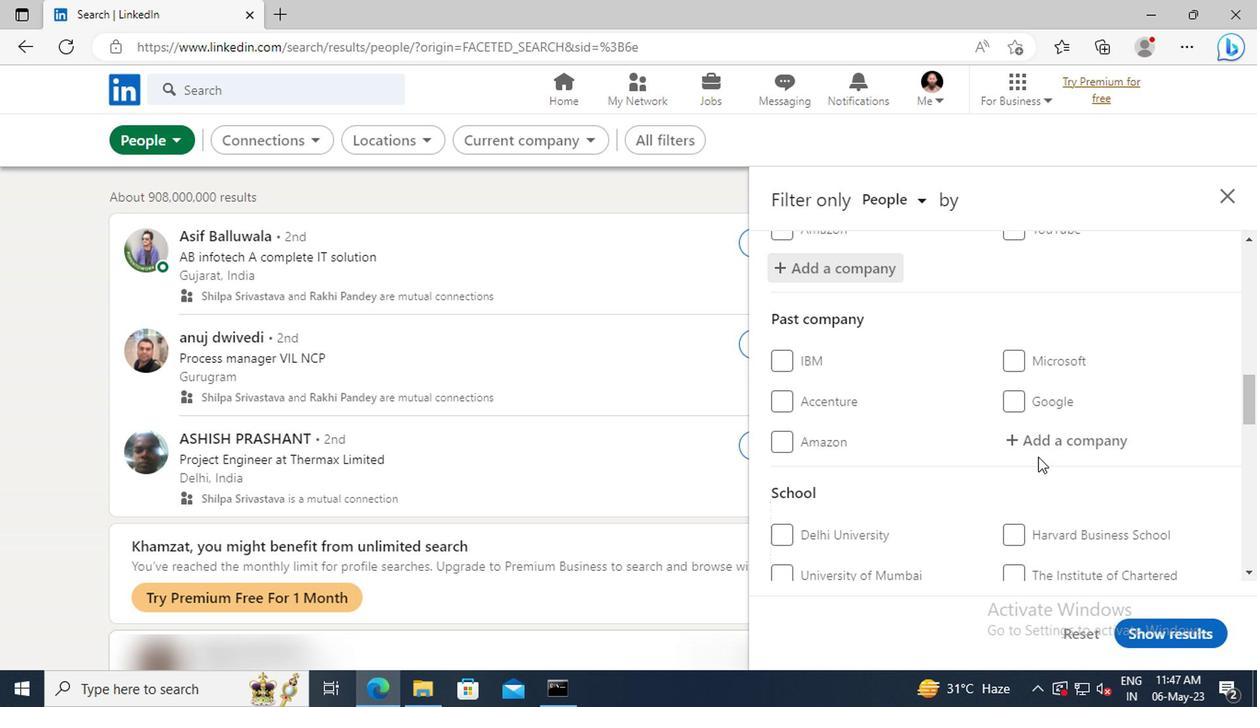
Action: Mouse moved to (1031, 446)
Screenshot: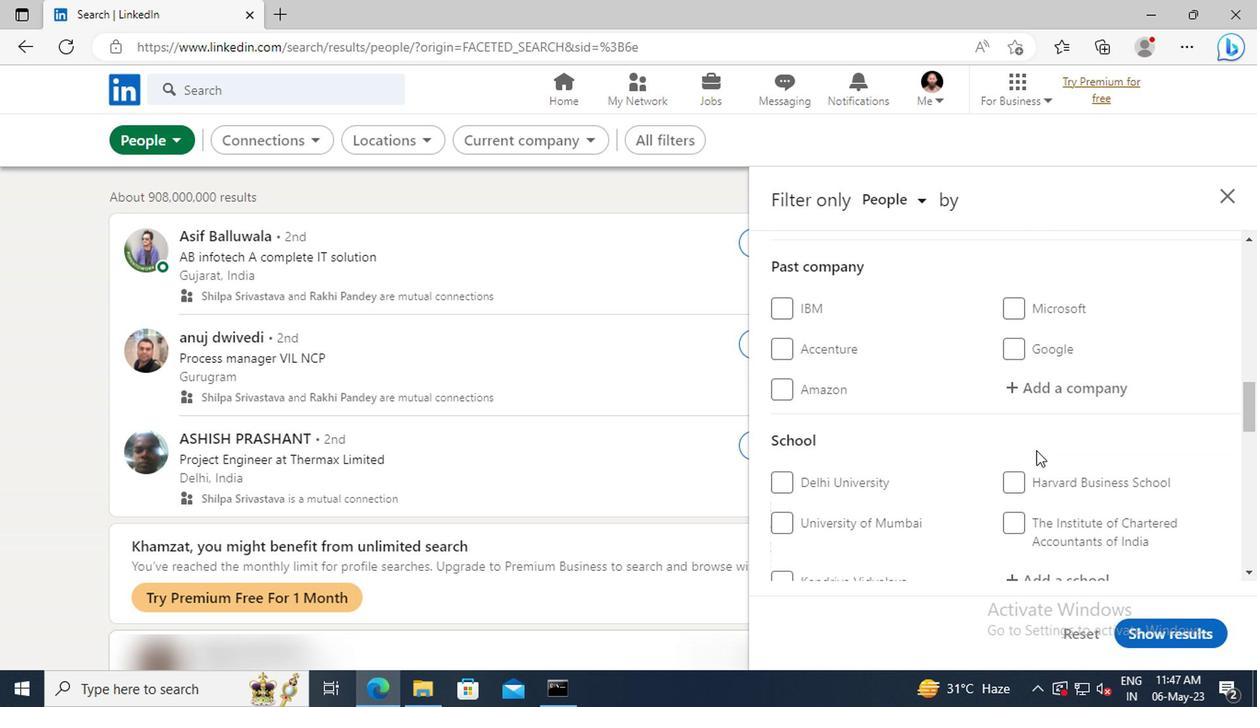 
Action: Mouse scrolled (1031, 446) with delta (0, 0)
Screenshot: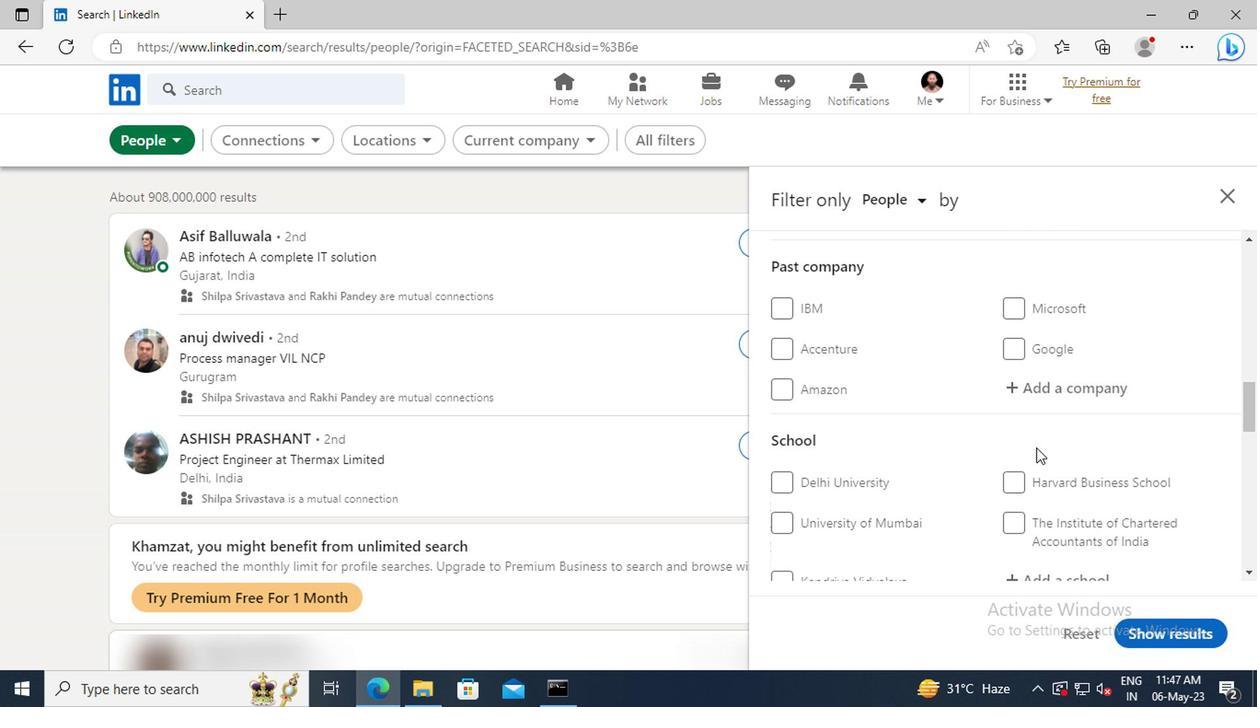 
Action: Mouse scrolled (1031, 446) with delta (0, 0)
Screenshot: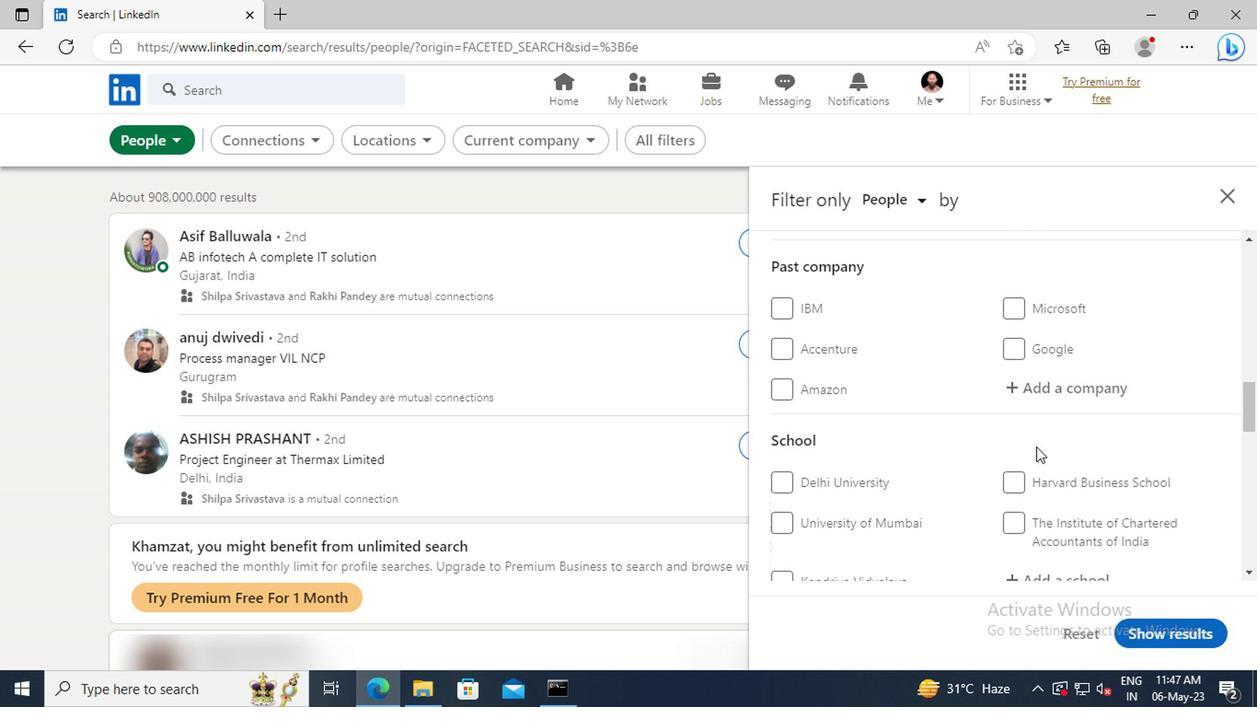 
Action: Mouse moved to (1031, 446)
Screenshot: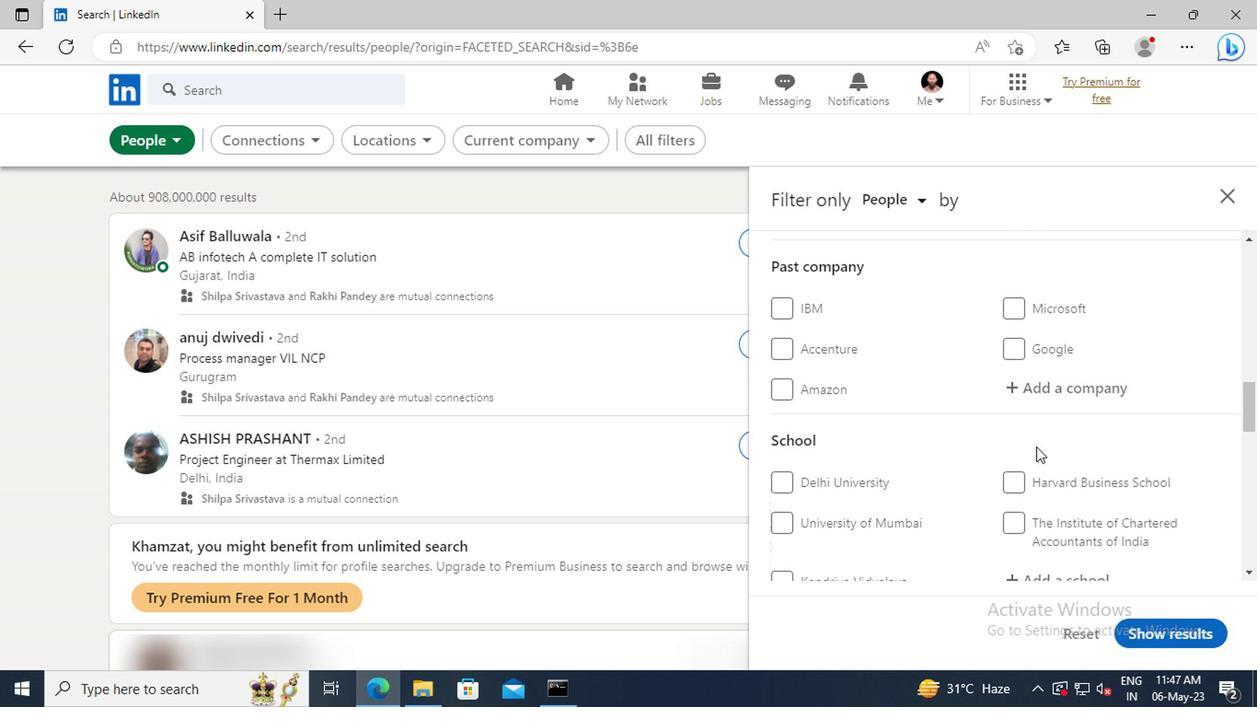 
Action: Mouse scrolled (1031, 444) with delta (0, -1)
Screenshot: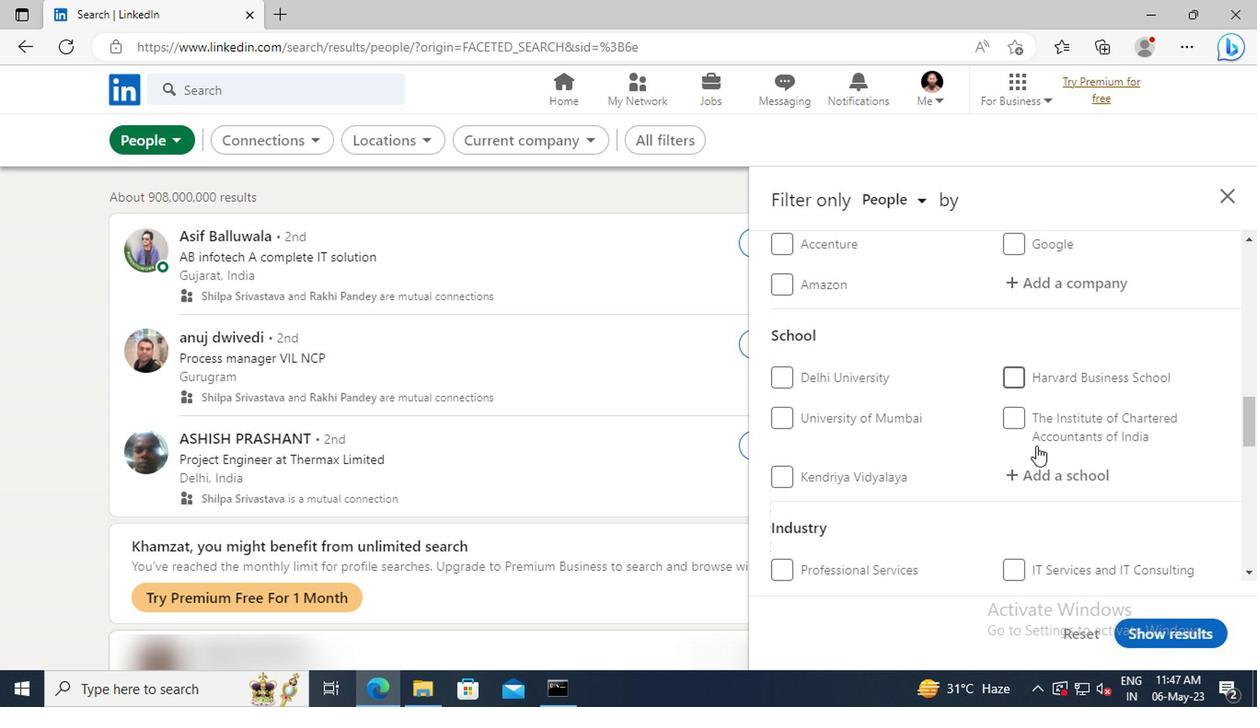 
Action: Mouse moved to (1031, 434)
Screenshot: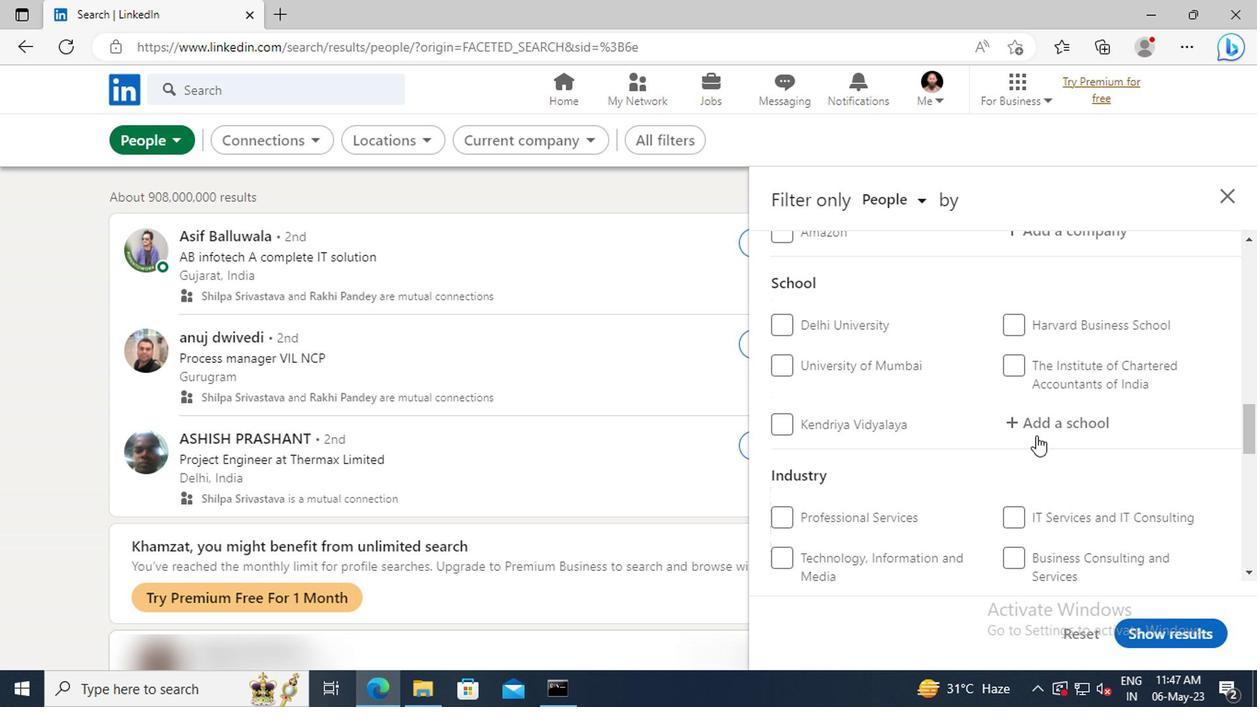 
Action: Mouse pressed left at (1031, 434)
Screenshot: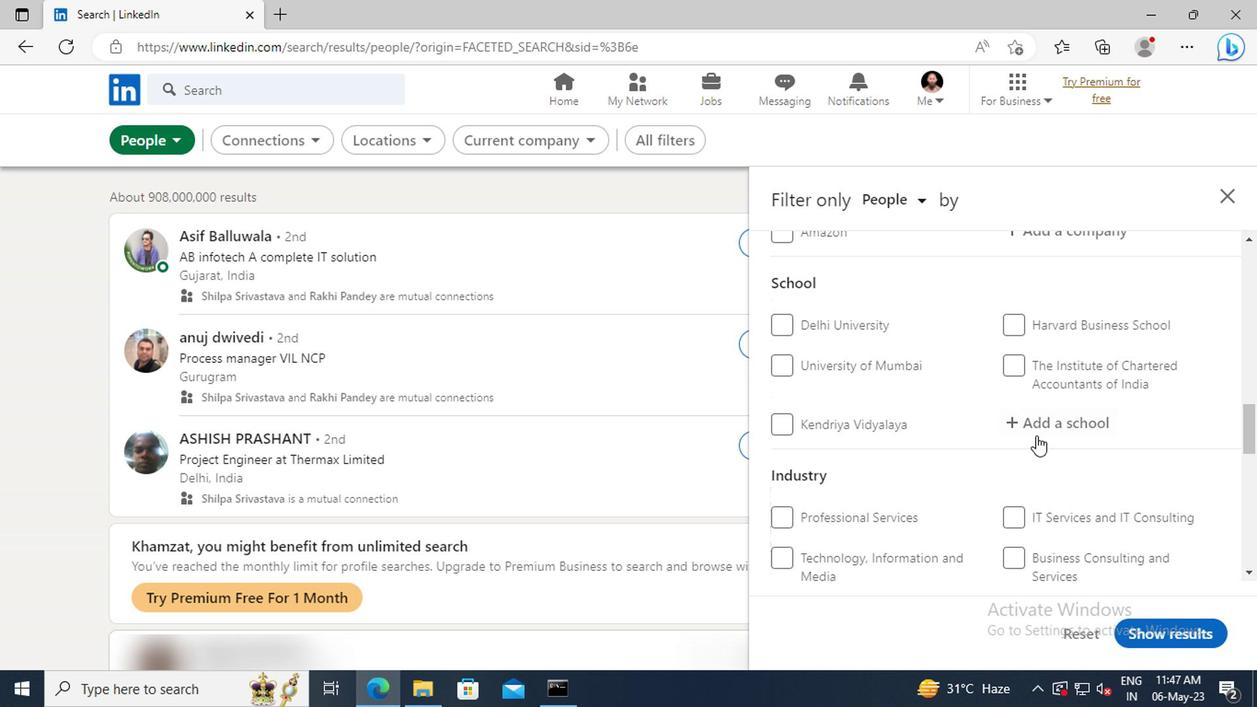 
Action: Key pressed <Key.shift>
Screenshot: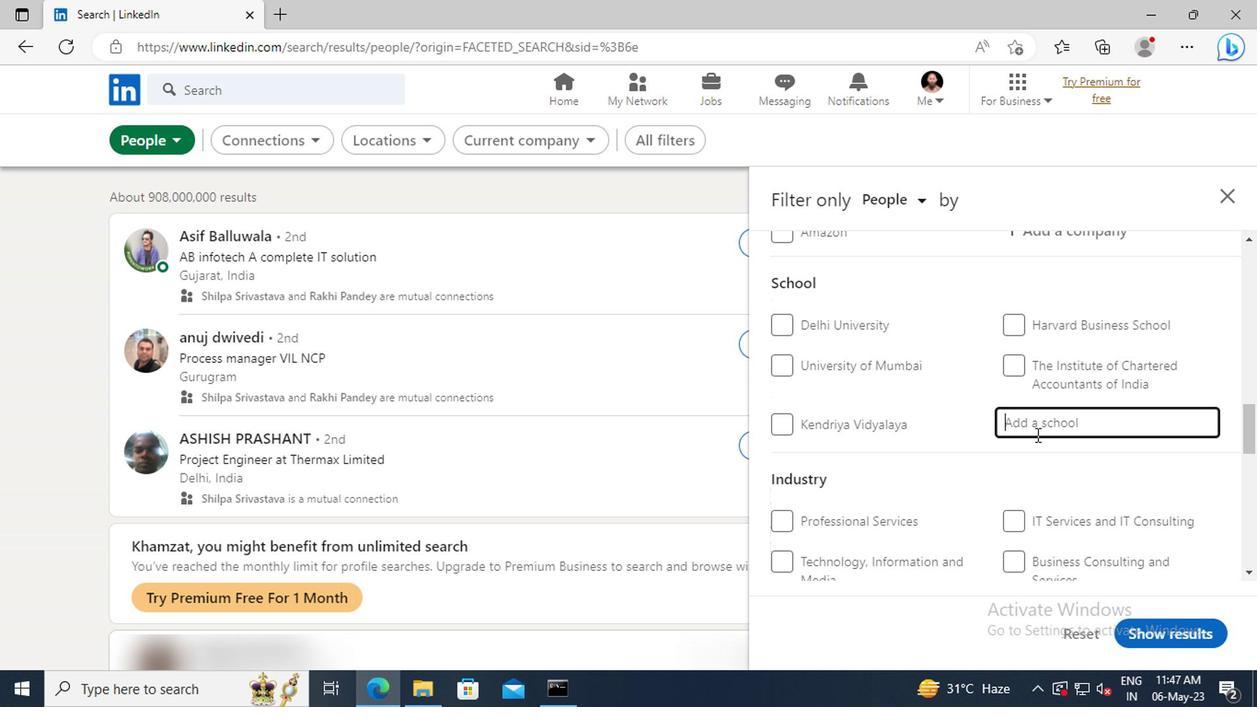 
Action: Mouse moved to (1031, 434)
Screenshot: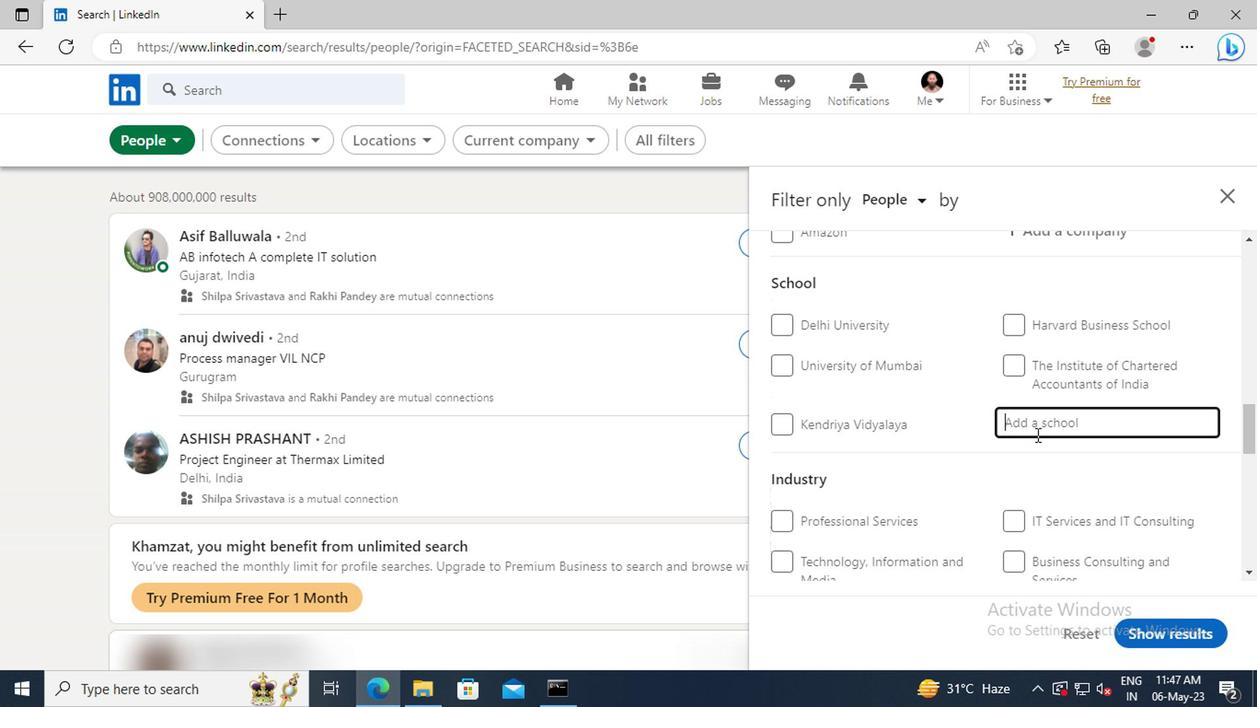 
Action: Key pressed DELHI<Key.space><Key.shift>PUBLIC<Key.space><Key.shift>SCHOOL,<Key.space><Key.shift>BOK
Screenshot: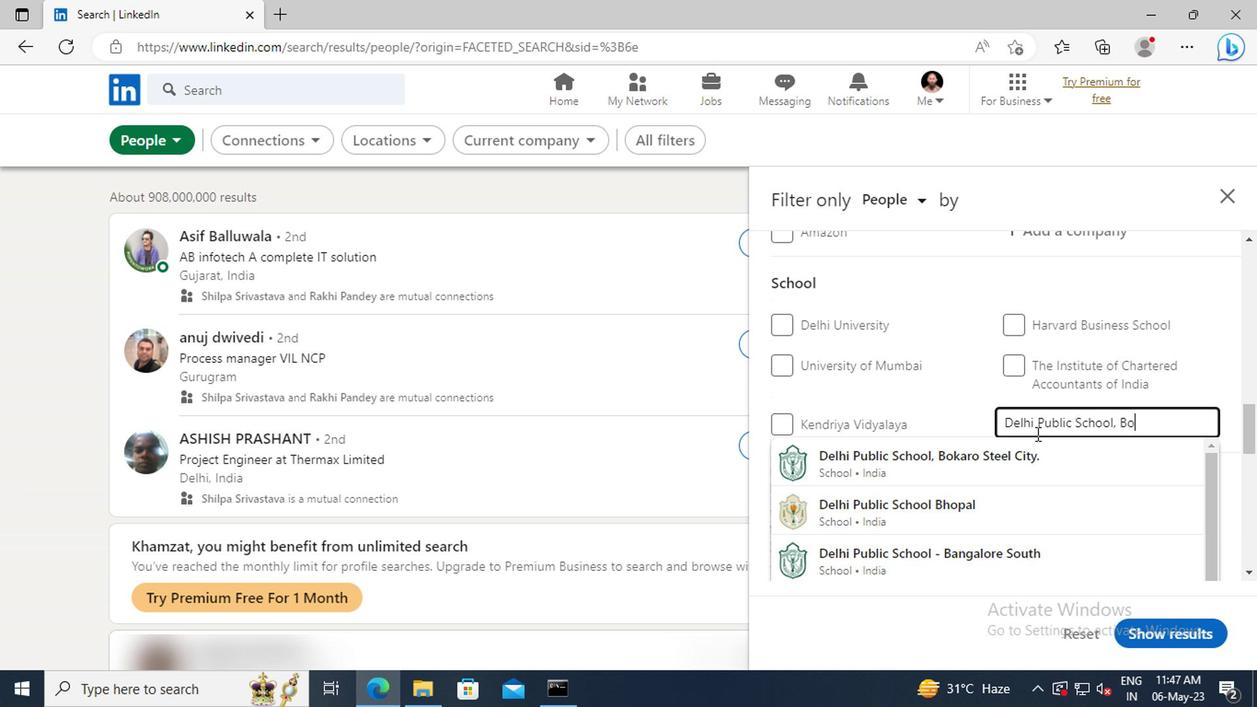 
Action: Mouse moved to (1029, 458)
Screenshot: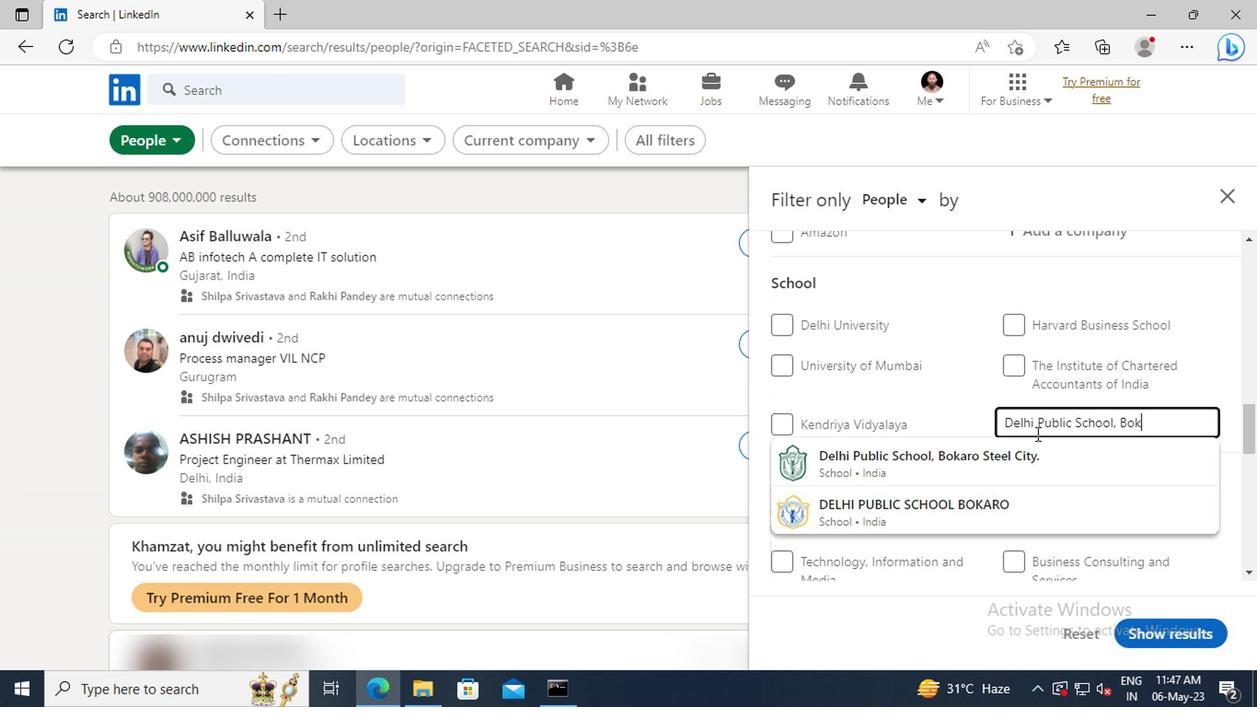 
Action: Mouse pressed left at (1029, 458)
Screenshot: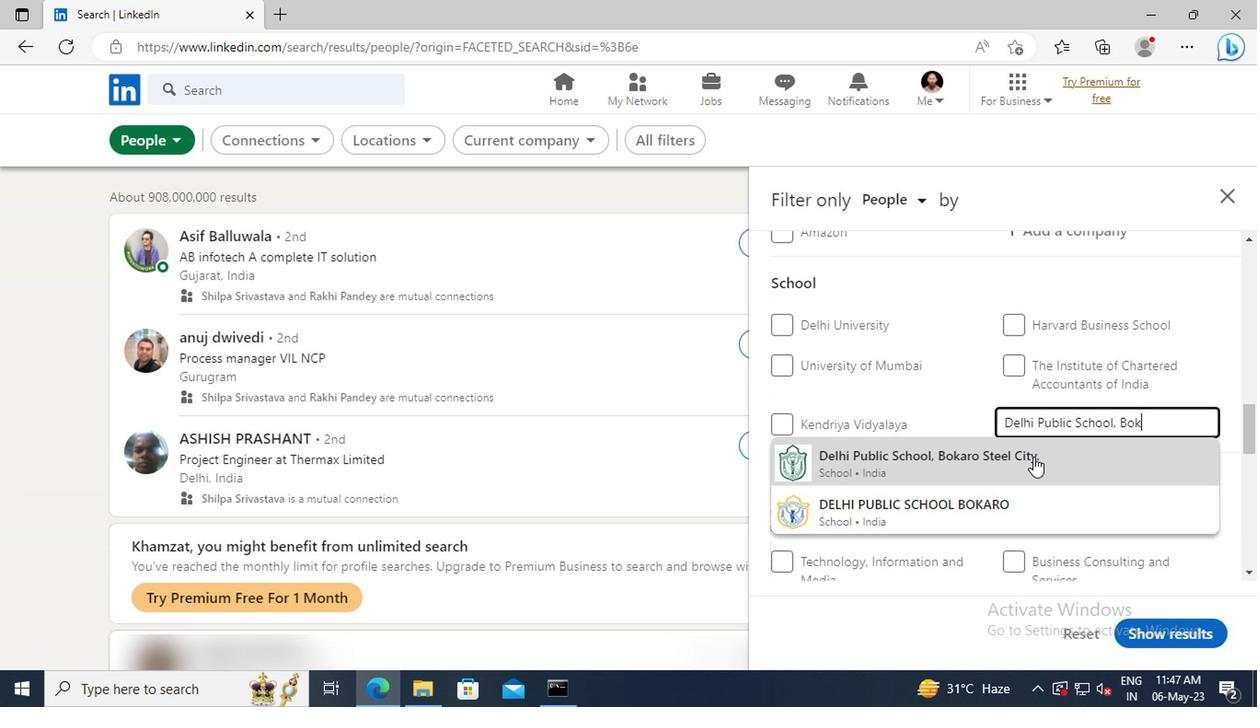 
Action: Mouse moved to (1027, 459)
Screenshot: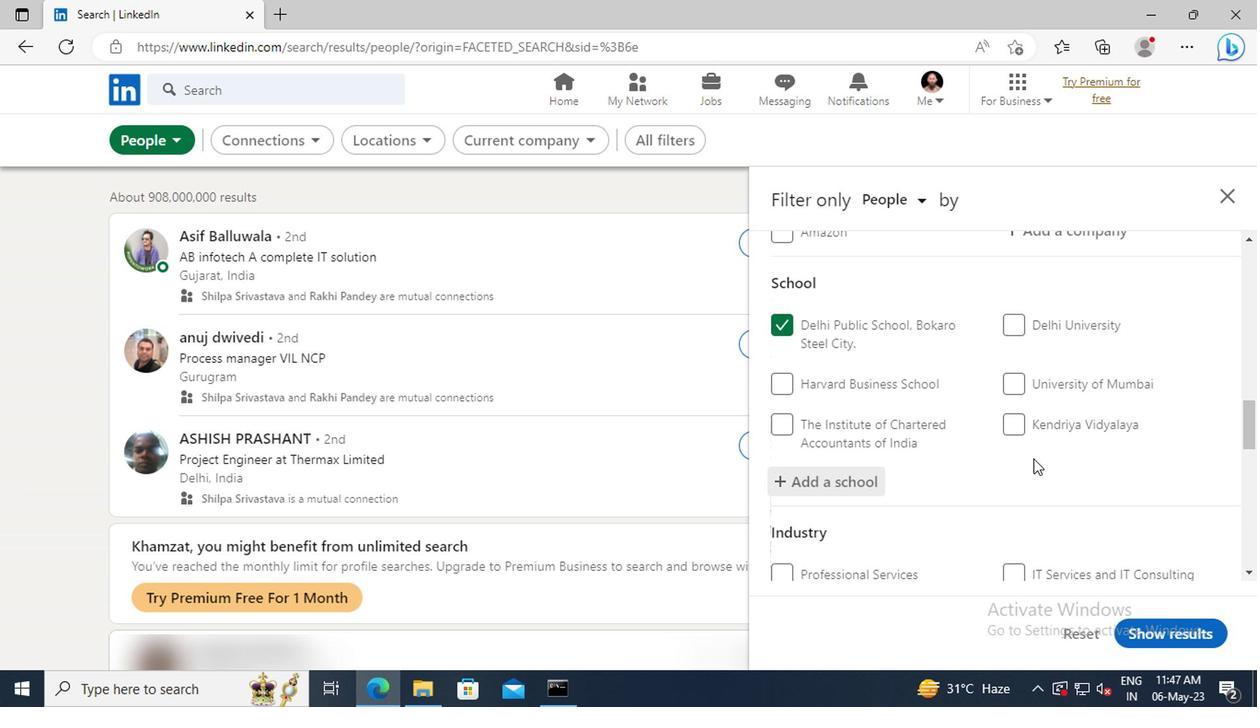 
Action: Mouse scrolled (1027, 458) with delta (0, -1)
Screenshot: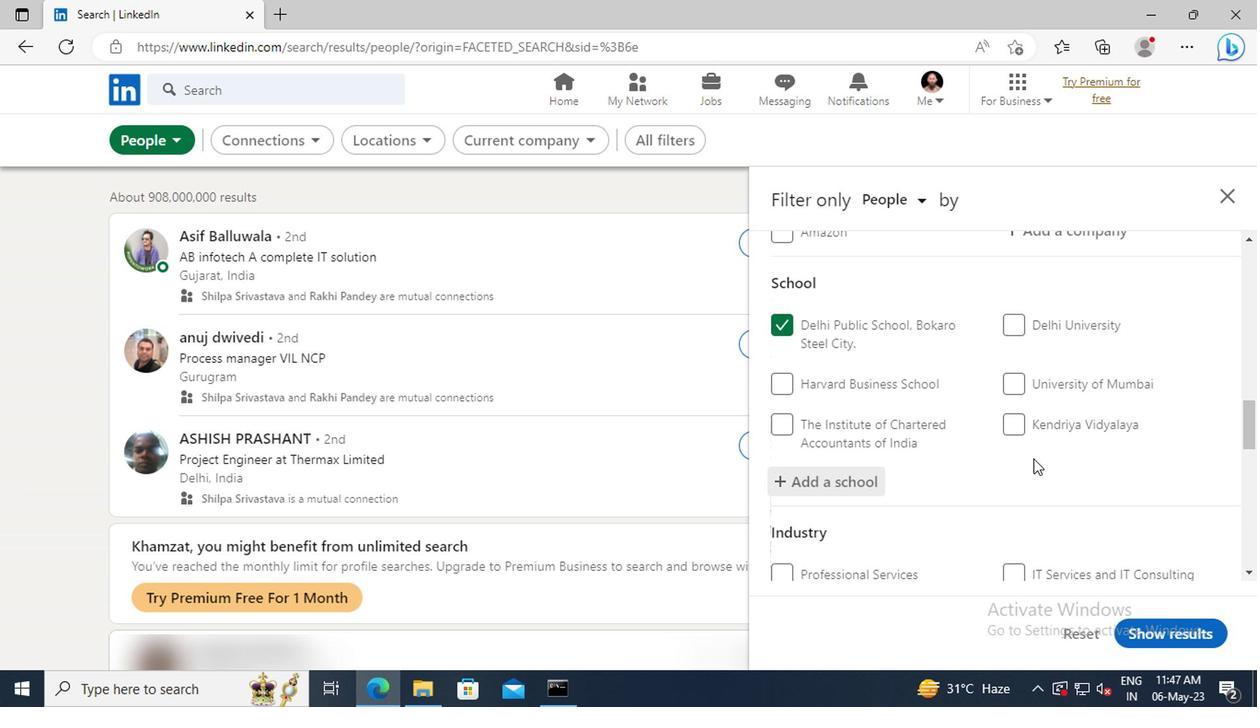 
Action: Mouse moved to (1006, 436)
Screenshot: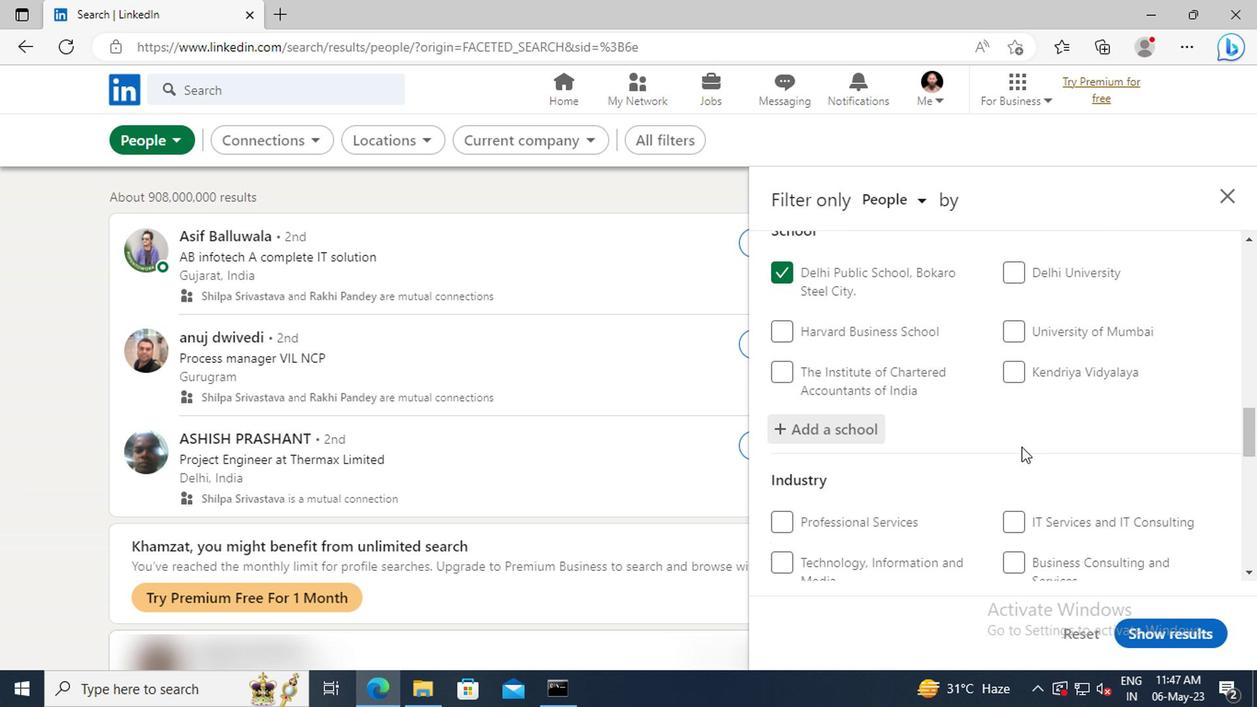 
Action: Mouse scrolled (1006, 434) with delta (0, -1)
Screenshot: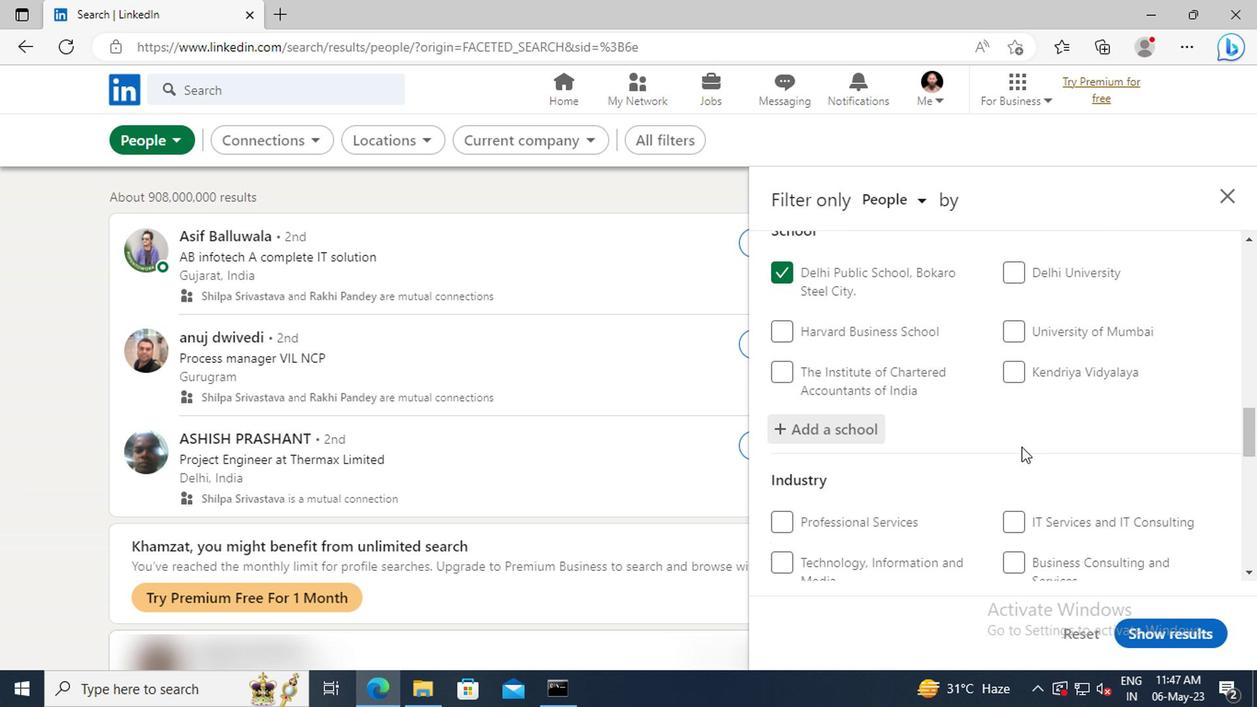 
Action: Mouse moved to (1003, 429)
Screenshot: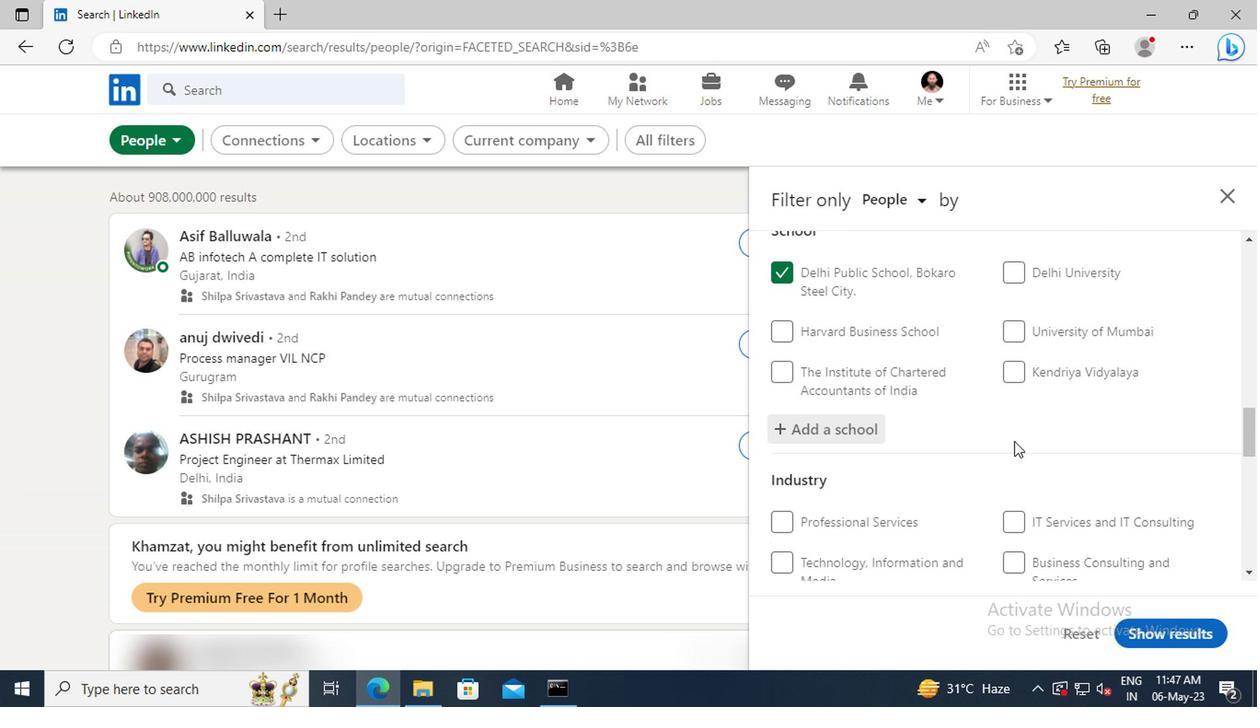 
Action: Mouse scrolled (1003, 428) with delta (0, -1)
Screenshot: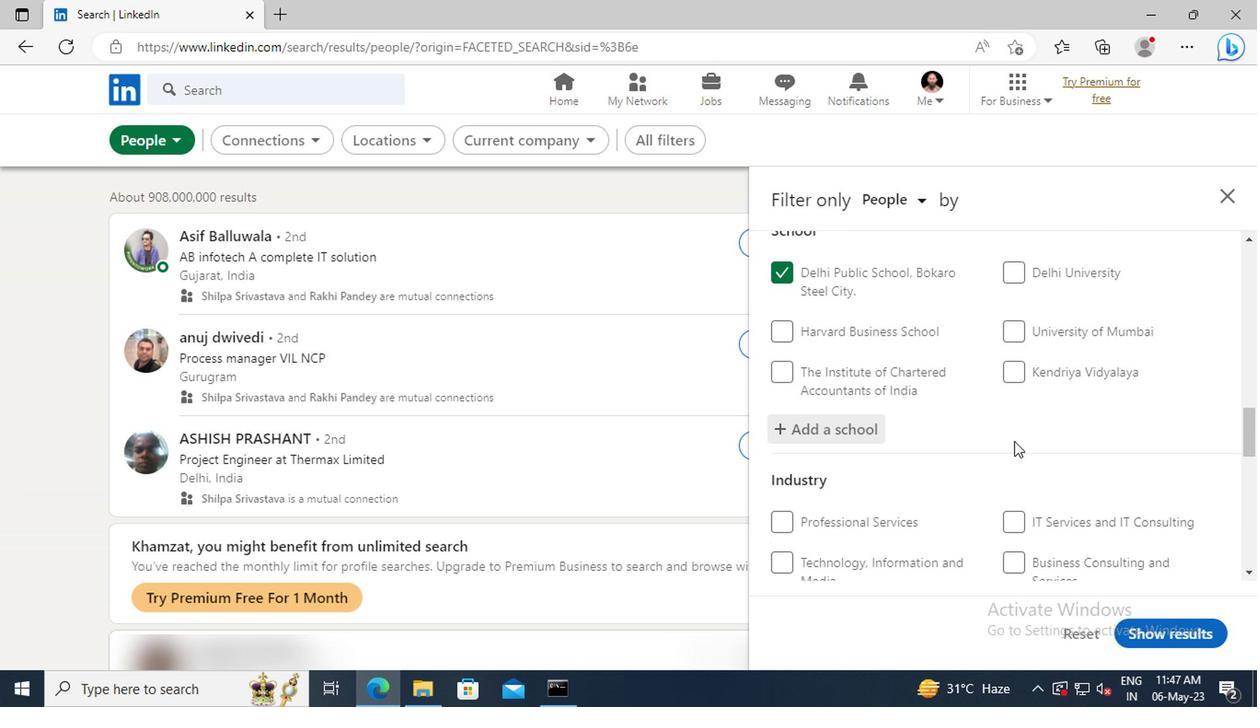 
Action: Mouse moved to (1000, 427)
Screenshot: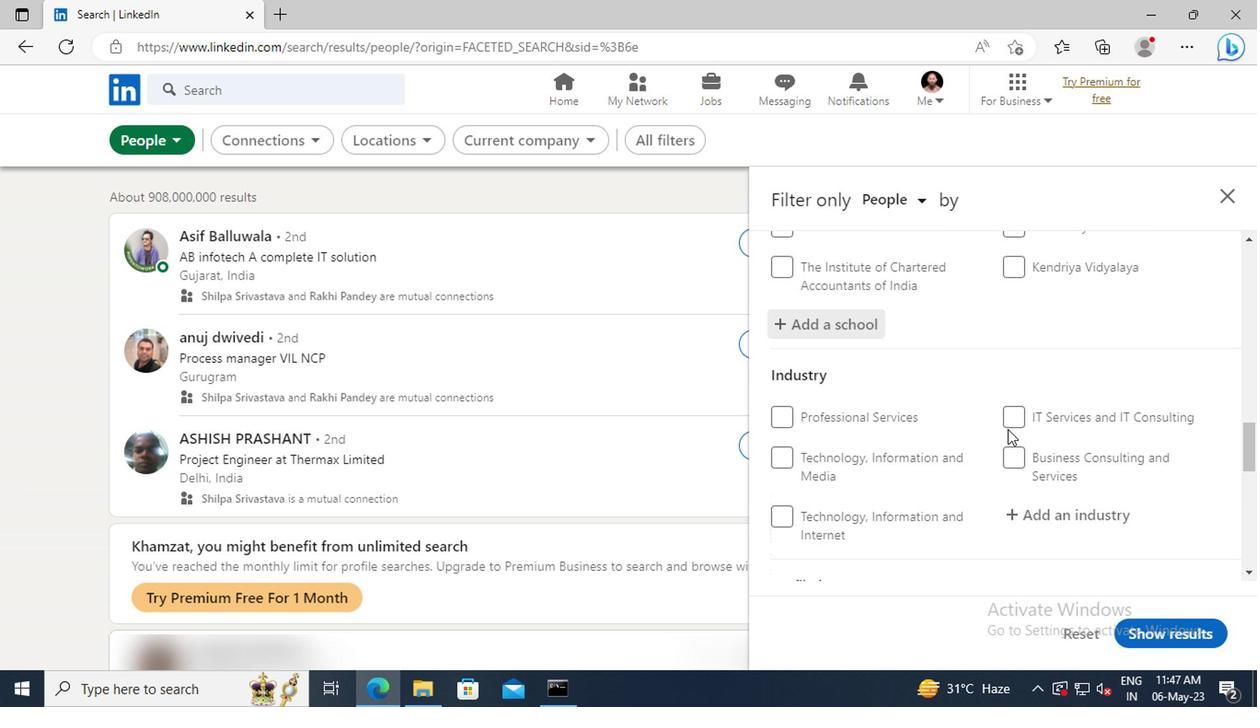 
Action: Mouse scrolled (1000, 425) with delta (0, -1)
Screenshot: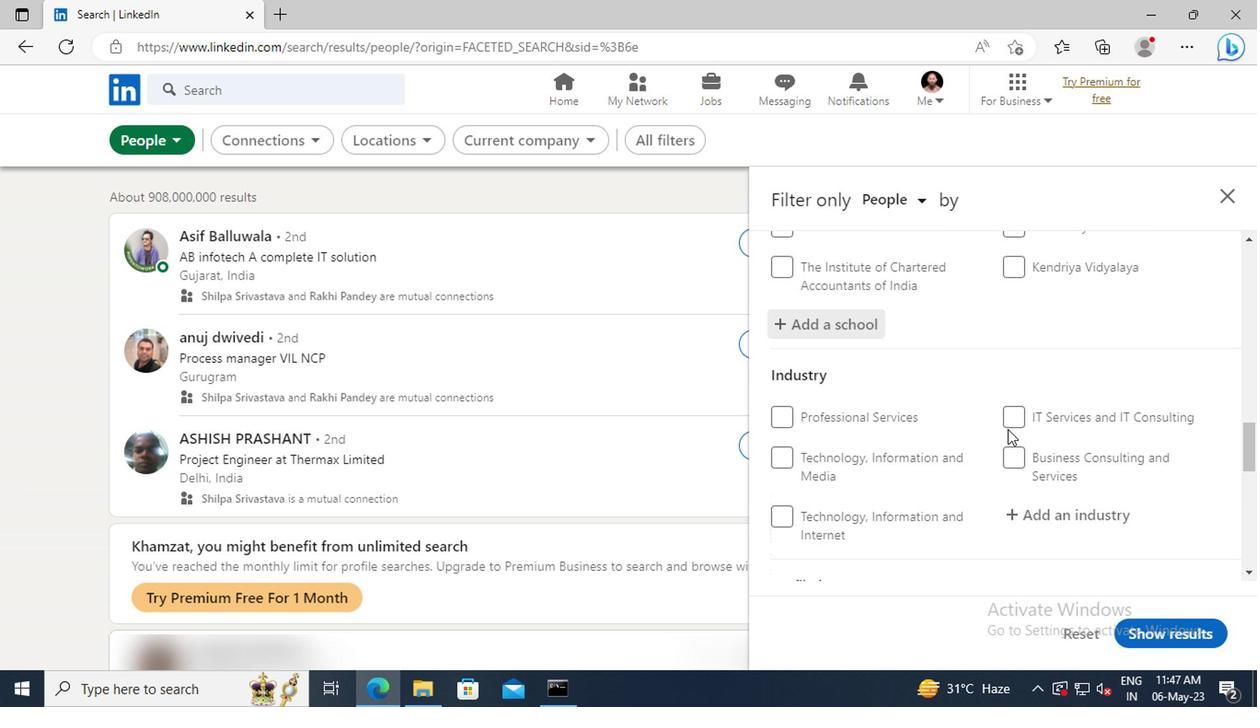 
Action: Mouse moved to (998, 423)
Screenshot: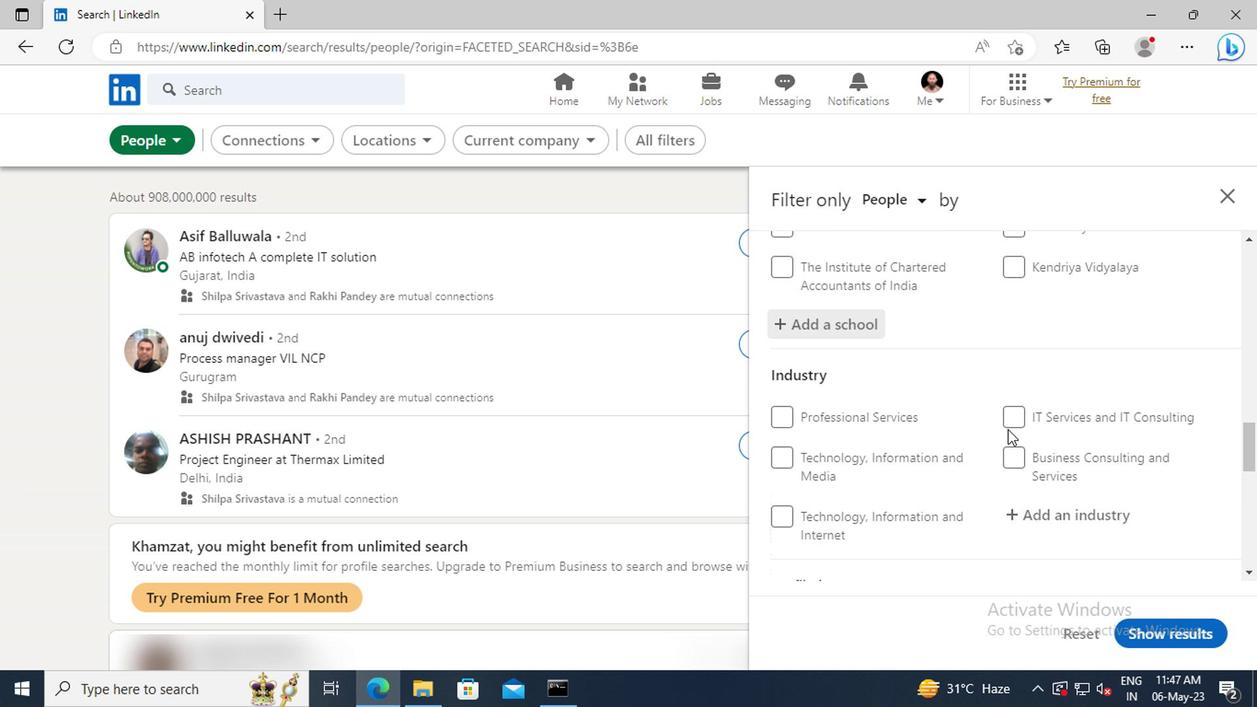 
Action: Mouse scrolled (998, 422) with delta (0, 0)
Screenshot: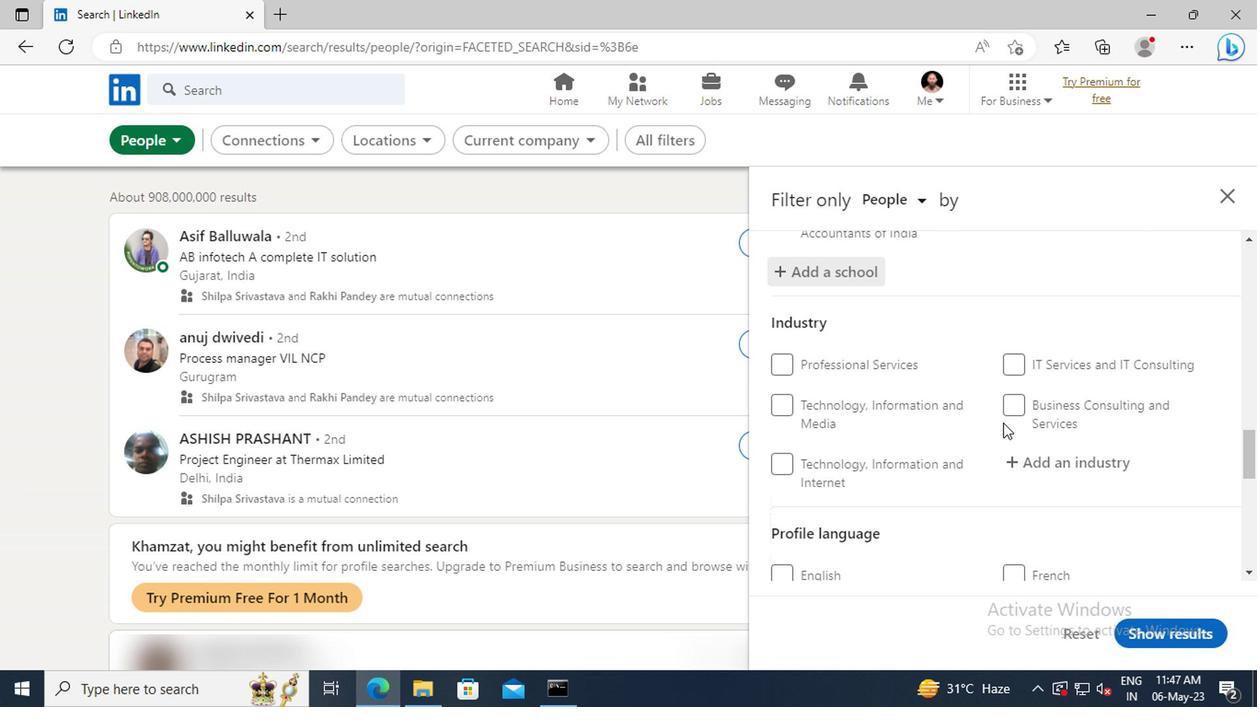 
Action: Mouse moved to (1012, 415)
Screenshot: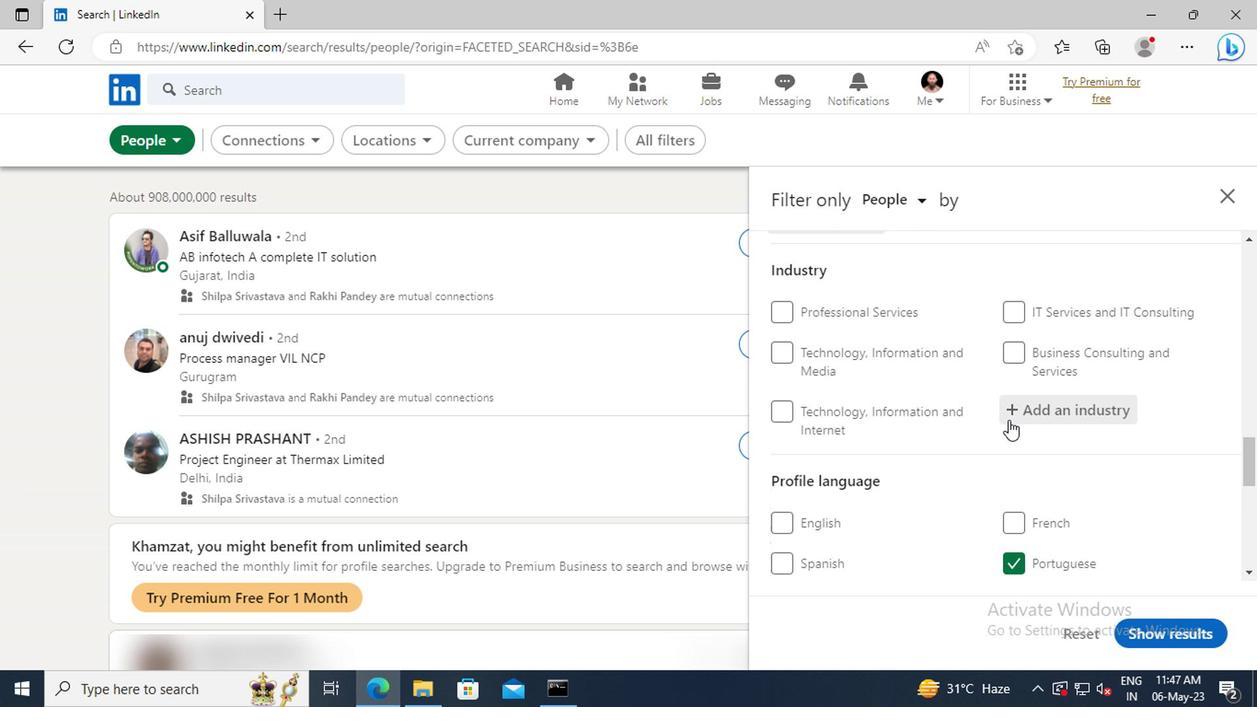 
Action: Mouse pressed left at (1012, 415)
Screenshot: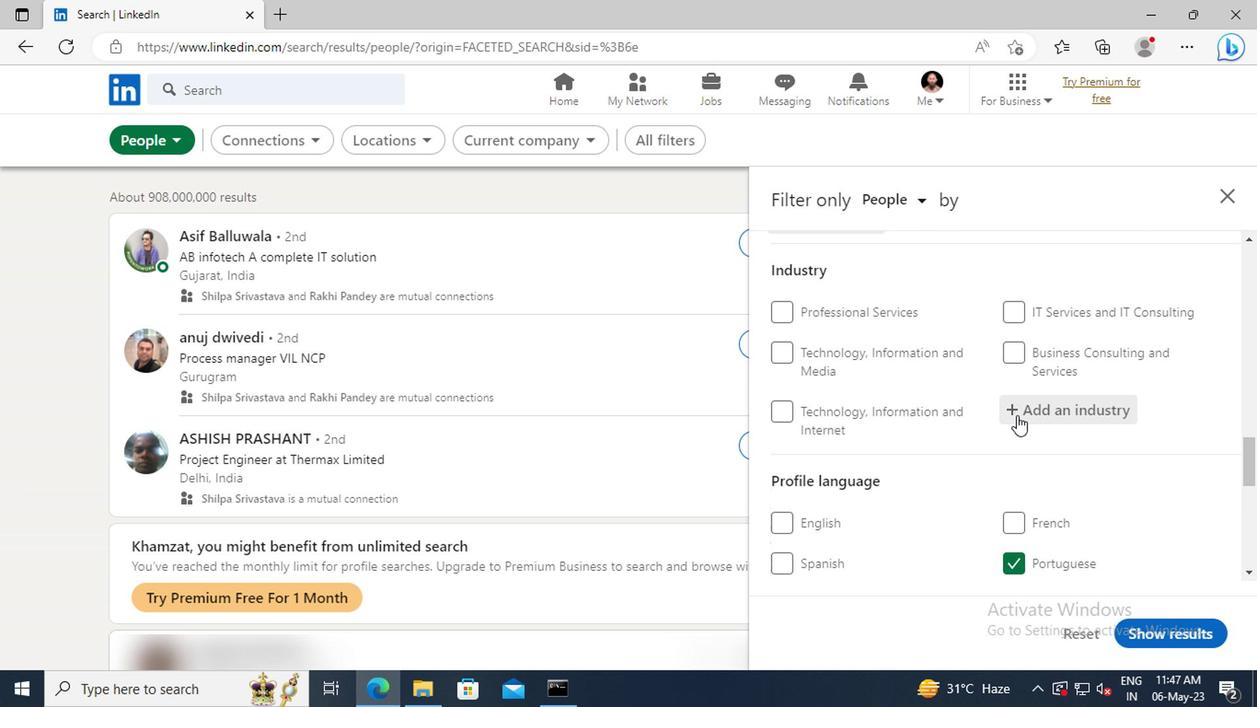 
Action: Key pressed <Key.shift>VOCA
Screenshot: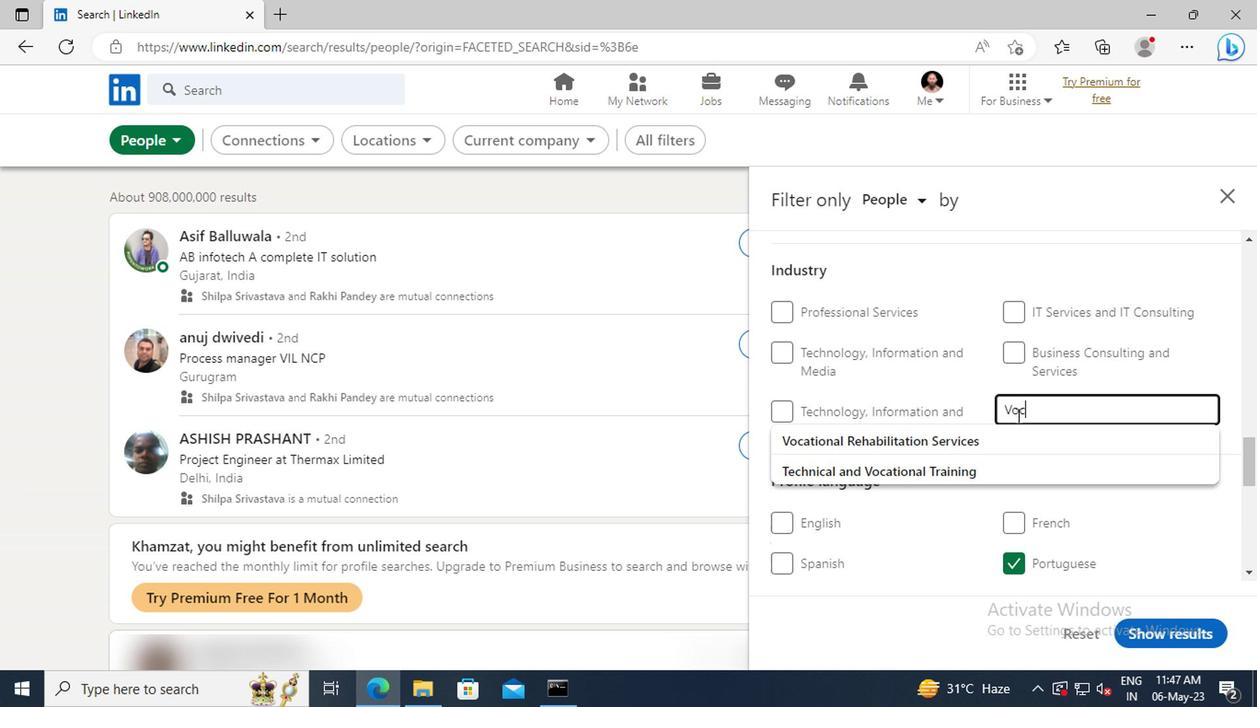 
Action: Mouse moved to (1021, 437)
Screenshot: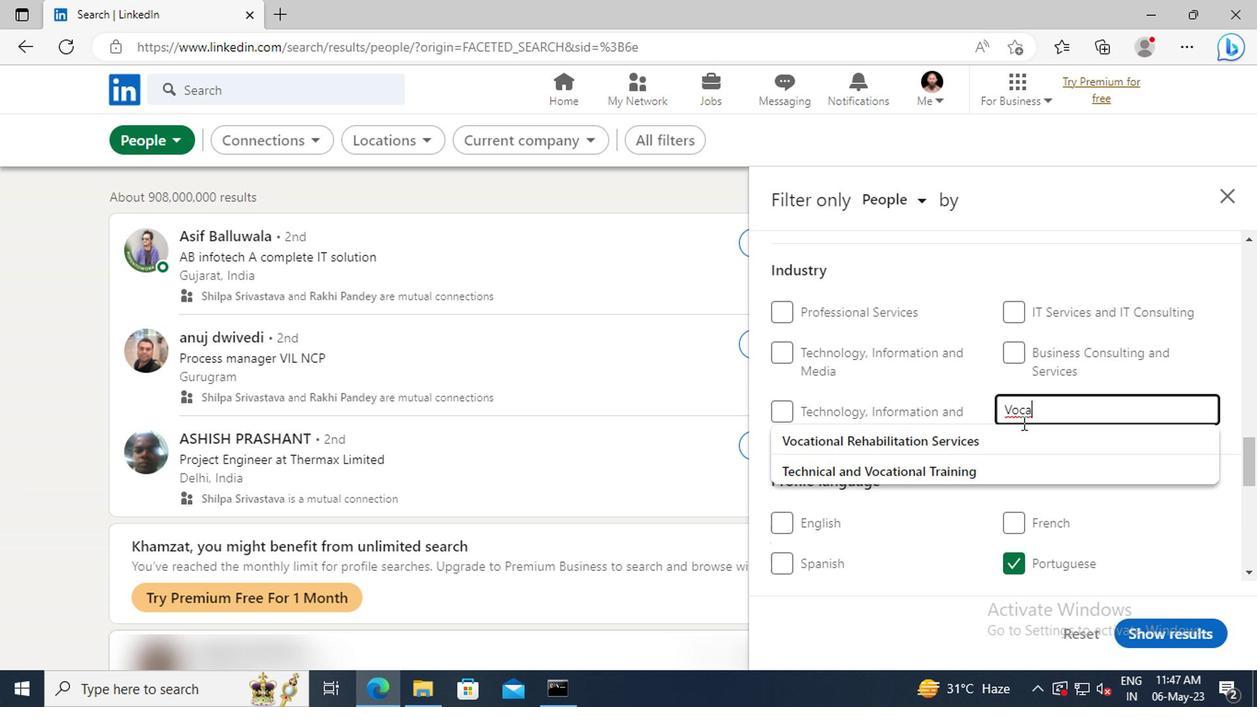 
Action: Mouse pressed left at (1021, 437)
Screenshot: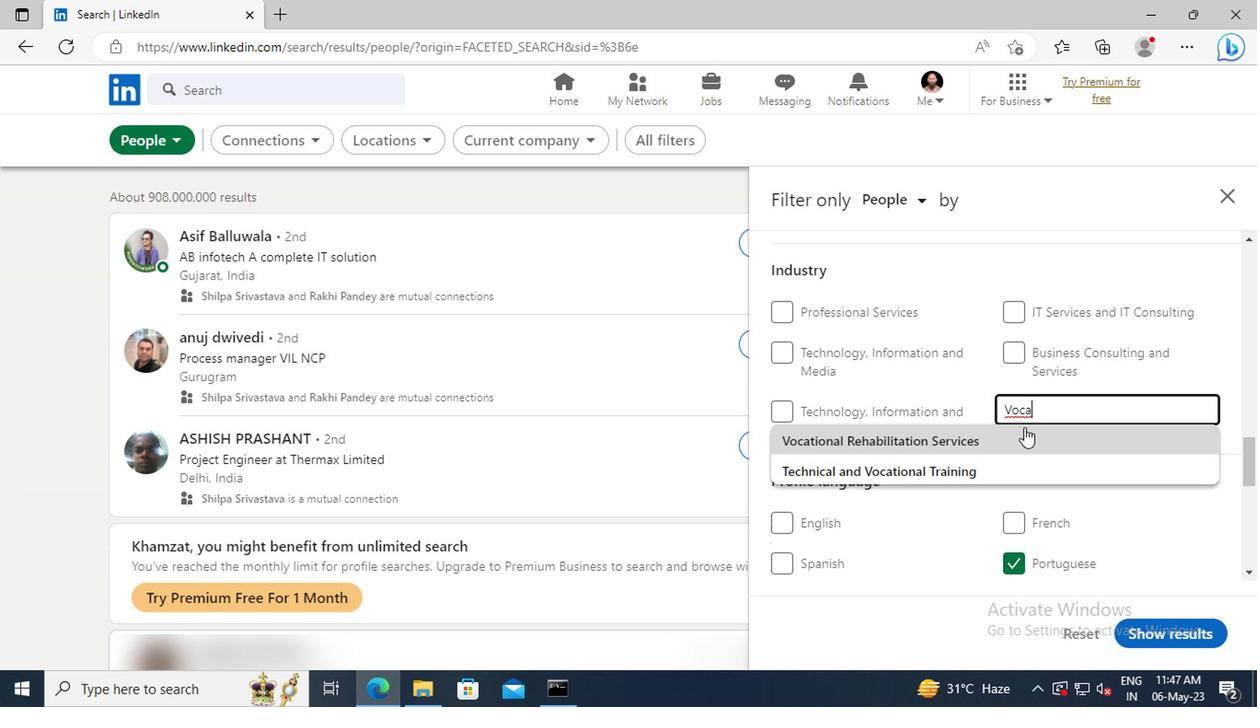 
Action: Mouse moved to (1023, 438)
Screenshot: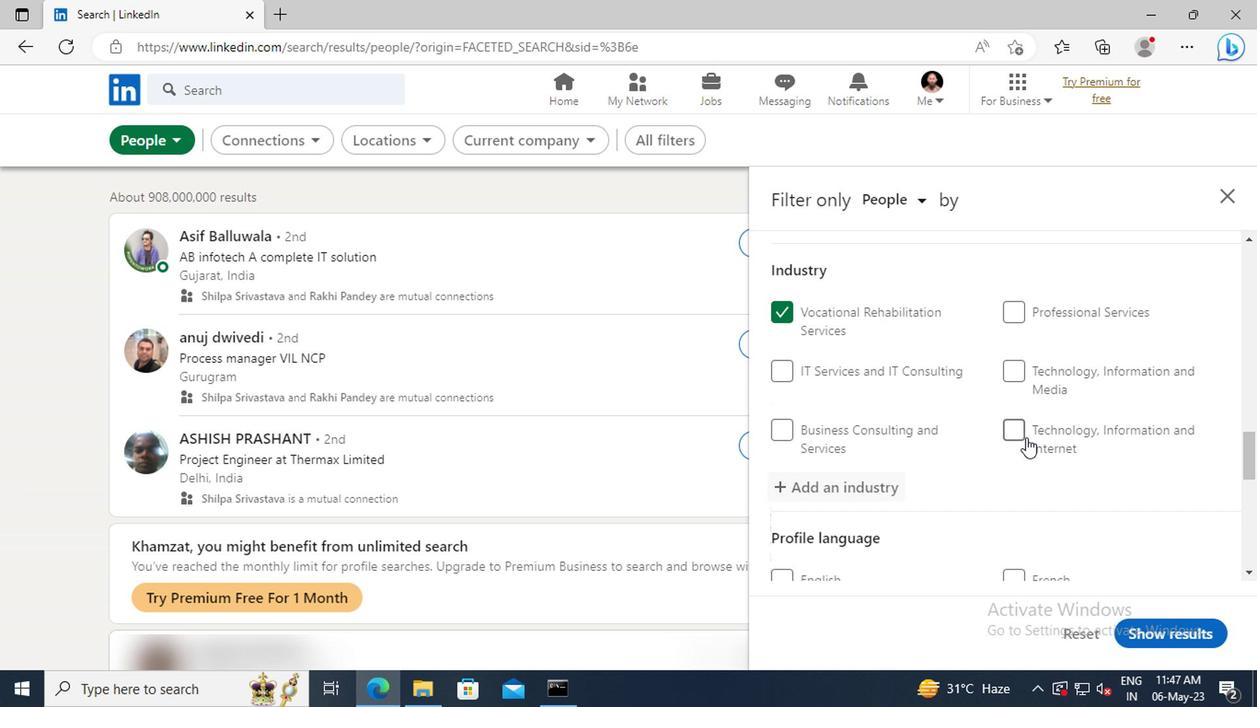 
Action: Mouse scrolled (1023, 437) with delta (0, -1)
Screenshot: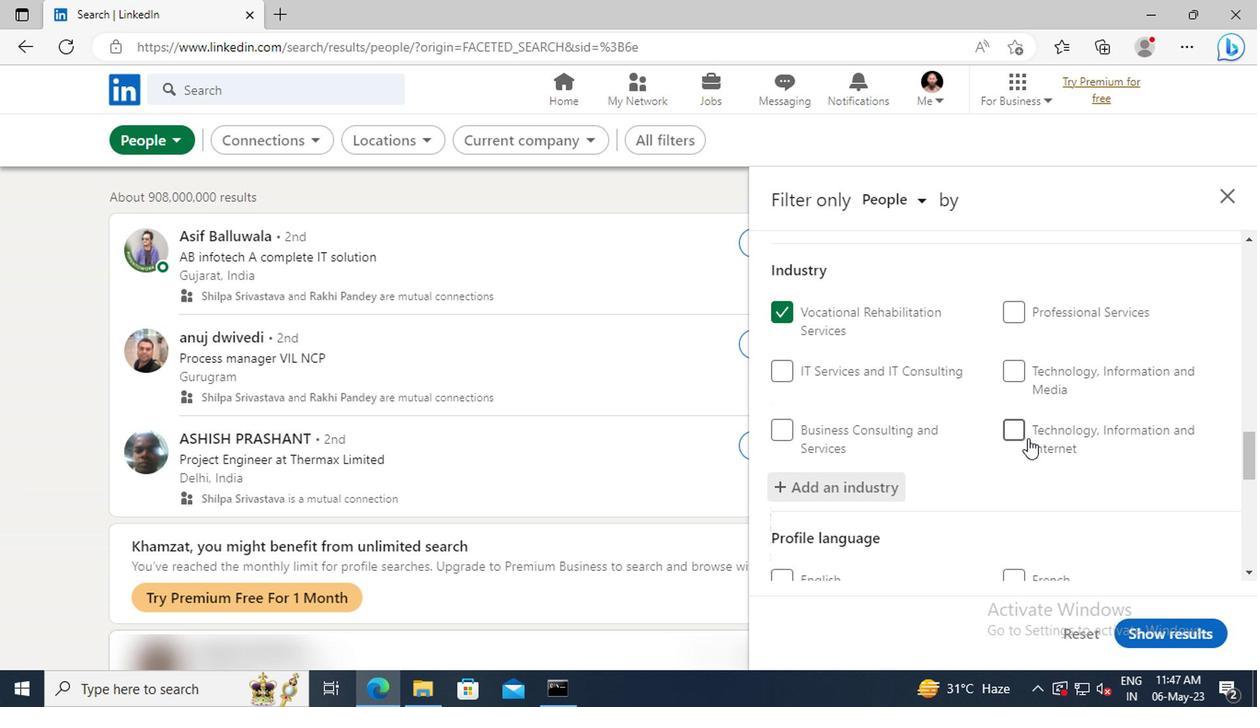 
Action: Mouse moved to (1023, 436)
Screenshot: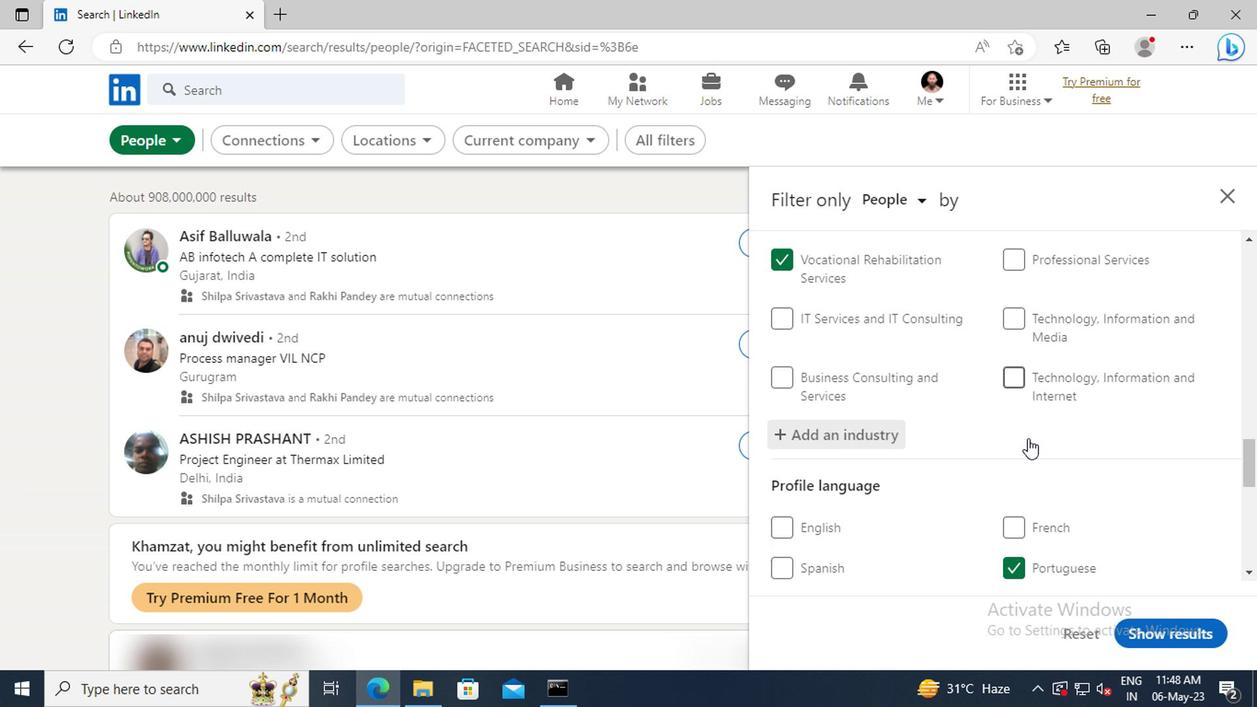 
Action: Mouse scrolled (1023, 434) with delta (0, -1)
Screenshot: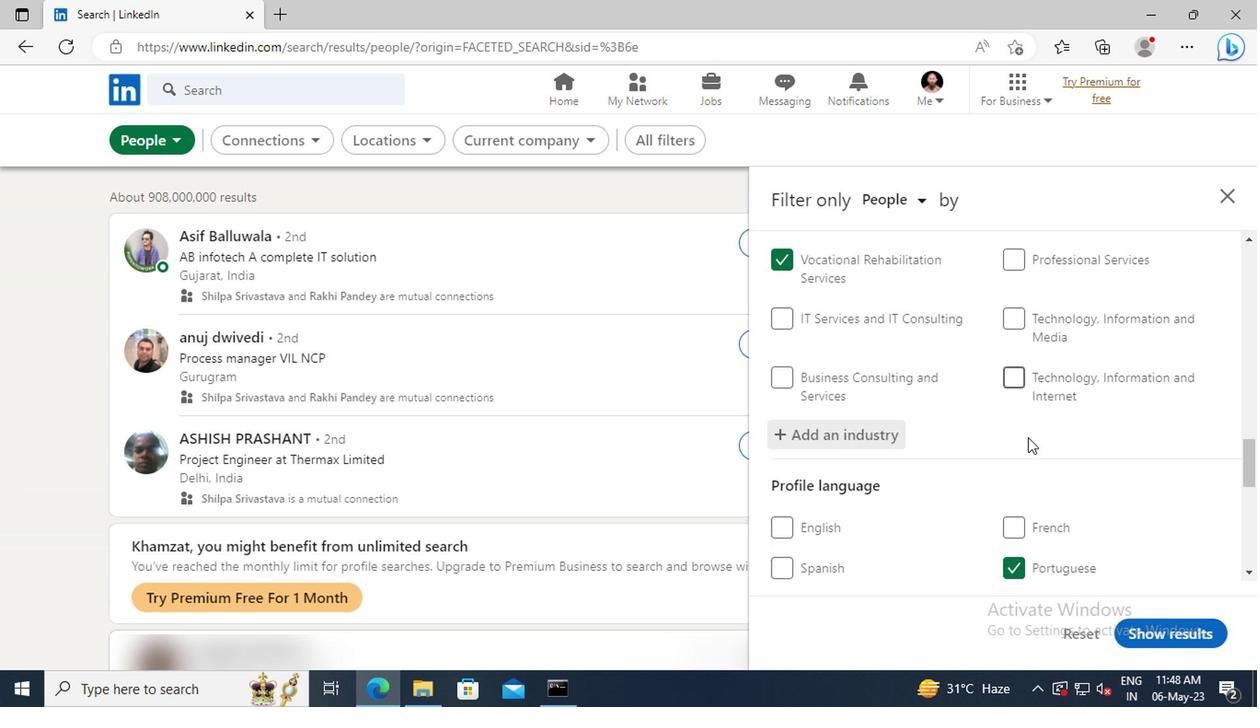
Action: Mouse moved to (1023, 434)
Screenshot: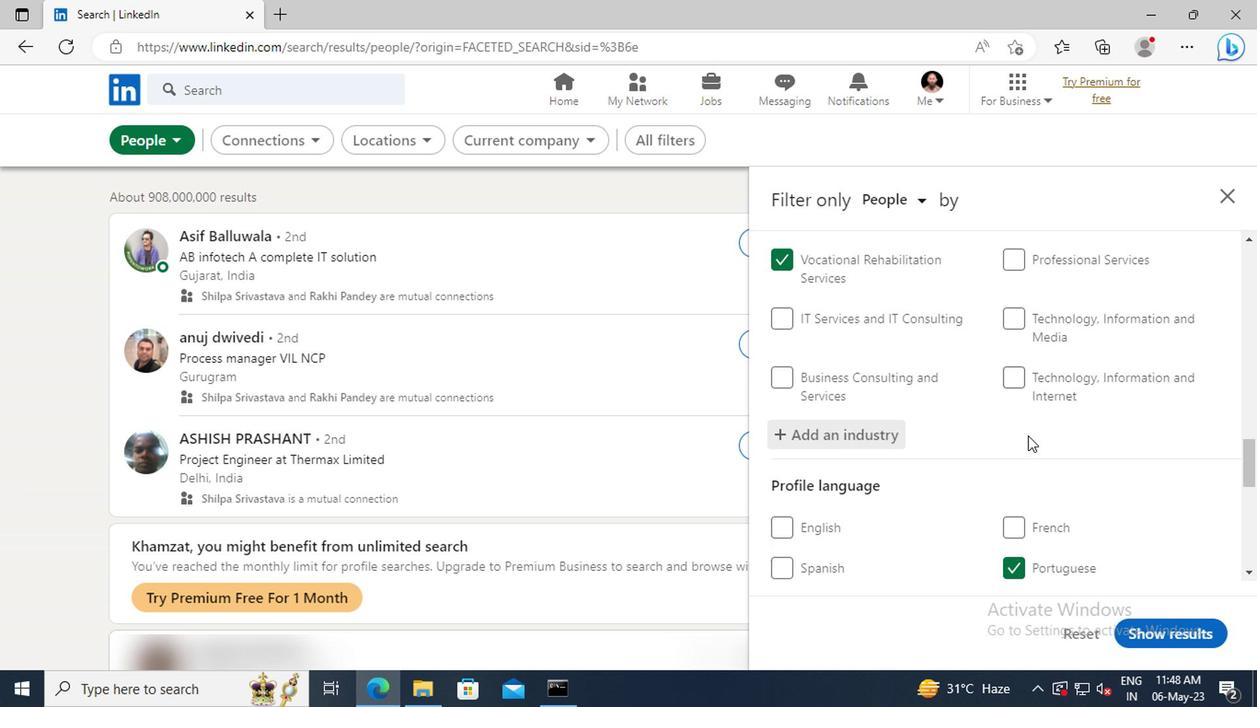 
Action: Mouse scrolled (1023, 434) with delta (0, 0)
Screenshot: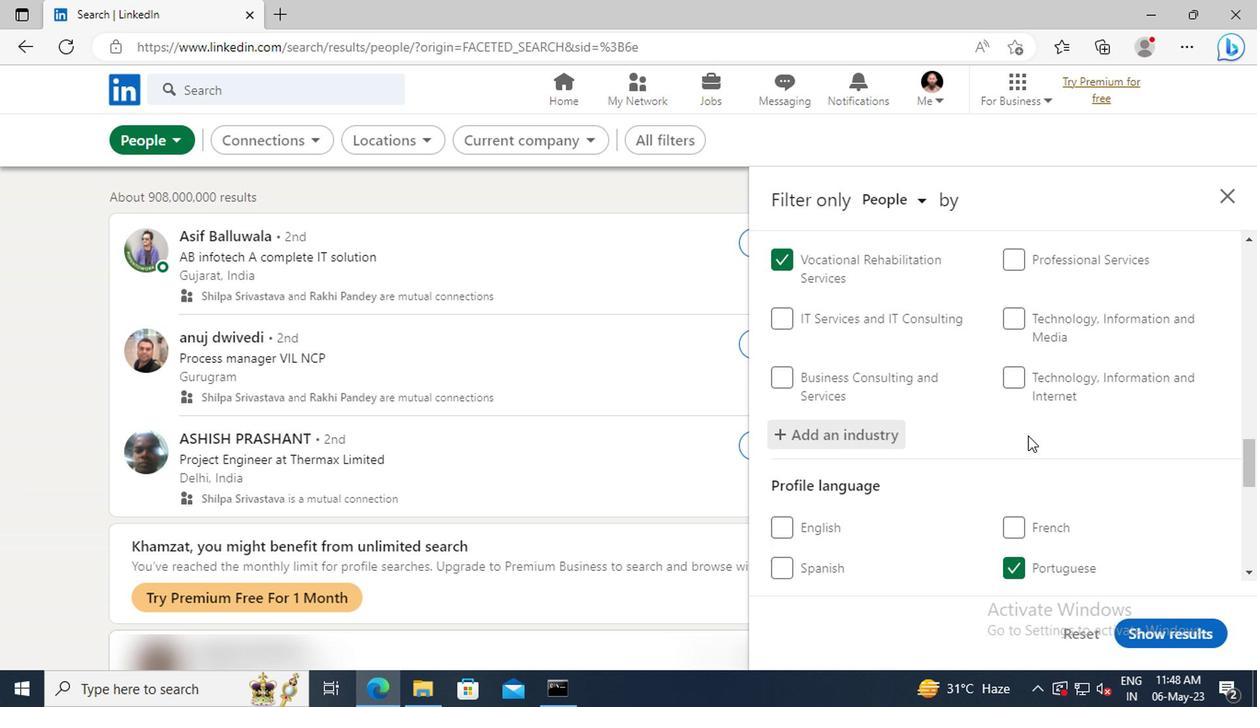 
Action: Mouse moved to (1023, 423)
Screenshot: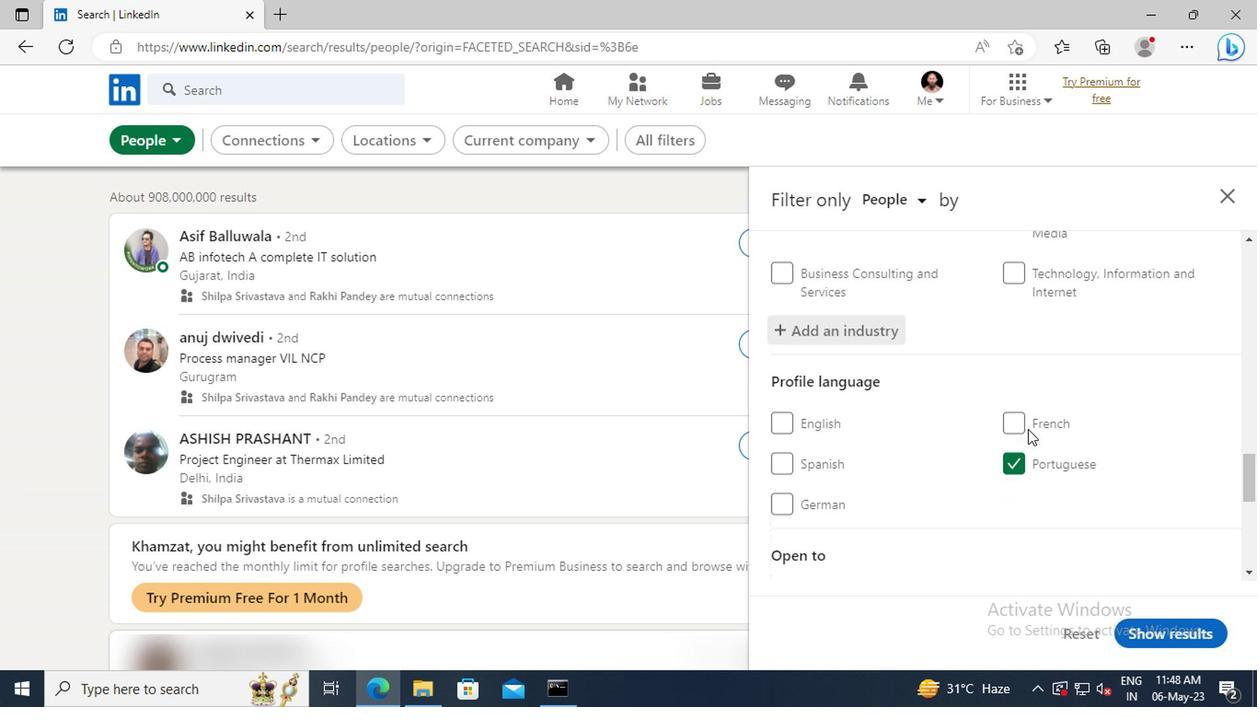 
Action: Mouse scrolled (1023, 423) with delta (0, 0)
Screenshot: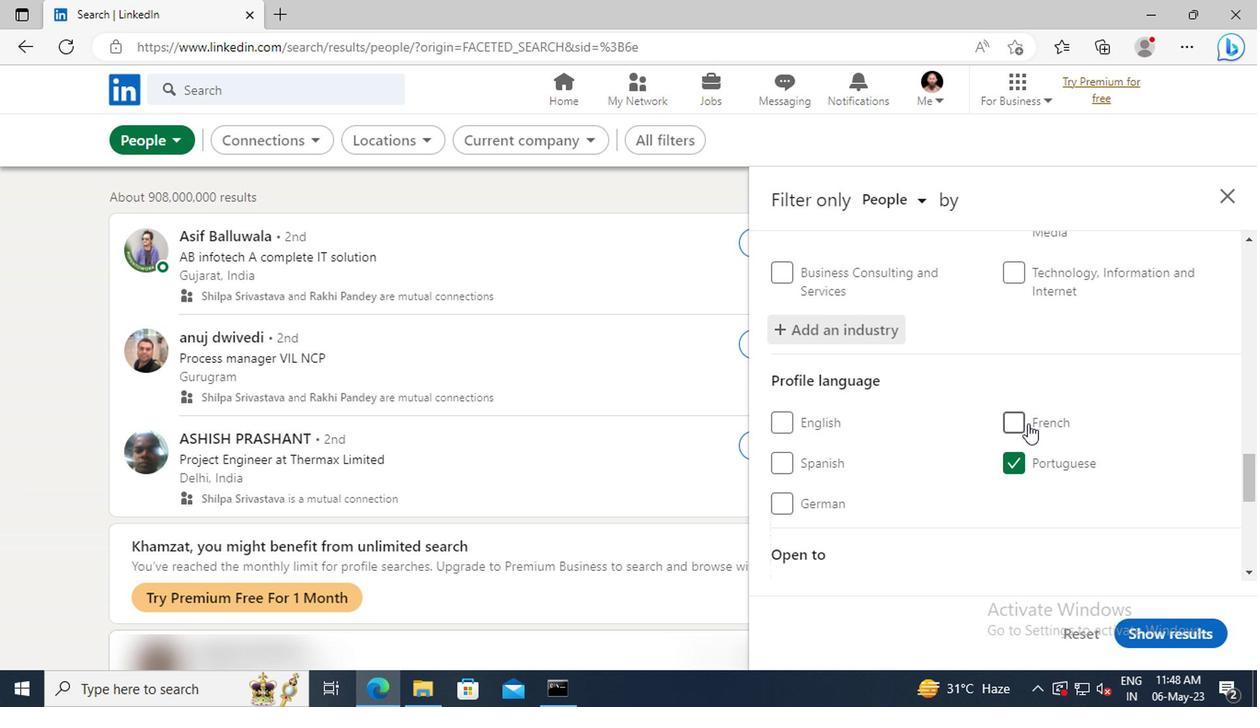 
Action: Mouse scrolled (1023, 423) with delta (0, 0)
Screenshot: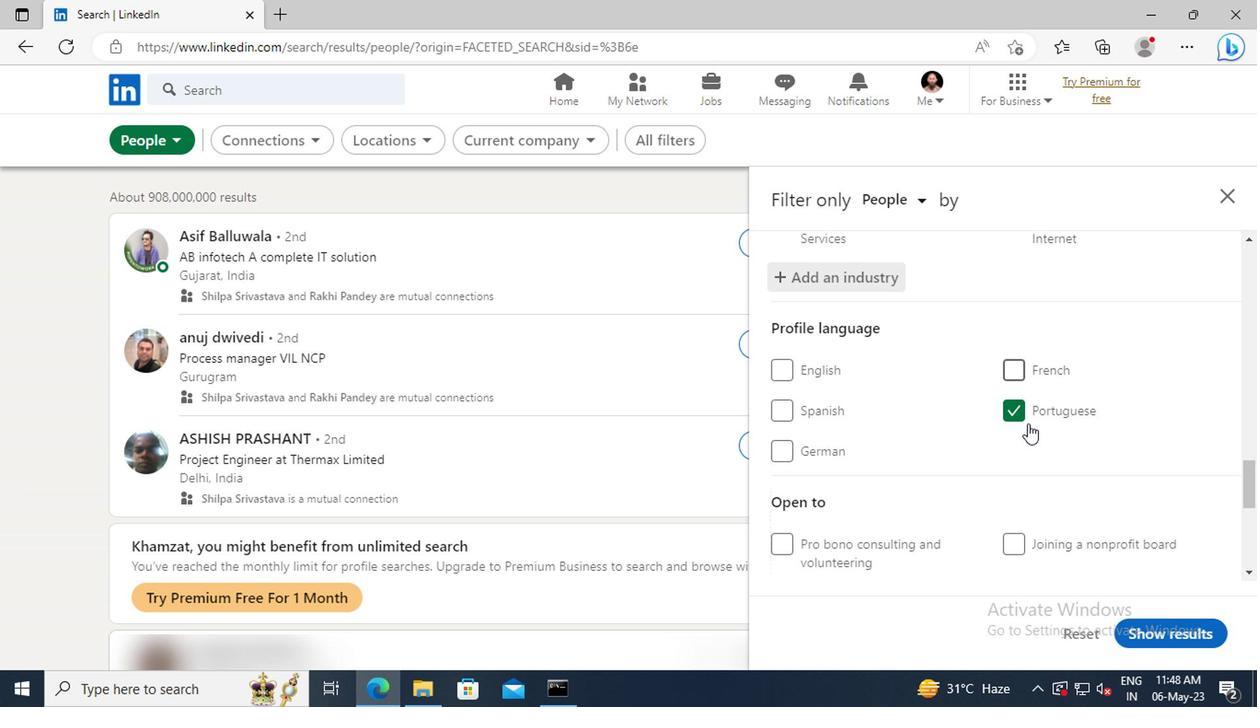 
Action: Mouse scrolled (1023, 423) with delta (0, 0)
Screenshot: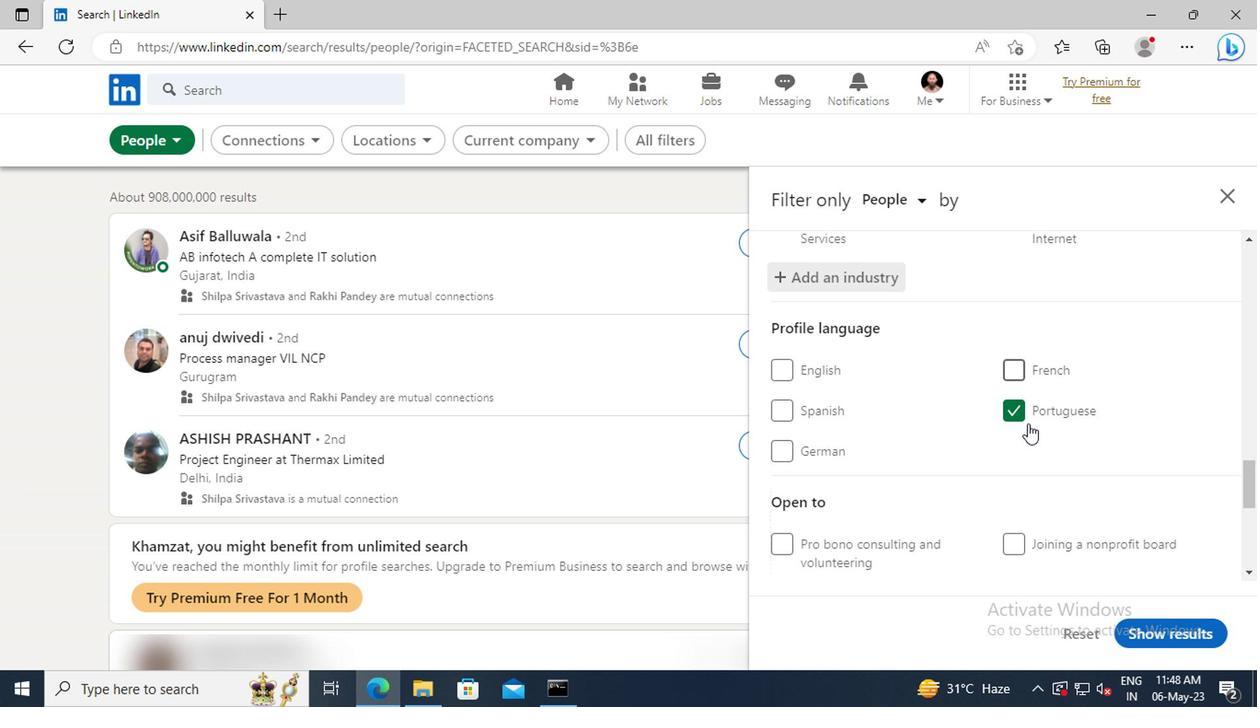 
Action: Mouse scrolled (1023, 423) with delta (0, 0)
Screenshot: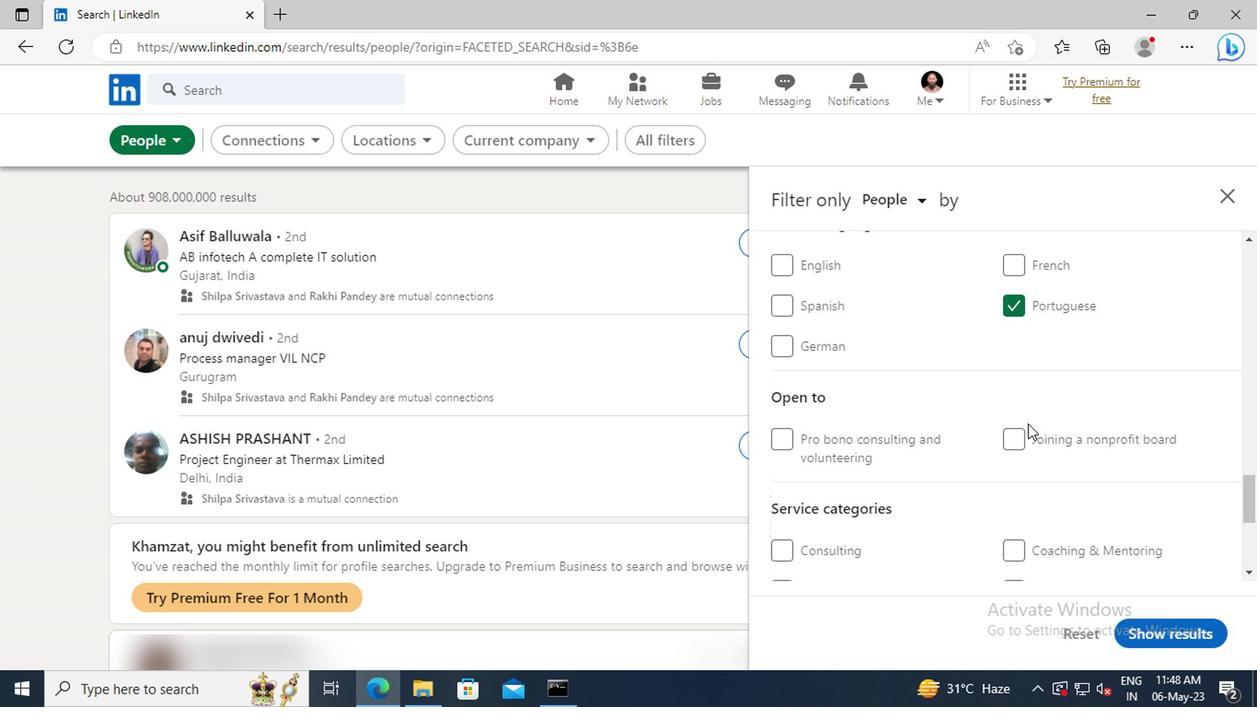 
Action: Mouse scrolled (1023, 423) with delta (0, 0)
Screenshot: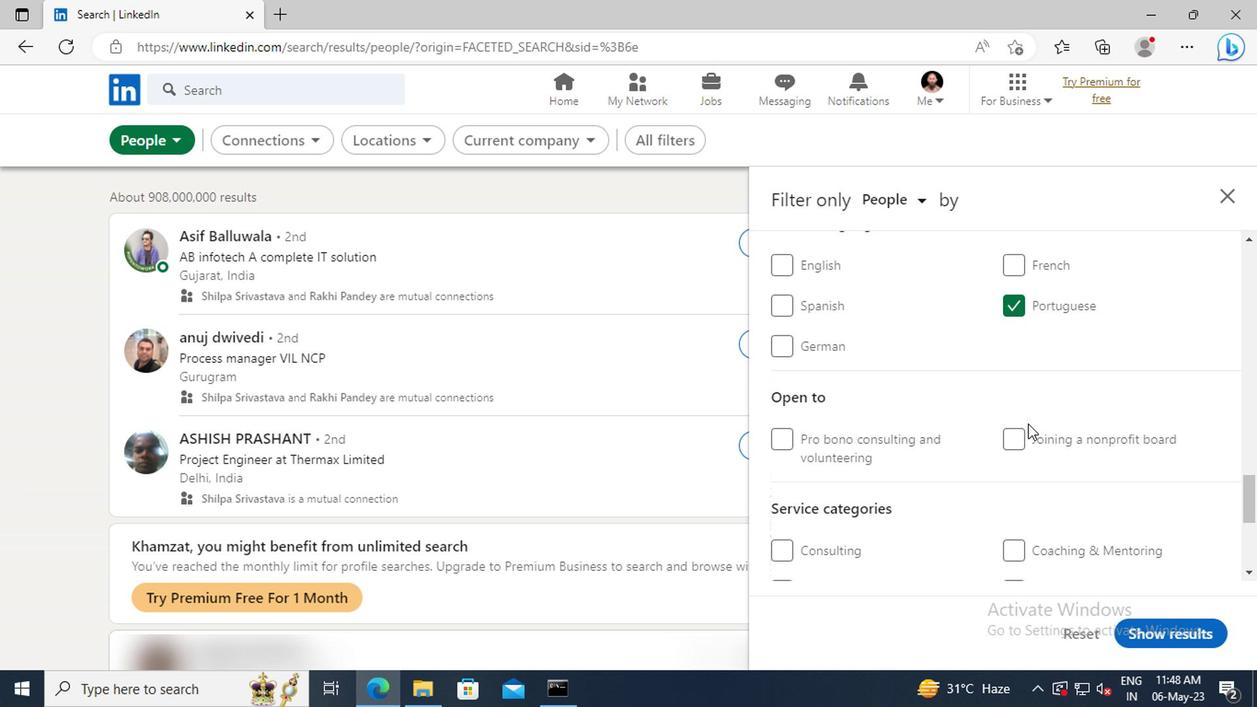 
Action: Mouse scrolled (1023, 423) with delta (0, 0)
Screenshot: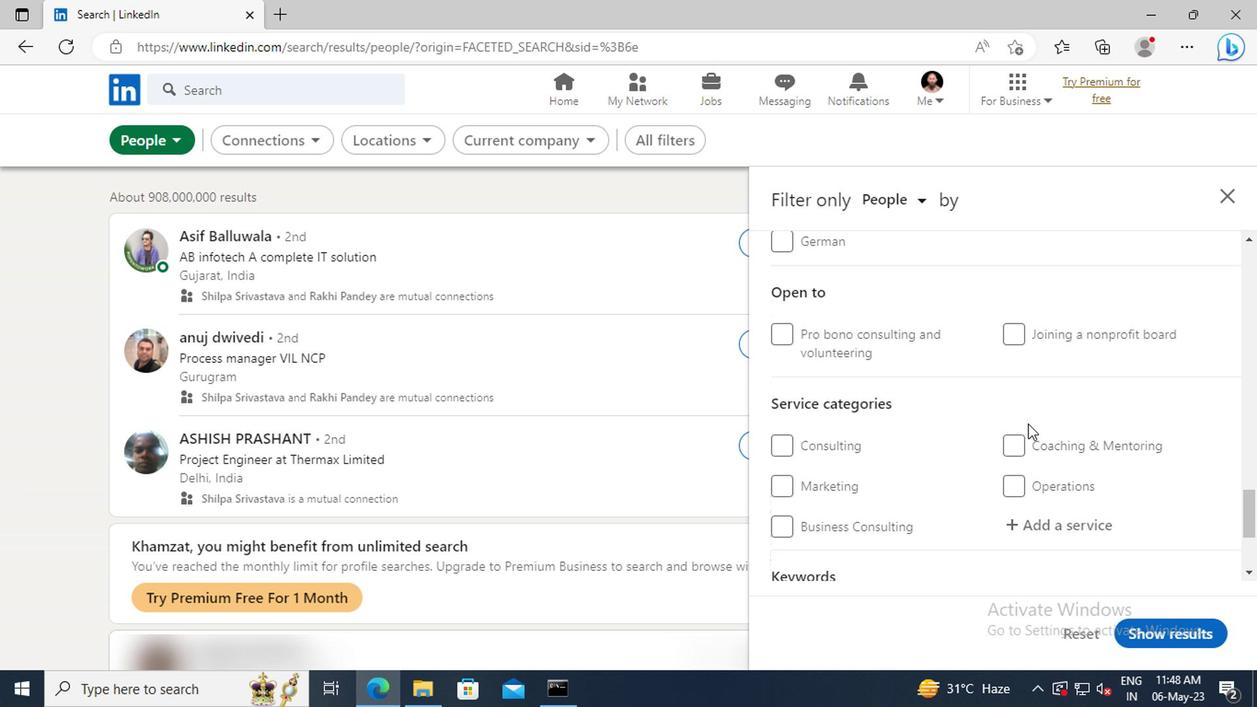 
Action: Mouse scrolled (1023, 423) with delta (0, 0)
Screenshot: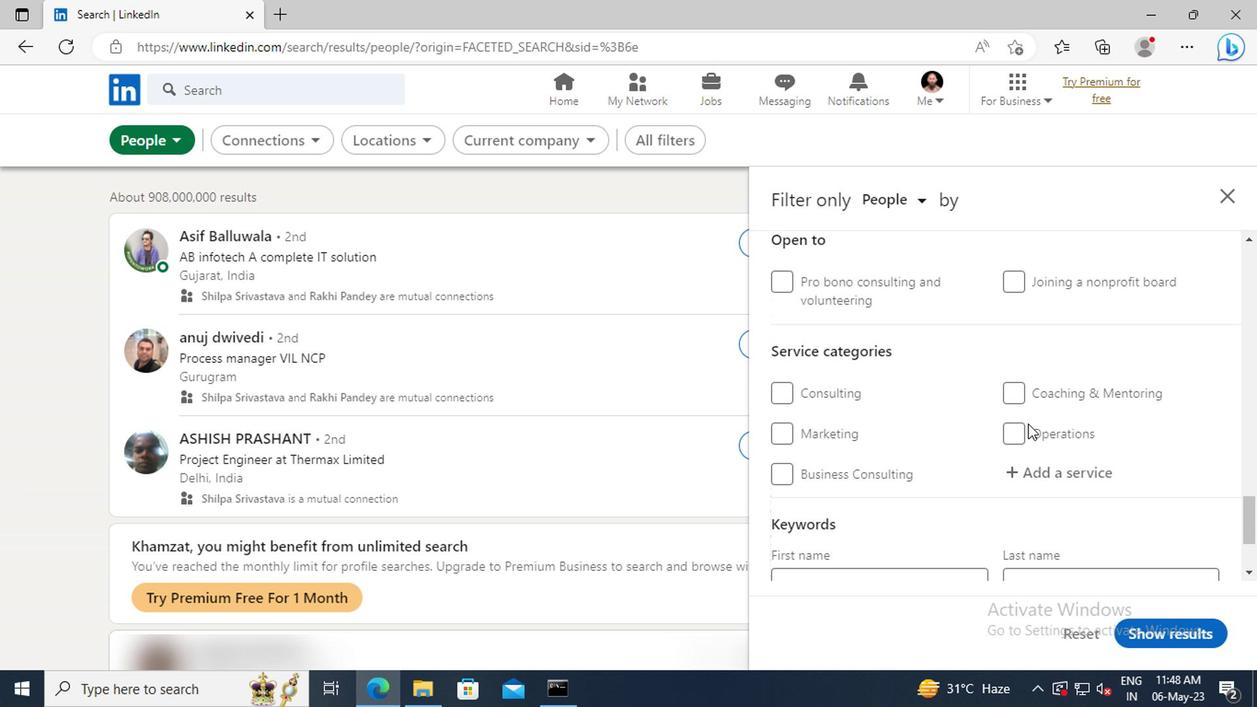 
Action: Mouse moved to (1025, 420)
Screenshot: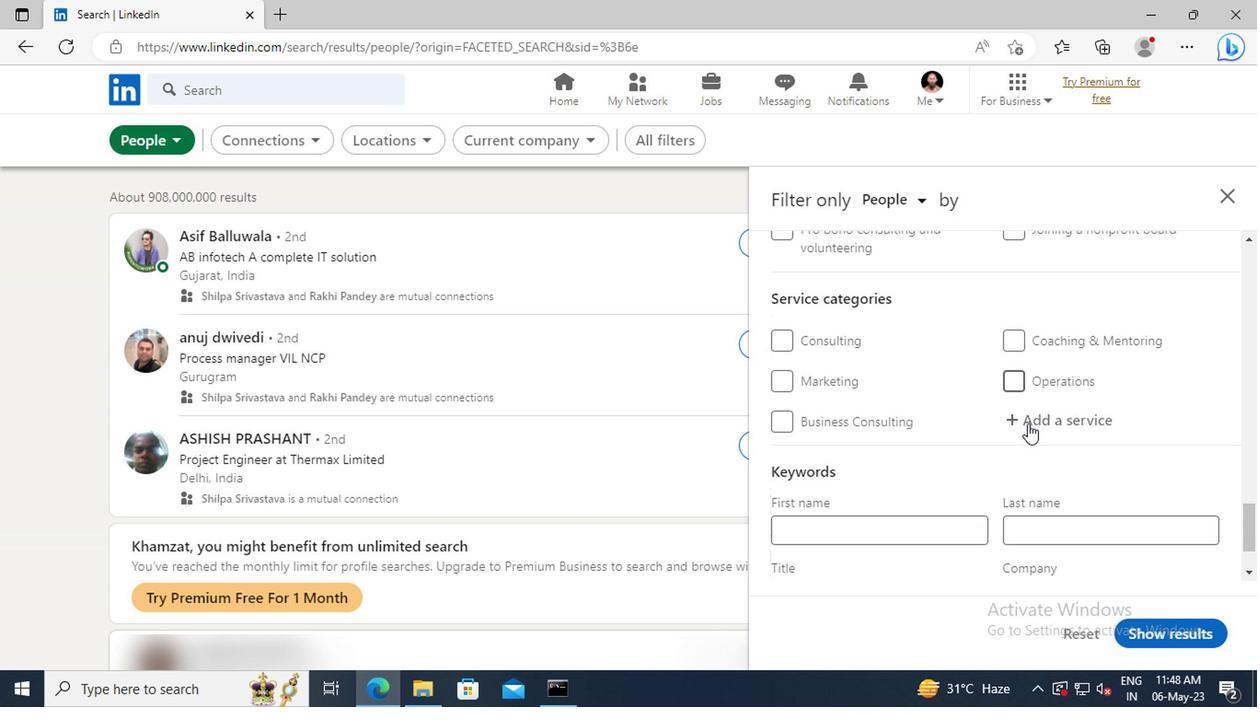 
Action: Mouse pressed left at (1025, 420)
Screenshot: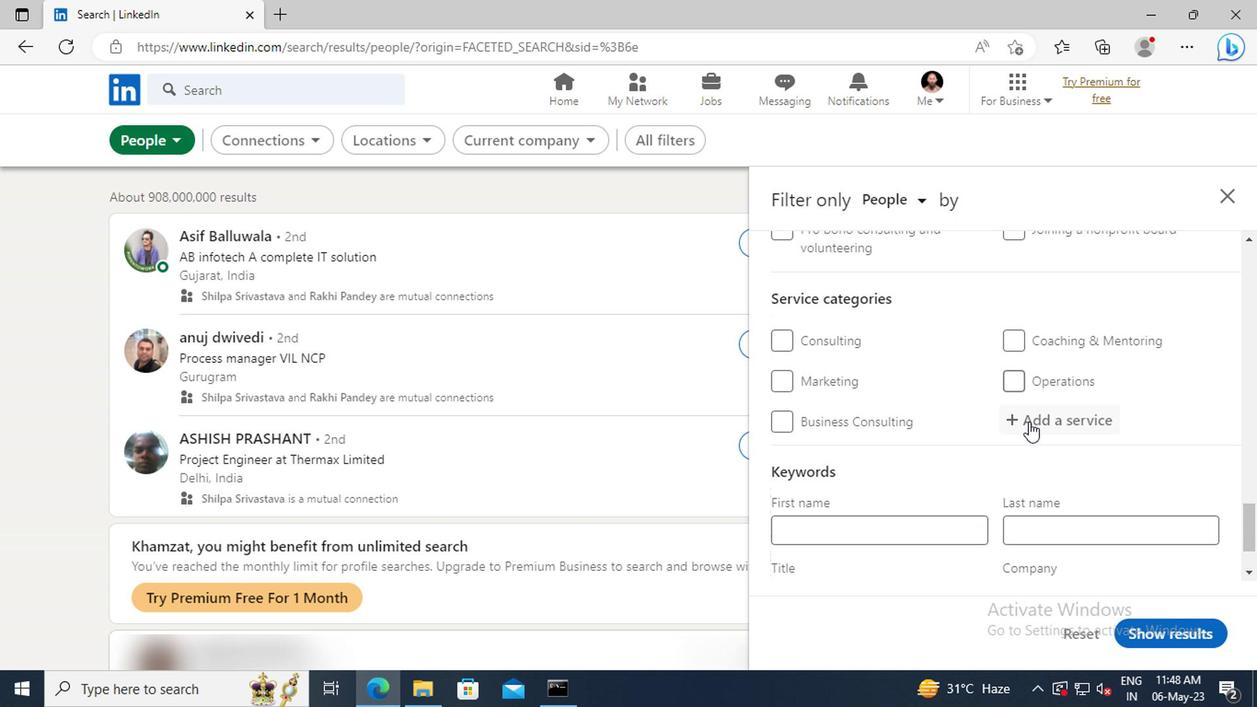 
Action: Mouse moved to (1025, 420)
Screenshot: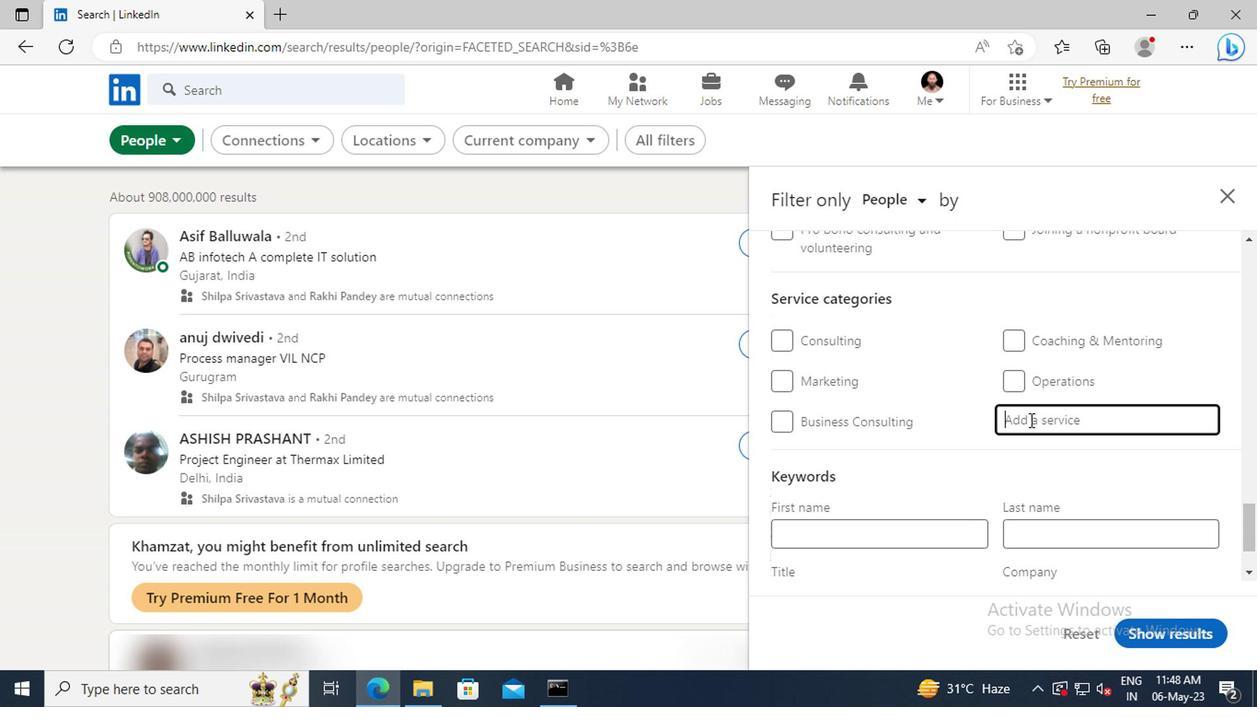 
Action: Key pressed <Key.shift><Key.shift><Key.shift><Key.shift>RESEARCH<Key.enter>
Screenshot: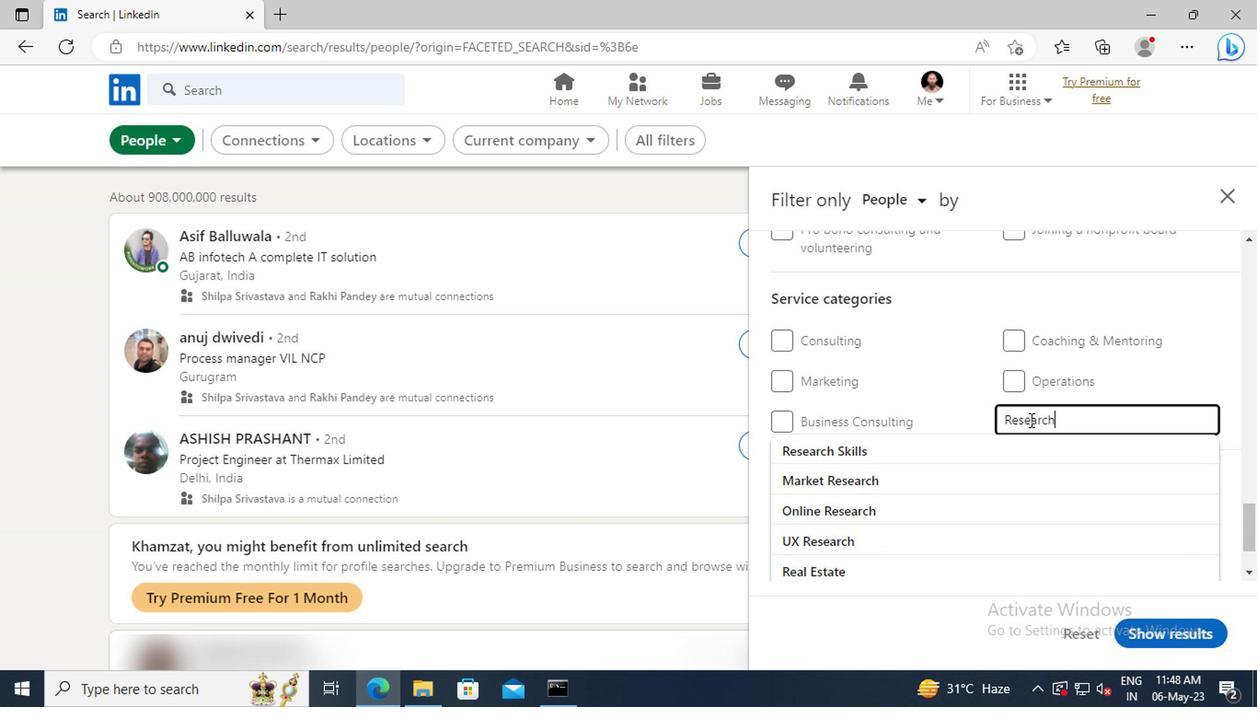 
Action: Mouse scrolled (1025, 419) with delta (0, -1)
Screenshot: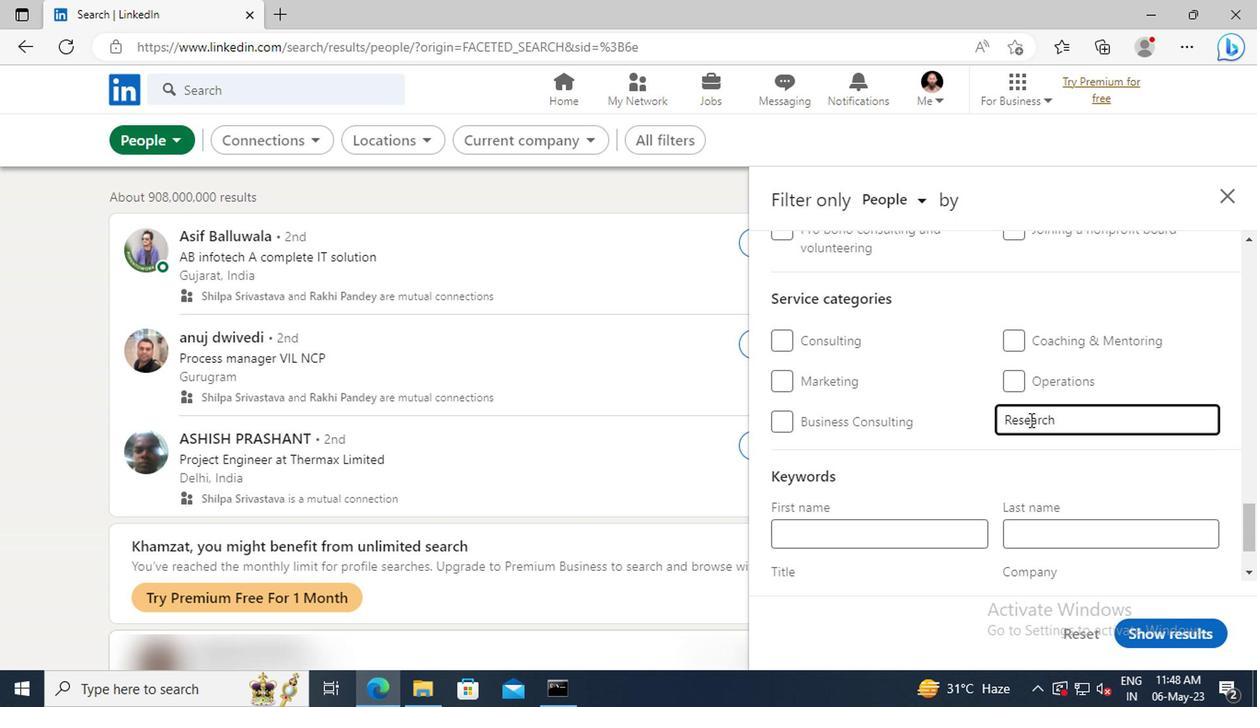 
Action: Mouse scrolled (1025, 419) with delta (0, -1)
Screenshot: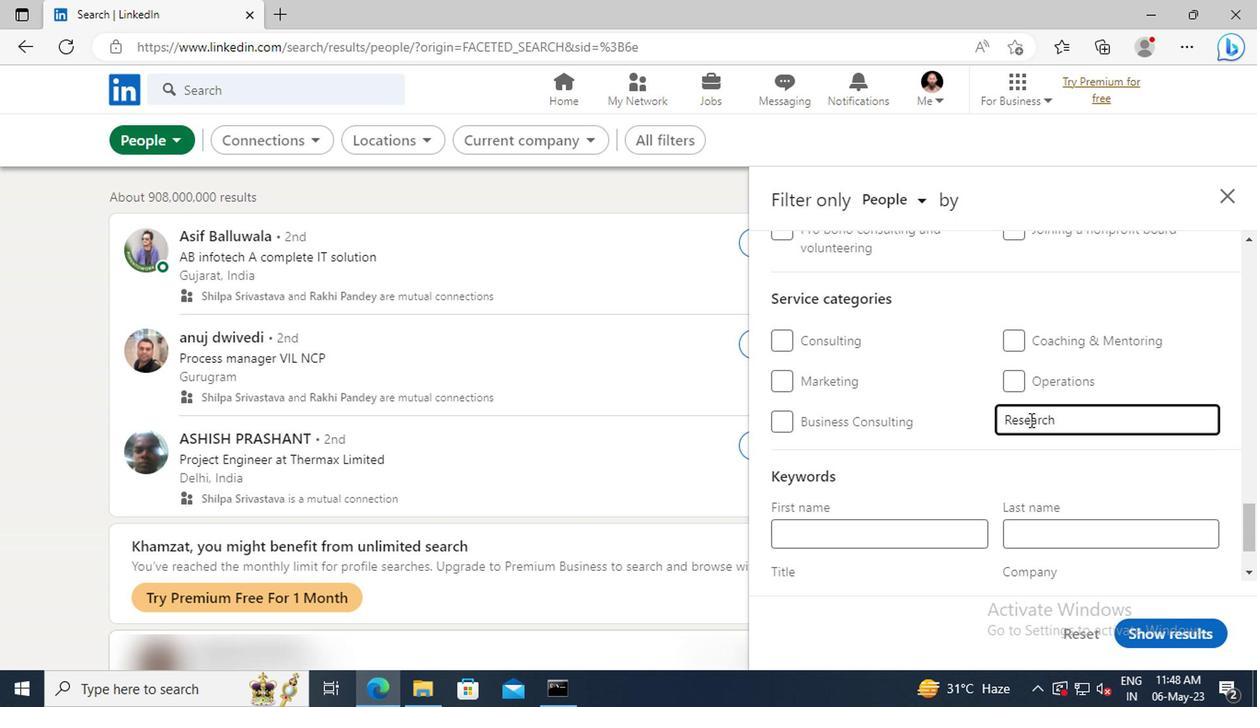 
Action: Mouse scrolled (1025, 419) with delta (0, -1)
Screenshot: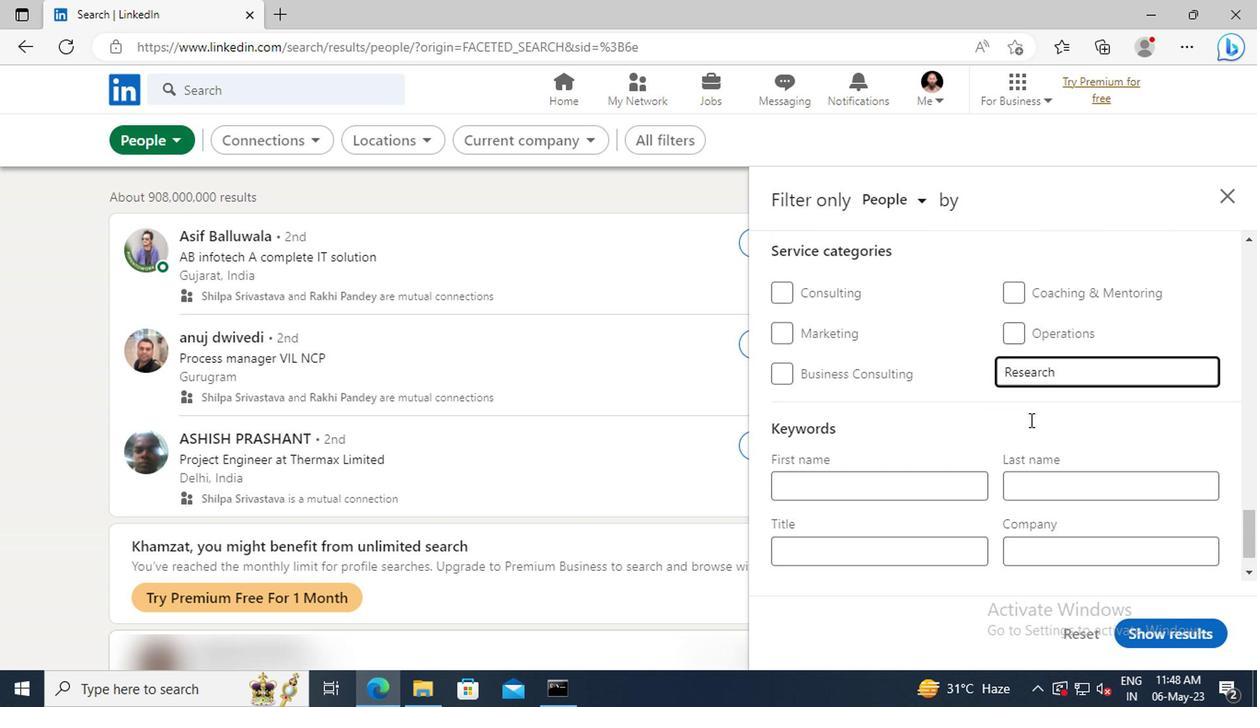 
Action: Mouse scrolled (1025, 419) with delta (0, -1)
Screenshot: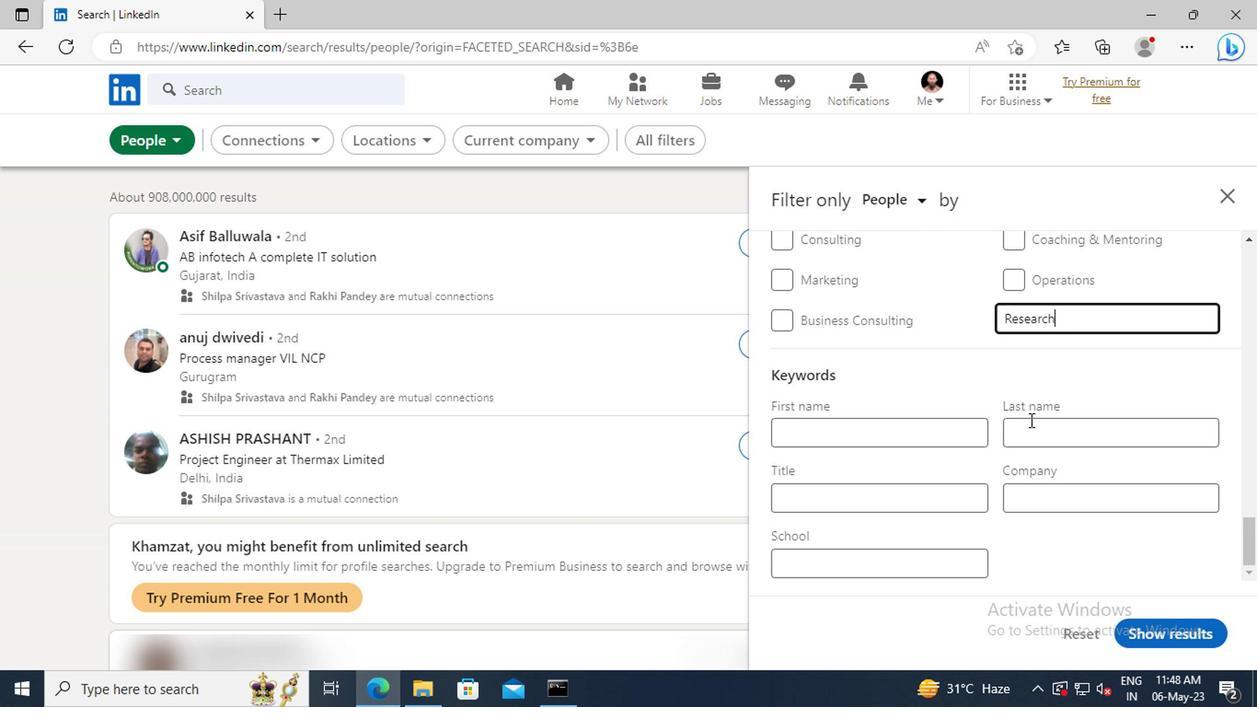 
Action: Mouse moved to (895, 499)
Screenshot: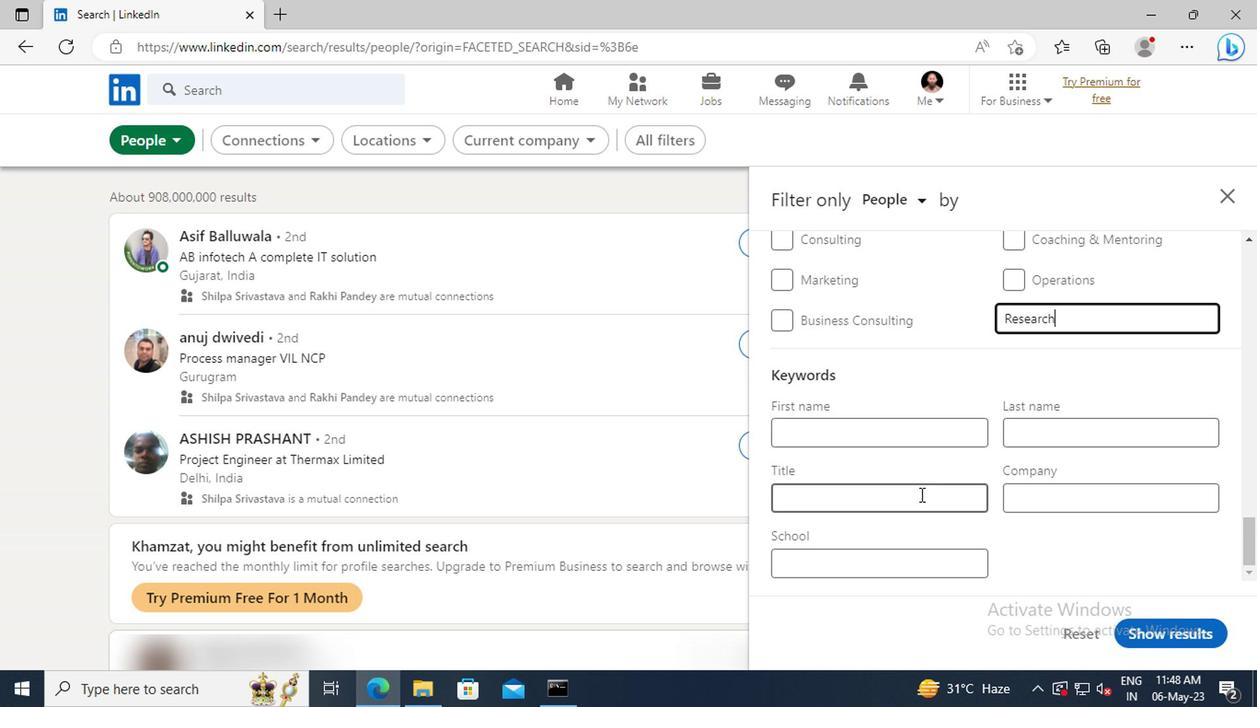 
Action: Mouse pressed left at (895, 499)
Screenshot: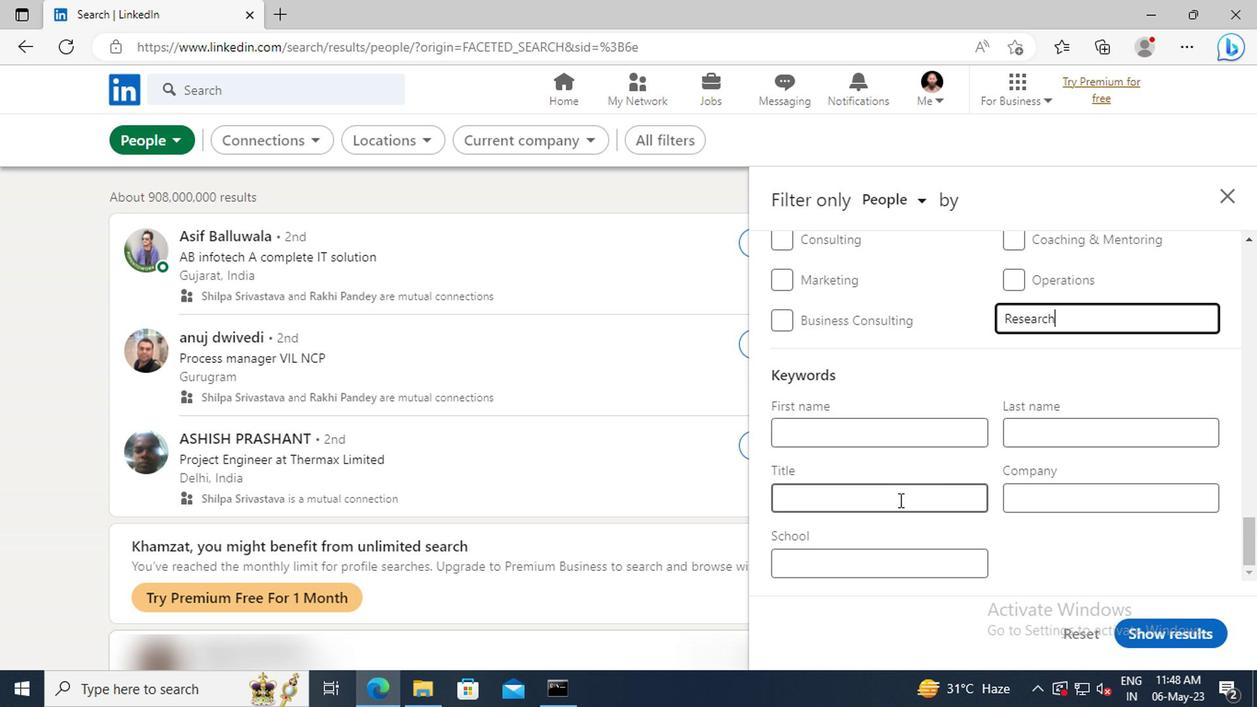 
Action: Key pressed <Key.shift>DIRECTOR<Key.space>OF<Key.space><Key.shift>INSIDE<Key.space><Key.shift>SALES<Key.enter>
Screenshot: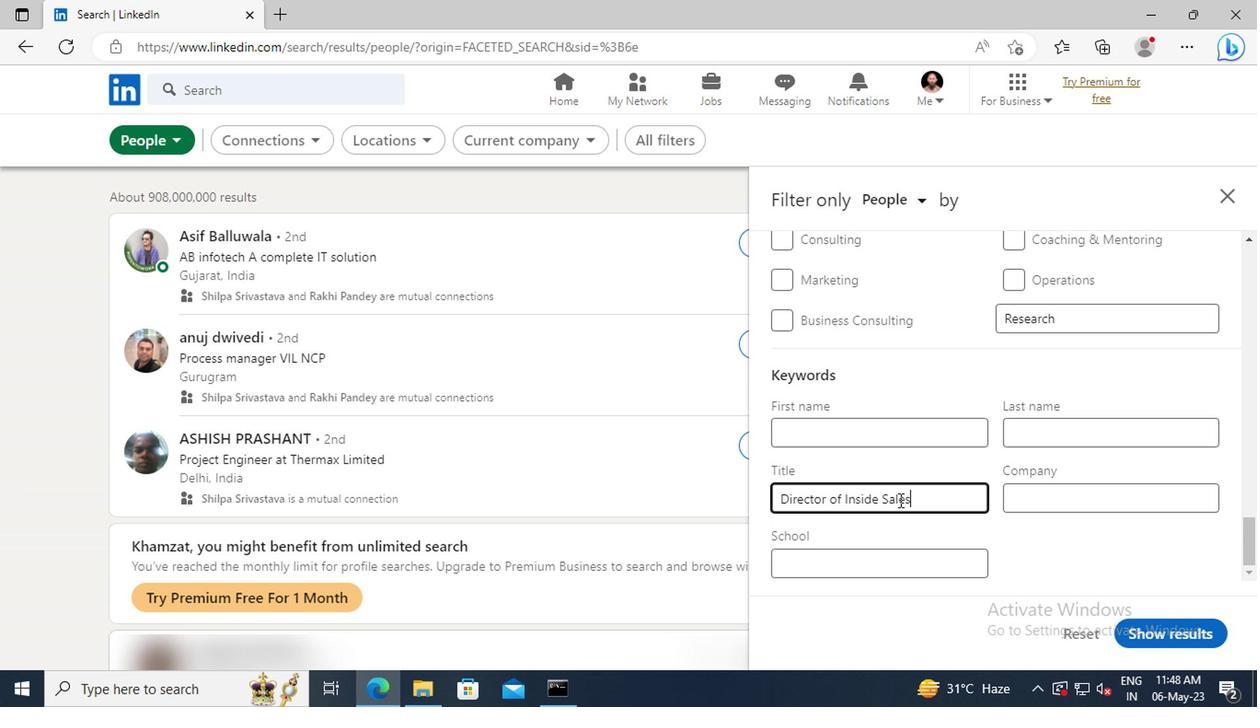 
Action: Mouse moved to (1137, 628)
Screenshot: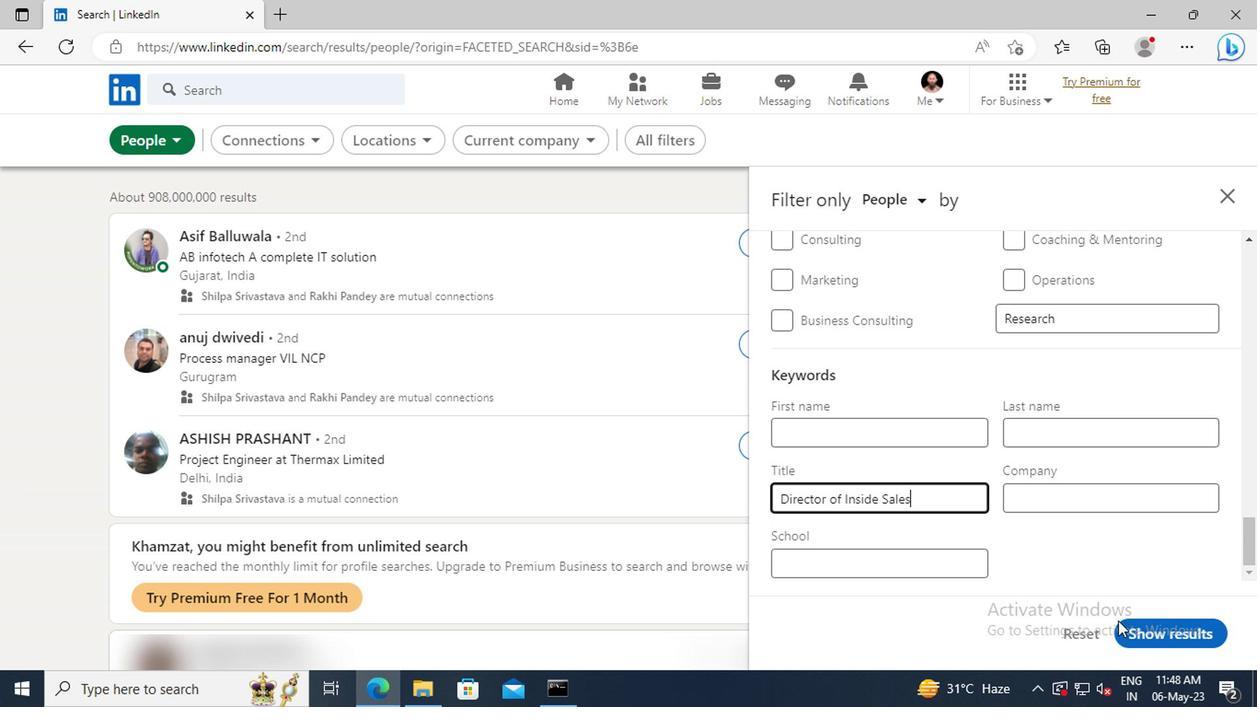 
Action: Mouse pressed left at (1137, 628)
Screenshot: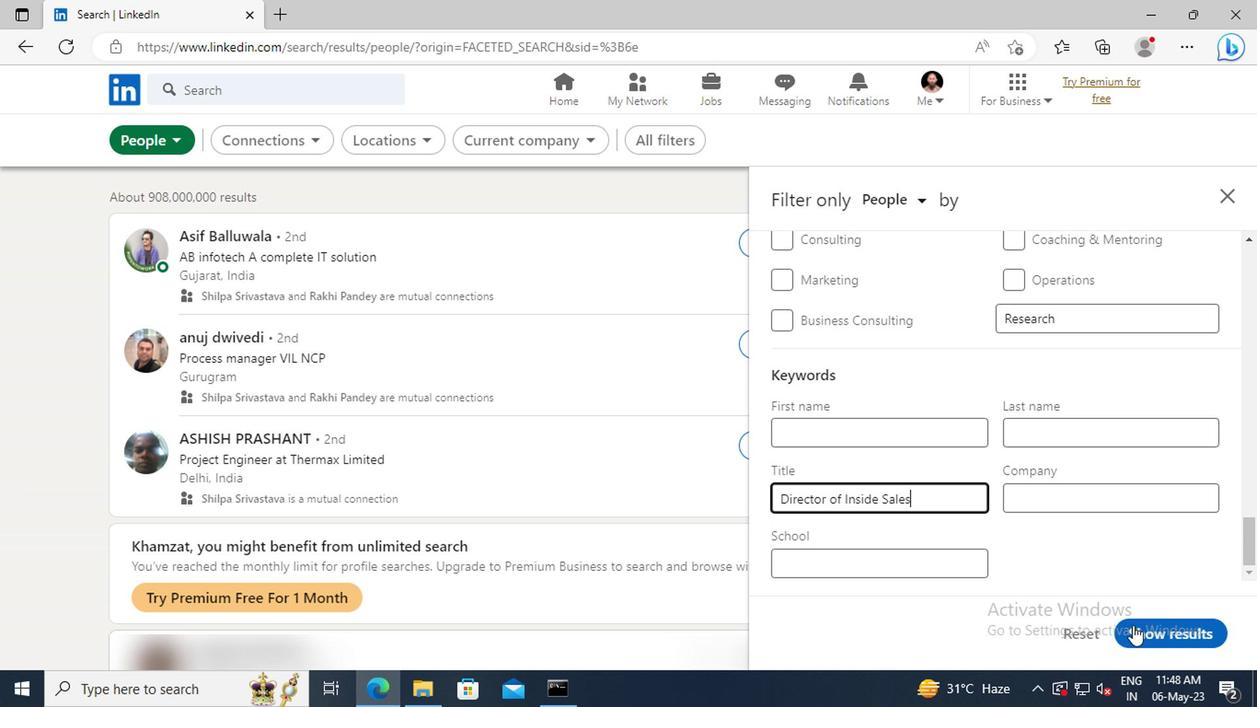 
